 Task: Find connections with filter location Parīchhatgarh with filter topic #Travellingwith filter profile language English with filter current company MobiKwik with filter school Prestige Institute of Management & Research with filter industry Travel Arrangements with filter service category Financial Accounting with filter keywords title Media Buyer
Action: Mouse moved to (609, 89)
Screenshot: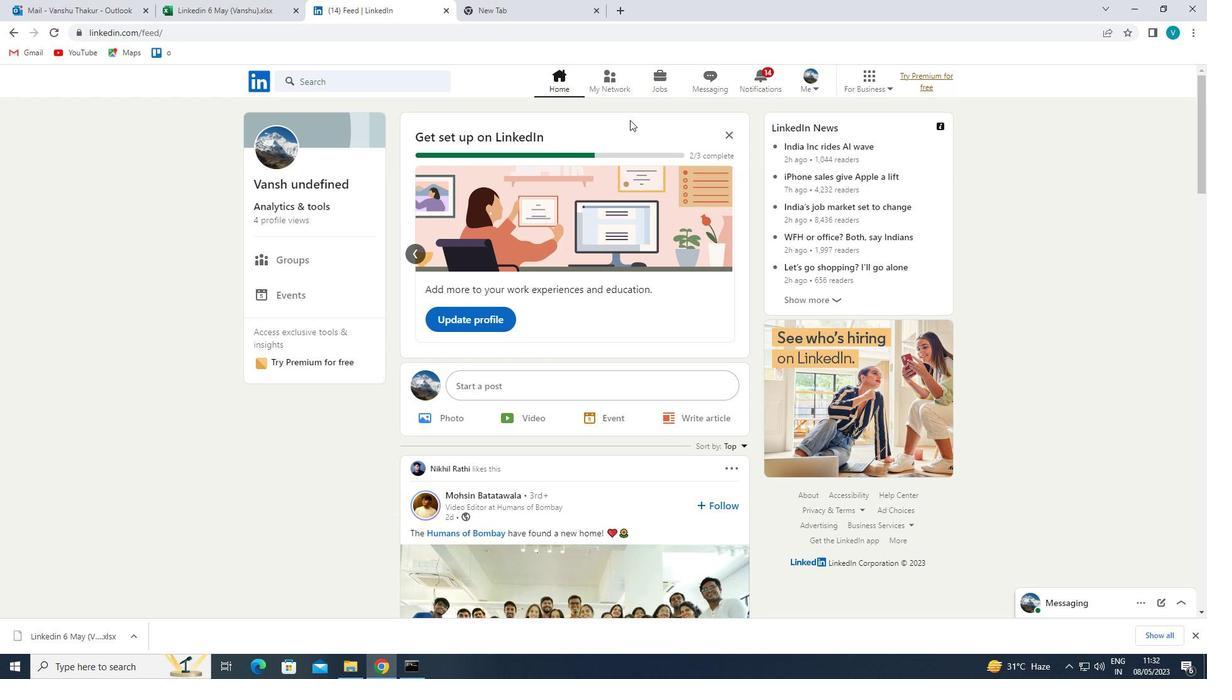 
Action: Mouse pressed left at (609, 89)
Screenshot: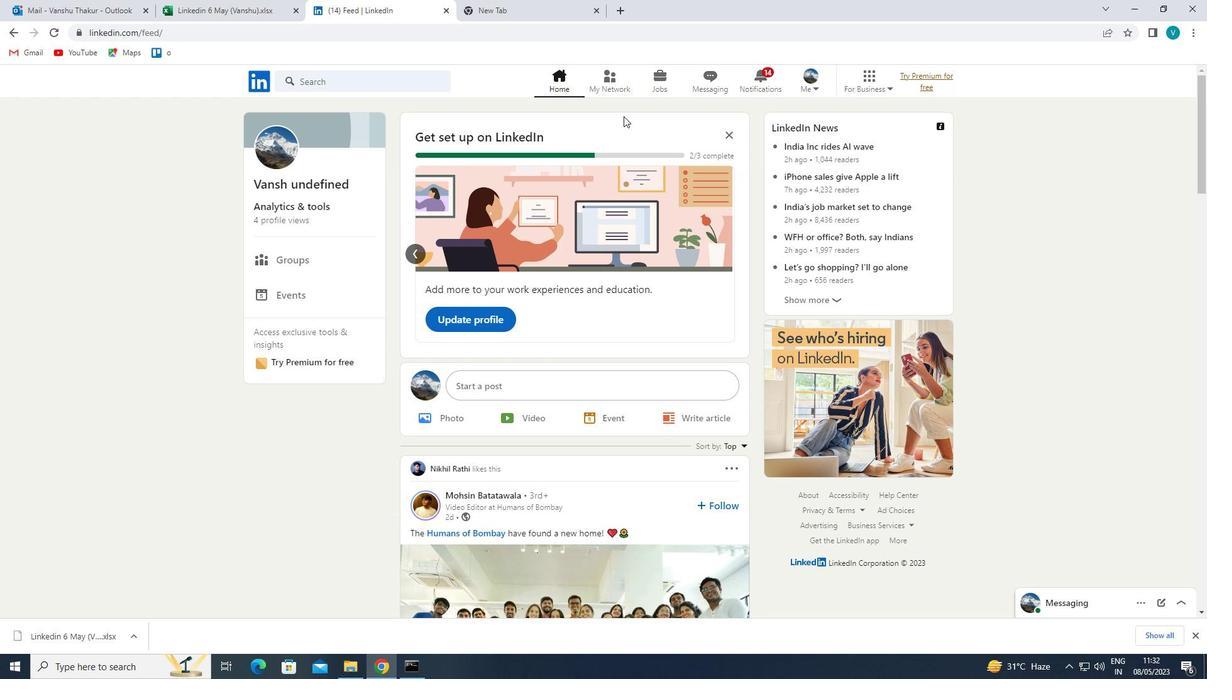 
Action: Mouse moved to (376, 142)
Screenshot: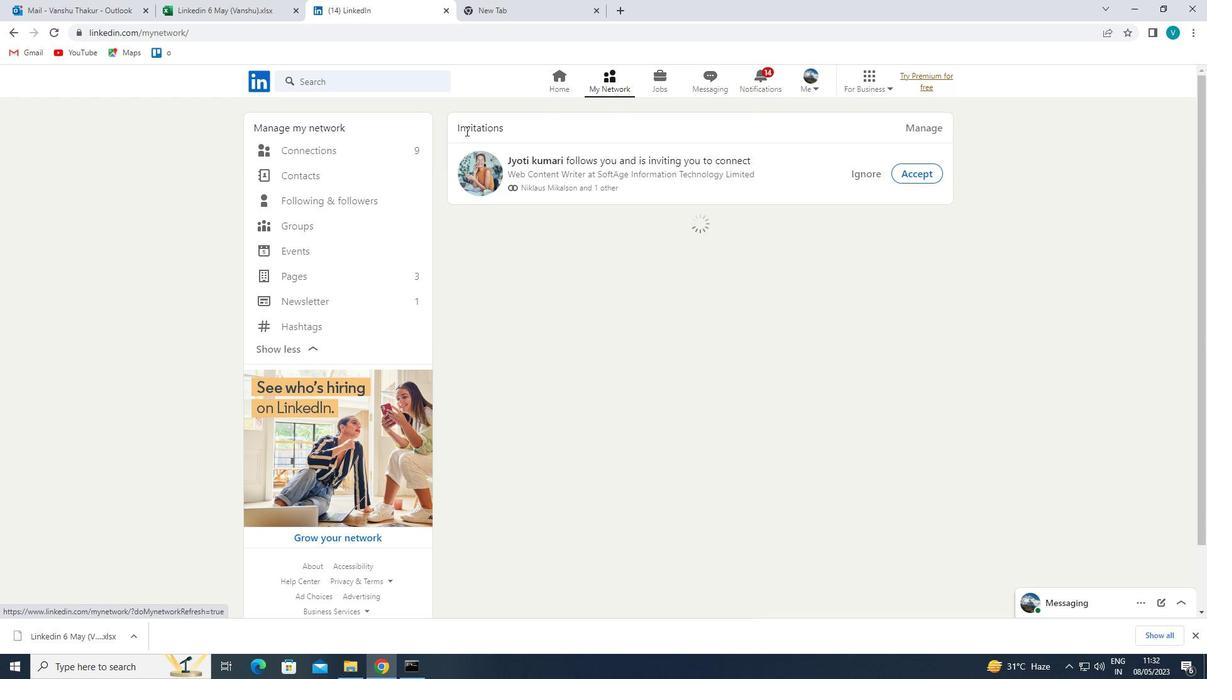 
Action: Mouse pressed left at (376, 142)
Screenshot: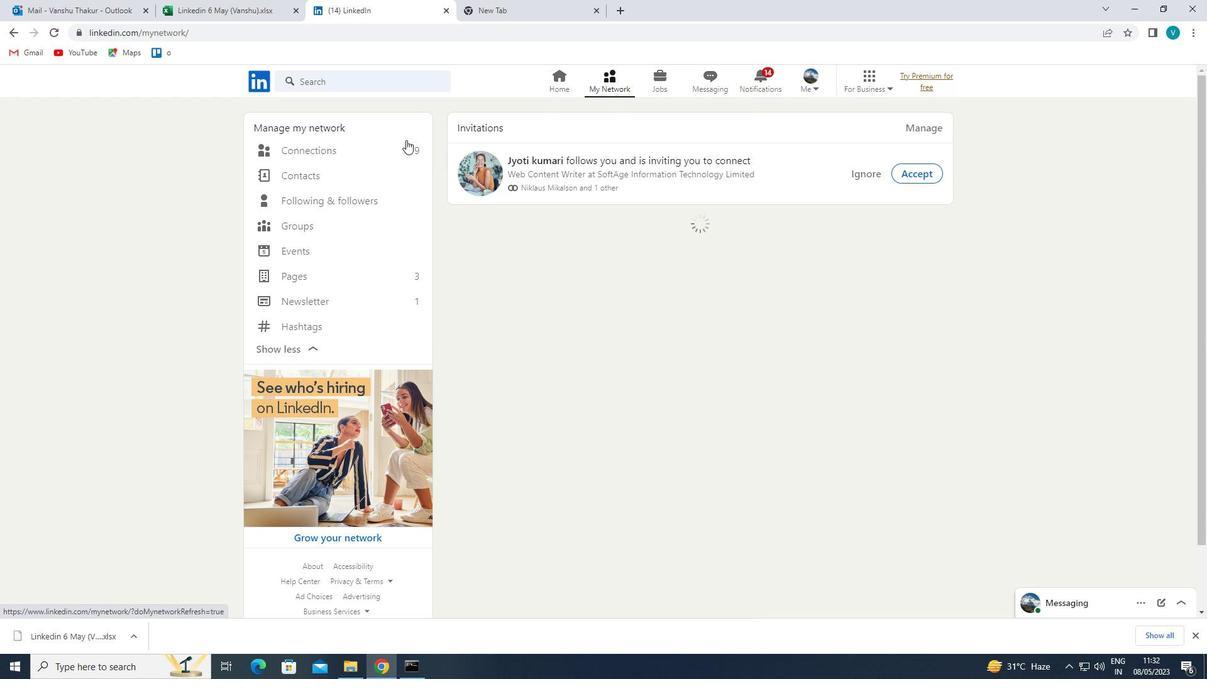 
Action: Mouse moved to (377, 150)
Screenshot: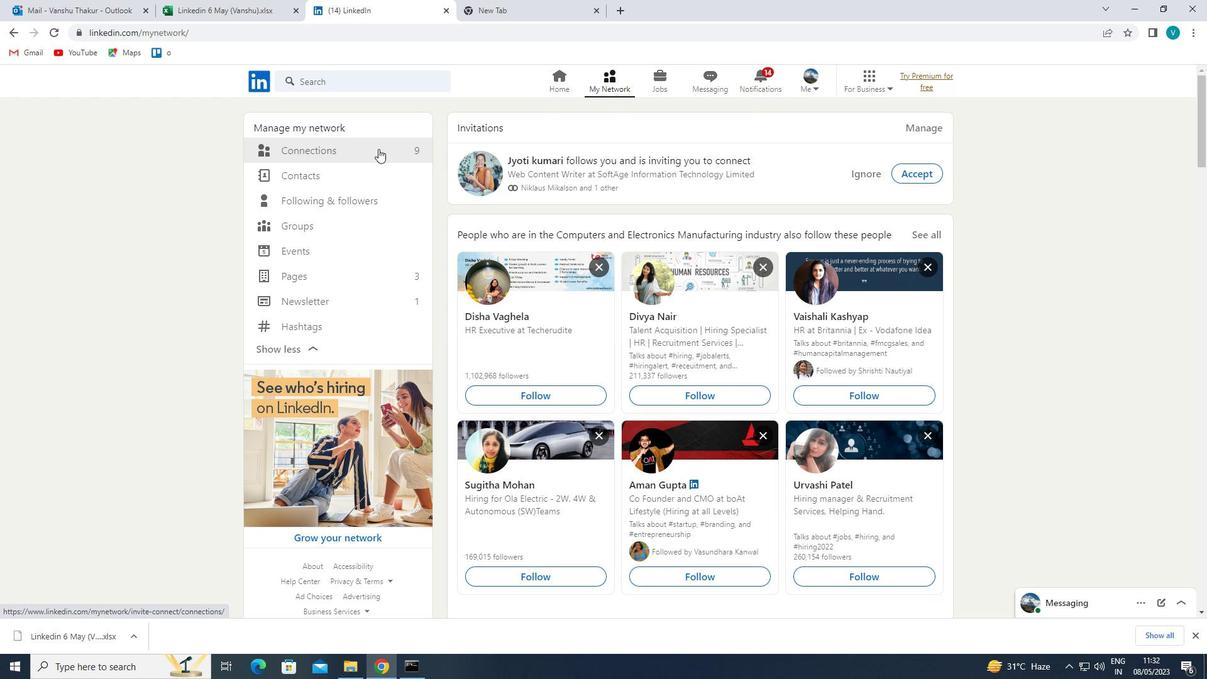 
Action: Mouse pressed left at (377, 150)
Screenshot: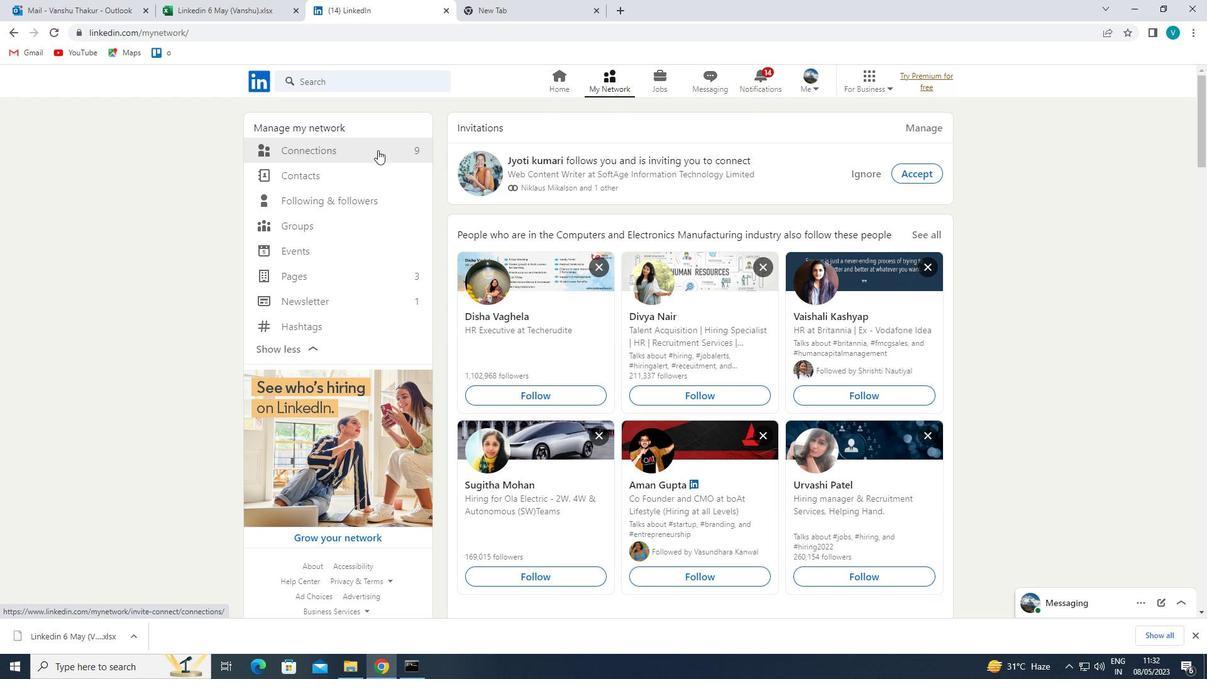 
Action: Mouse moved to (702, 148)
Screenshot: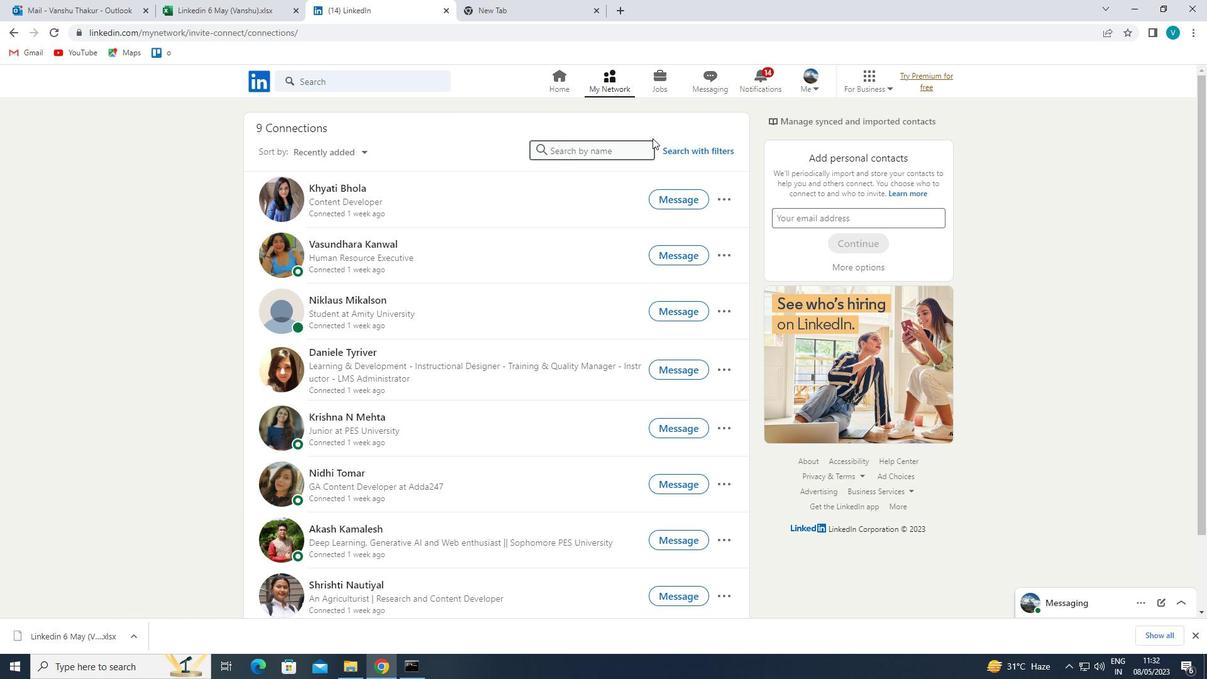 
Action: Mouse pressed left at (702, 148)
Screenshot: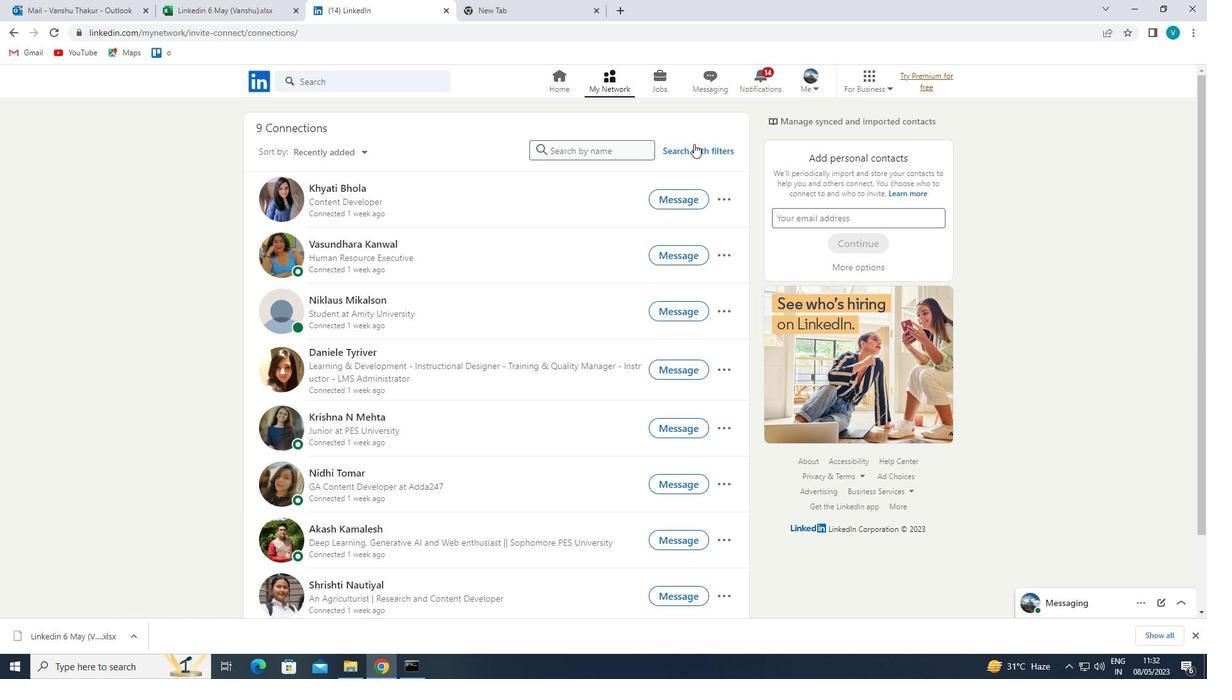 
Action: Mouse moved to (618, 114)
Screenshot: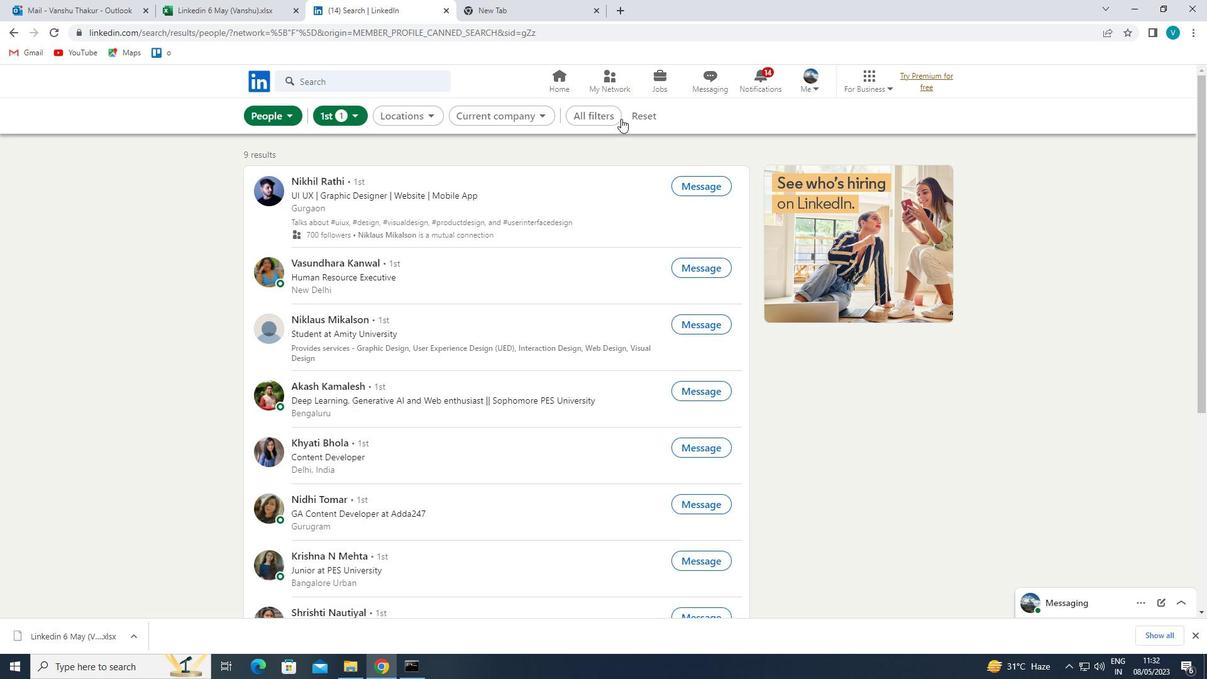
Action: Mouse pressed left at (618, 114)
Screenshot: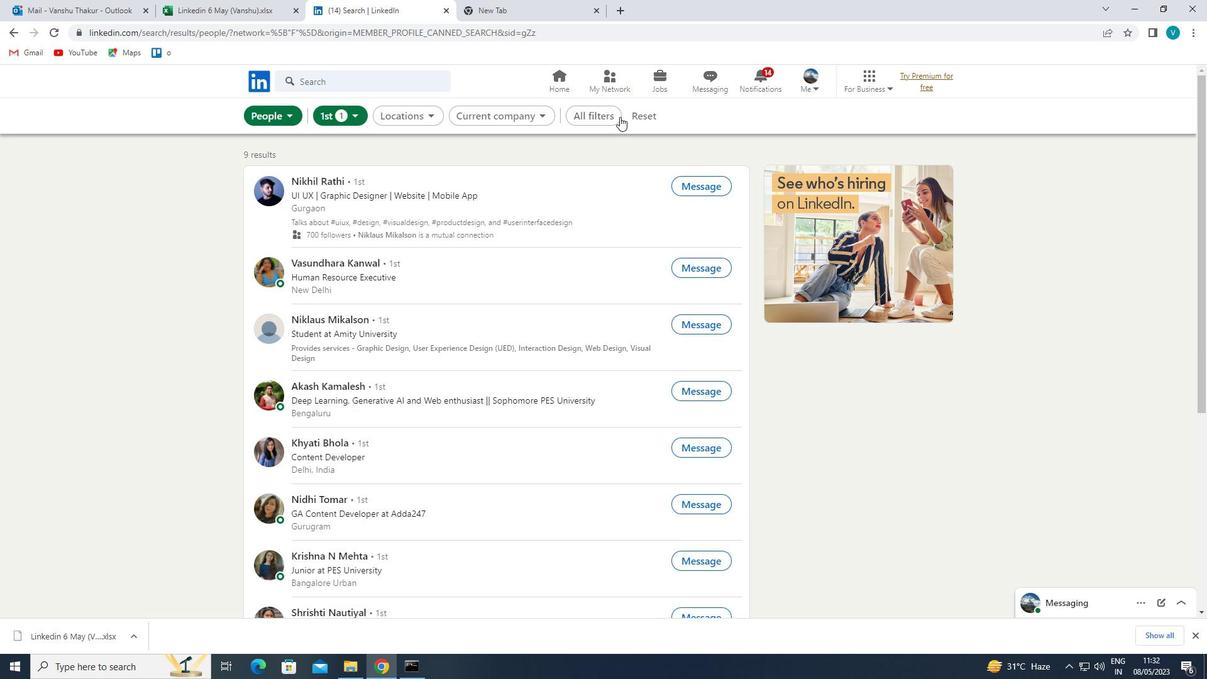 
Action: Mouse moved to (1041, 286)
Screenshot: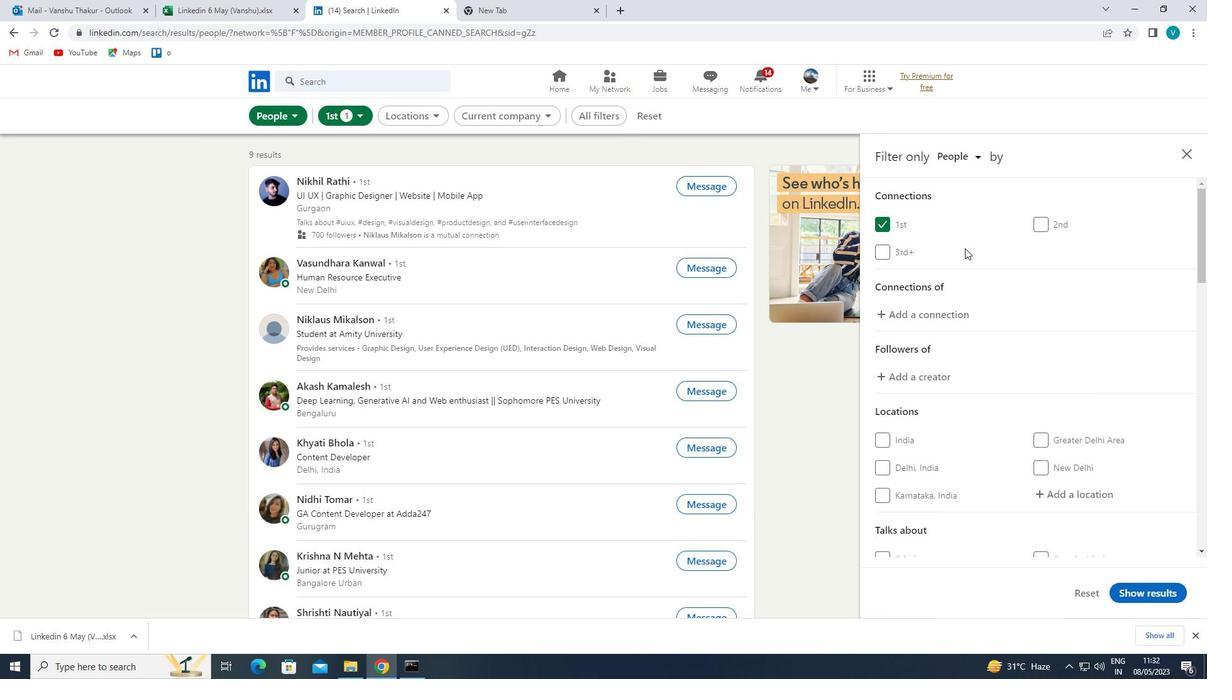 
Action: Mouse scrolled (1041, 285) with delta (0, 0)
Screenshot: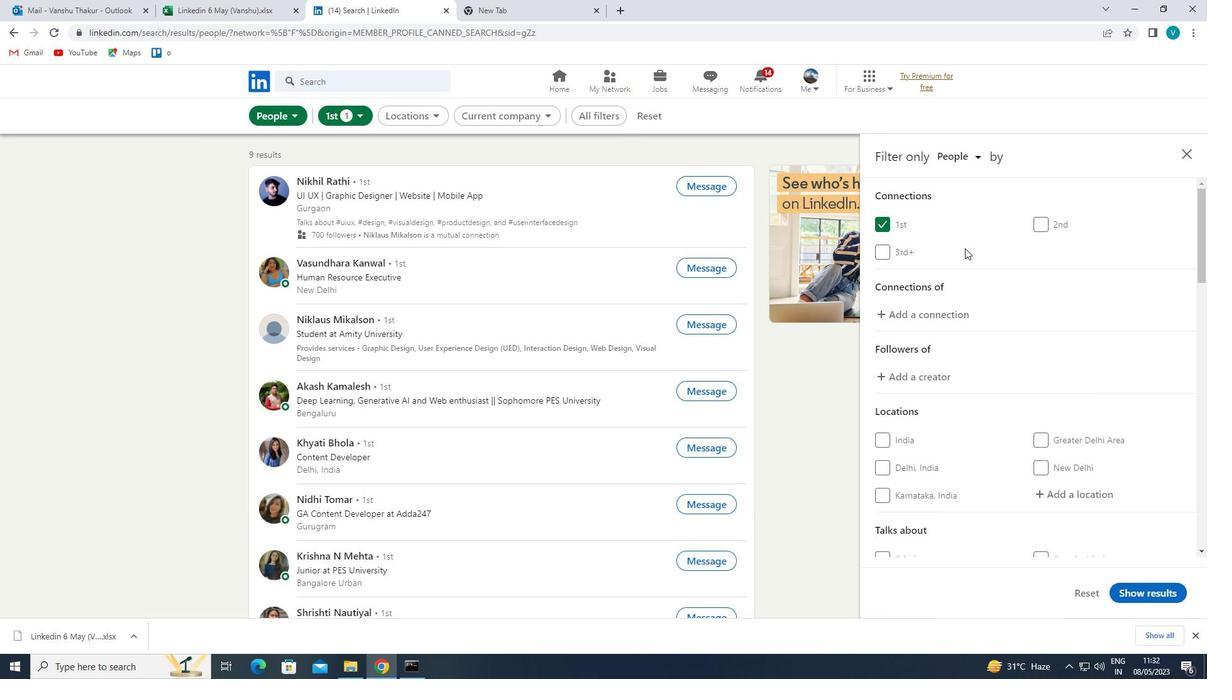 
Action: Mouse moved to (1045, 290)
Screenshot: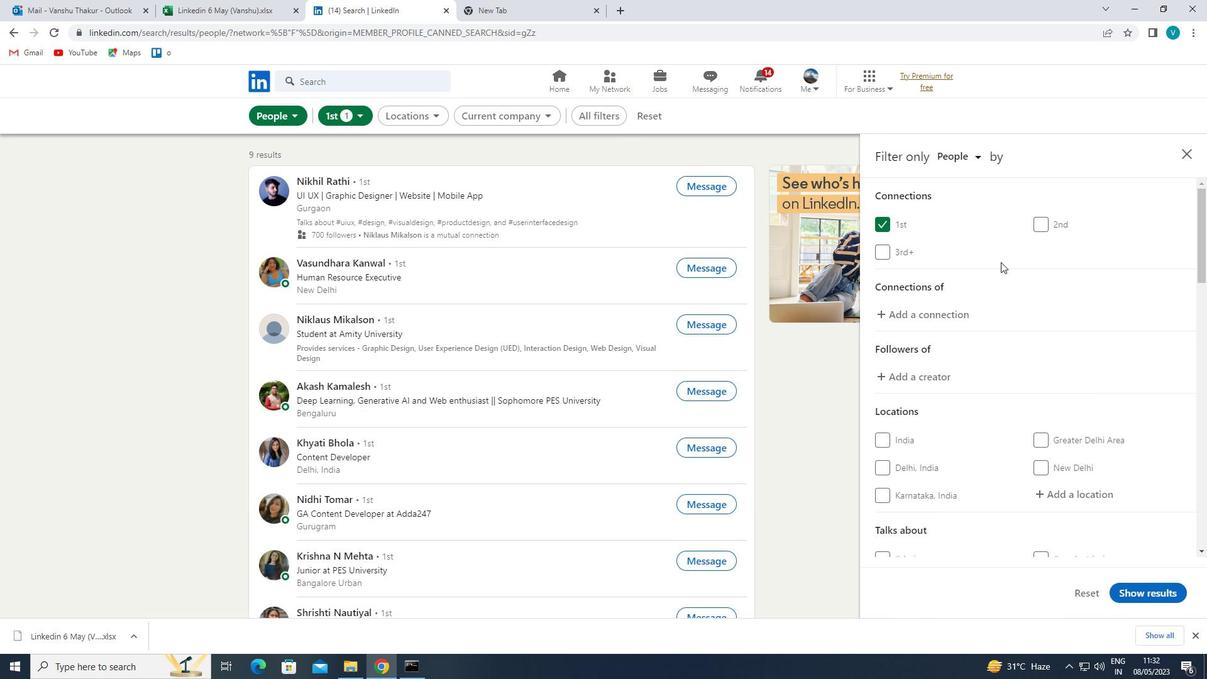 
Action: Mouse scrolled (1045, 289) with delta (0, 0)
Screenshot: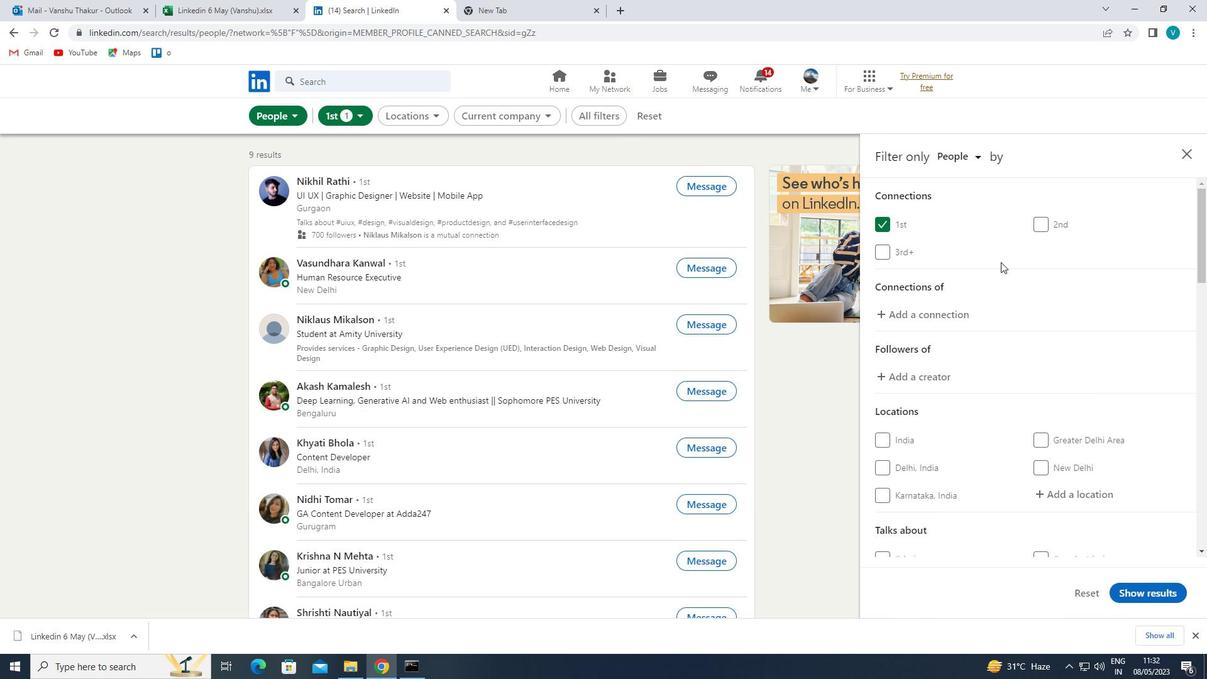 
Action: Mouse moved to (1090, 362)
Screenshot: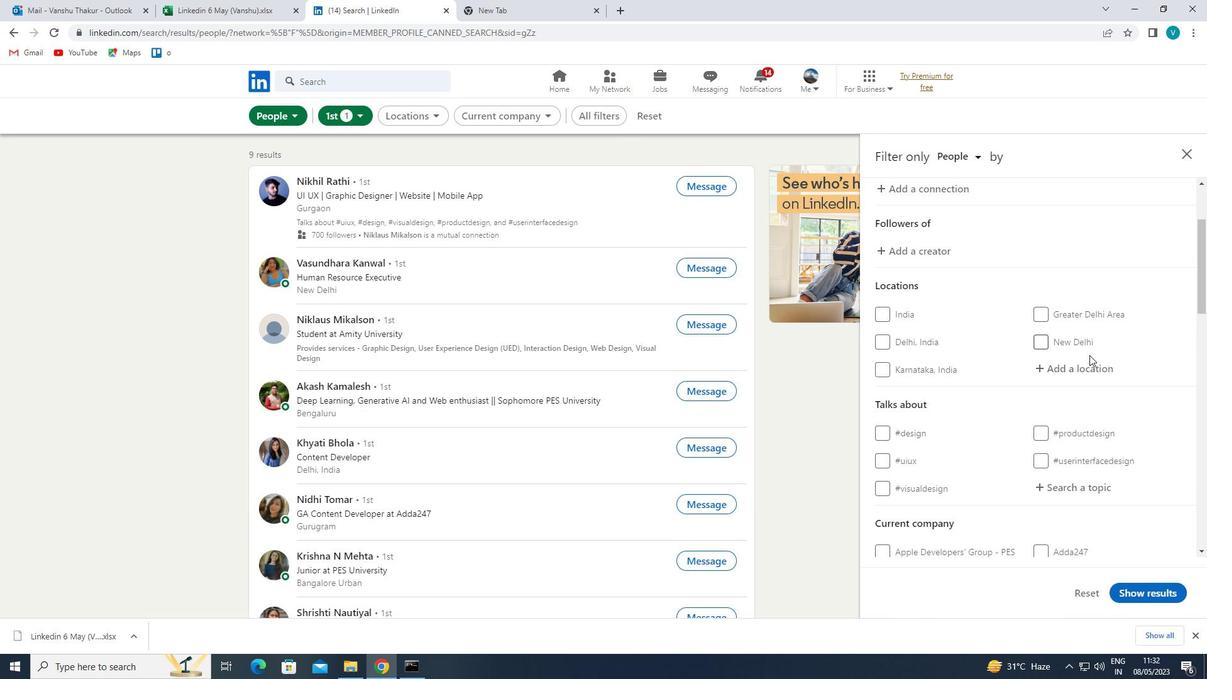 
Action: Mouse pressed left at (1090, 362)
Screenshot: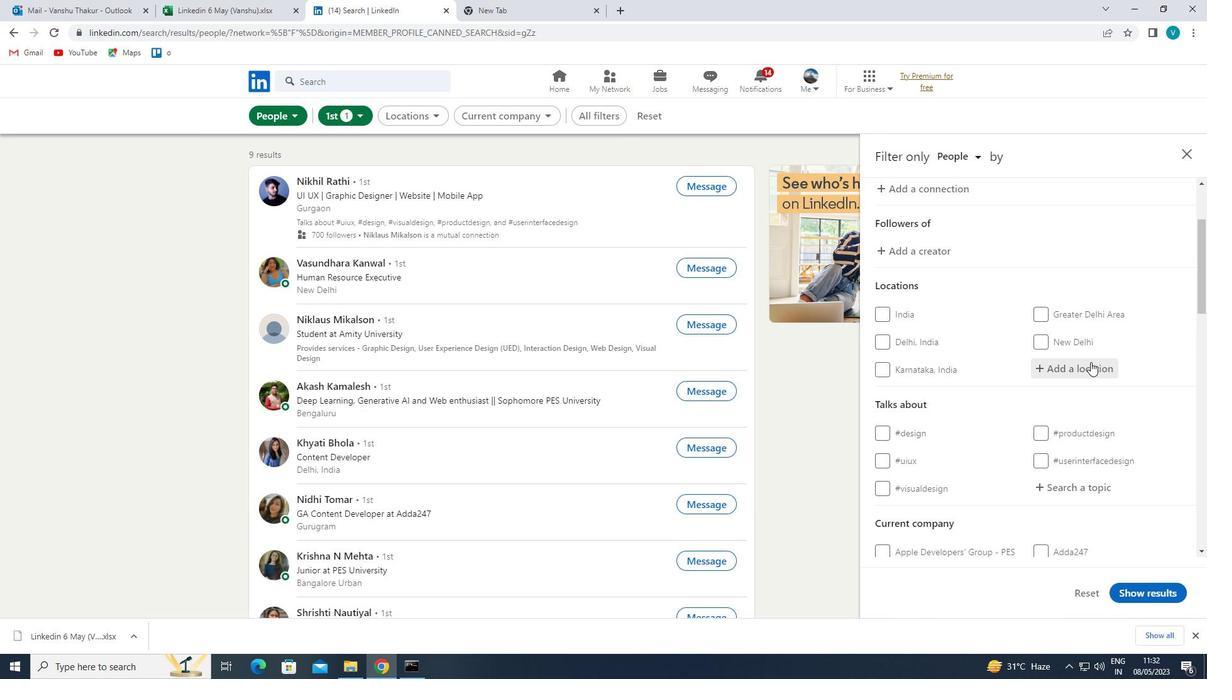
Action: Mouse moved to (1036, 372)
Screenshot: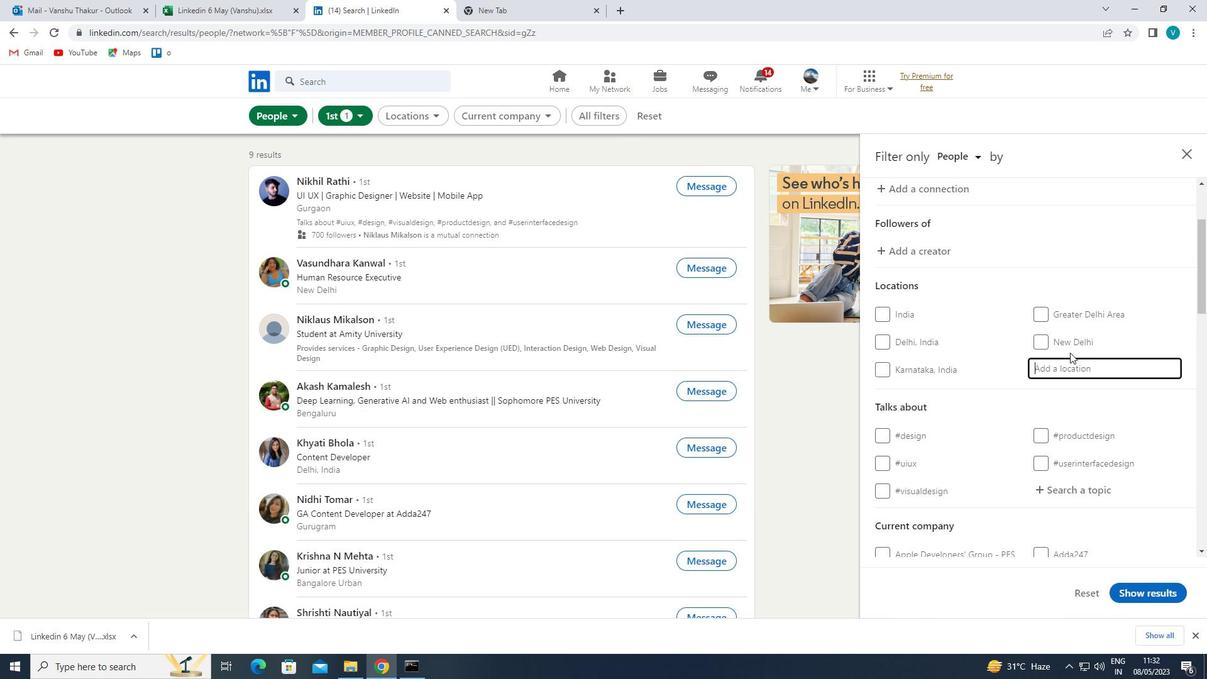 
Action: Key pressed <Key.shift>
Screenshot: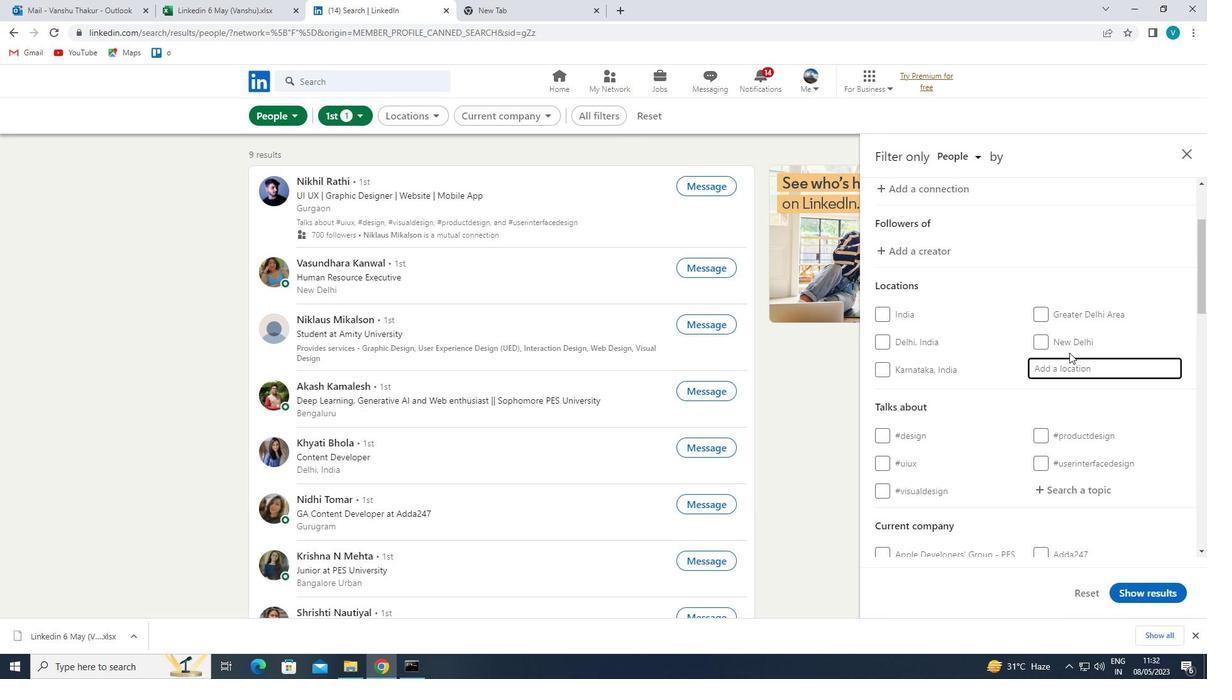 
Action: Mouse moved to (1009, 389)
Screenshot: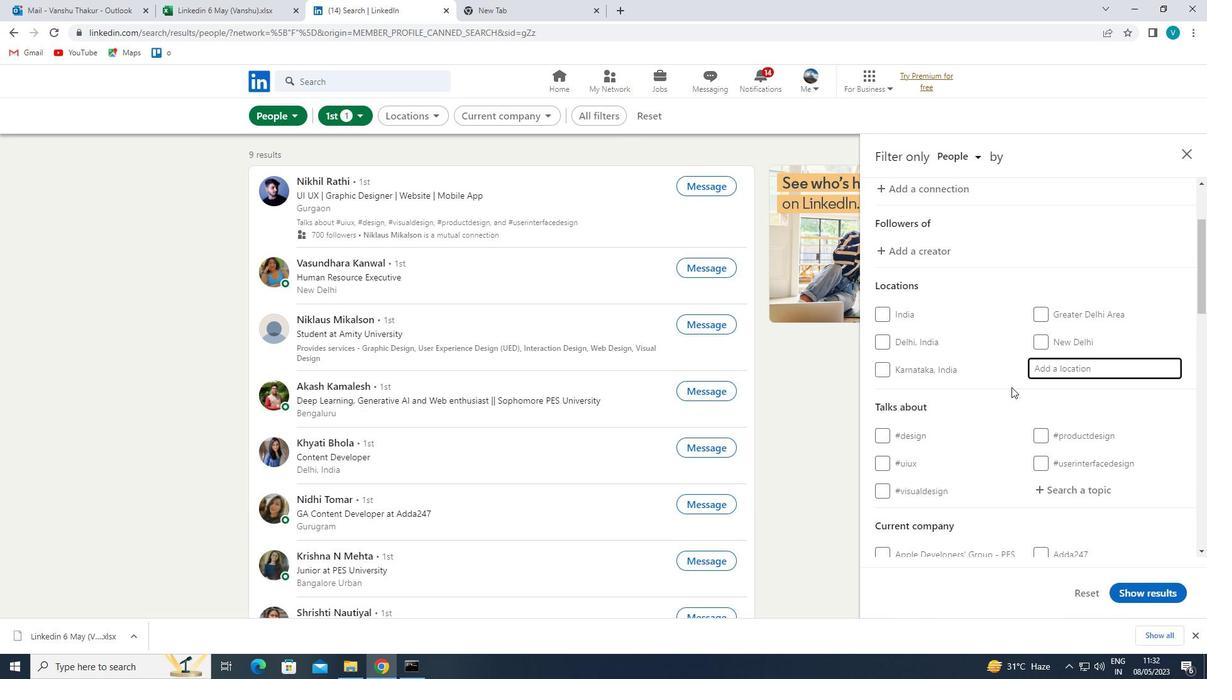 
Action: Key pressed P
Screenshot: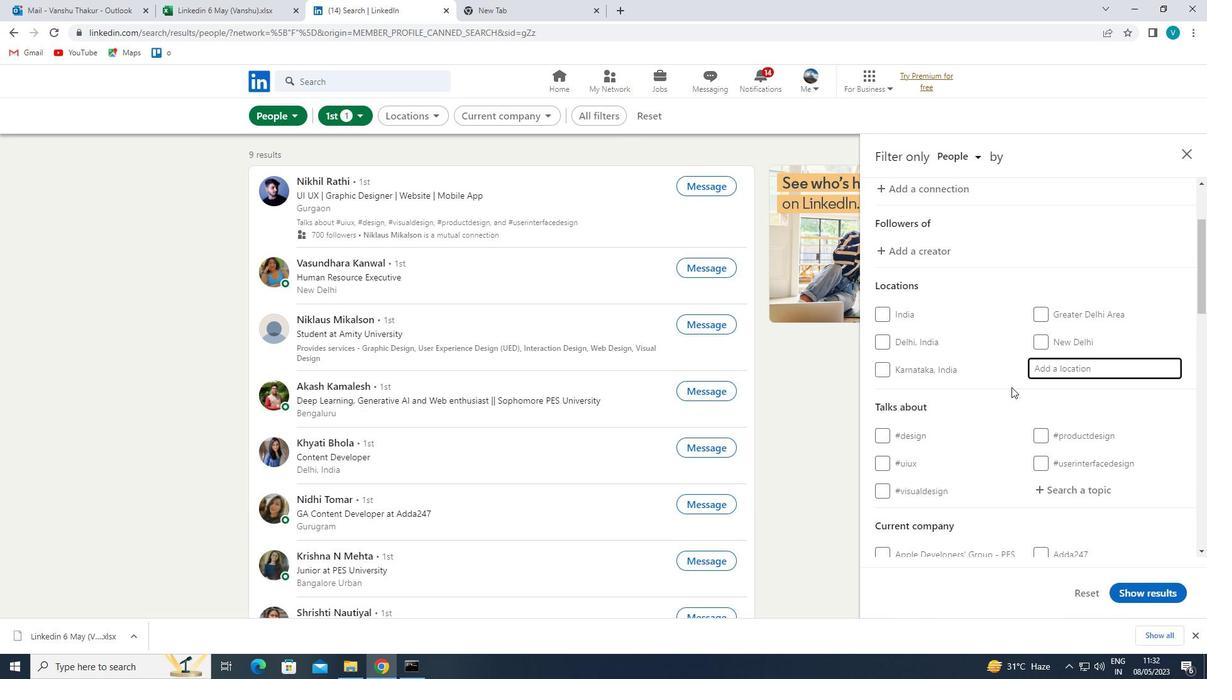 
Action: Mouse moved to (1006, 391)
Screenshot: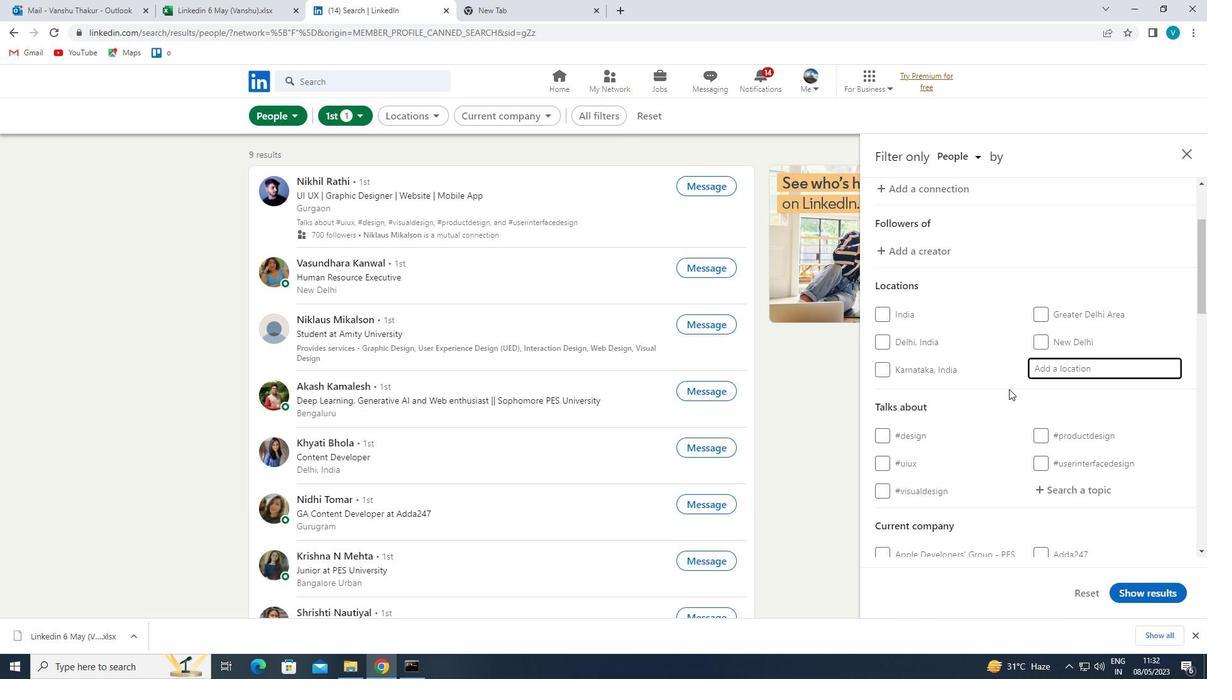 
Action: Key pressed A
Screenshot: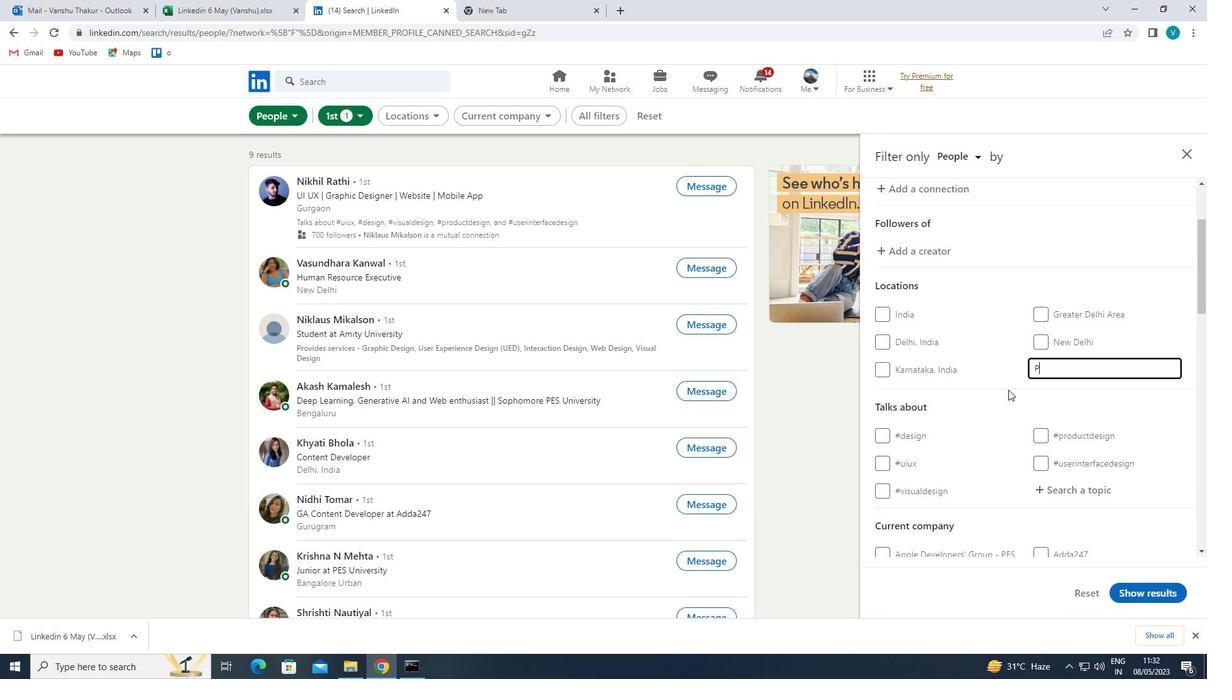 
Action: Mouse moved to (1005, 391)
Screenshot: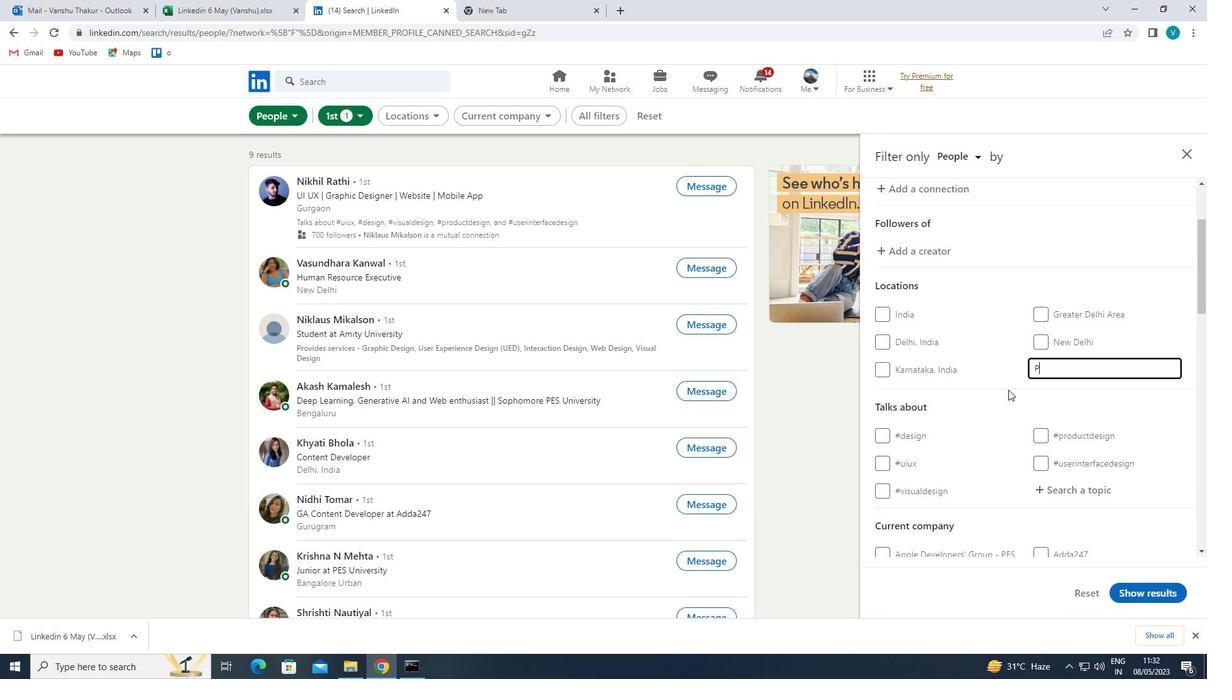 
Action: Key pressed R
Screenshot: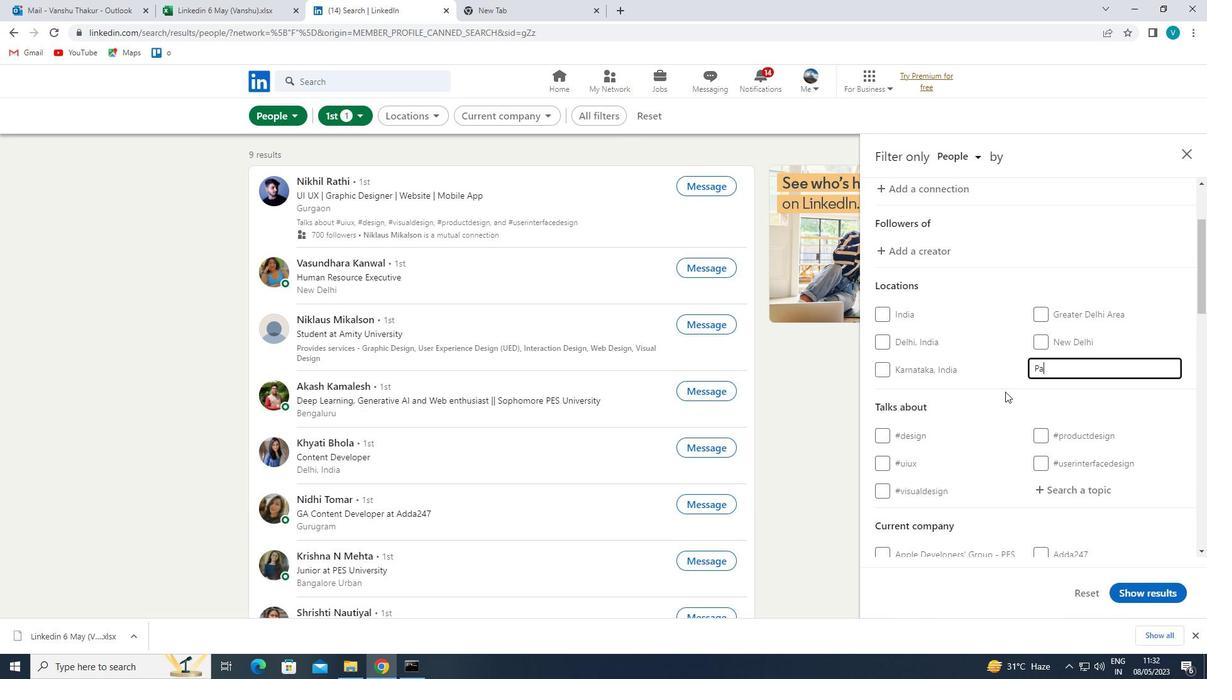 
Action: Mouse moved to (1004, 391)
Screenshot: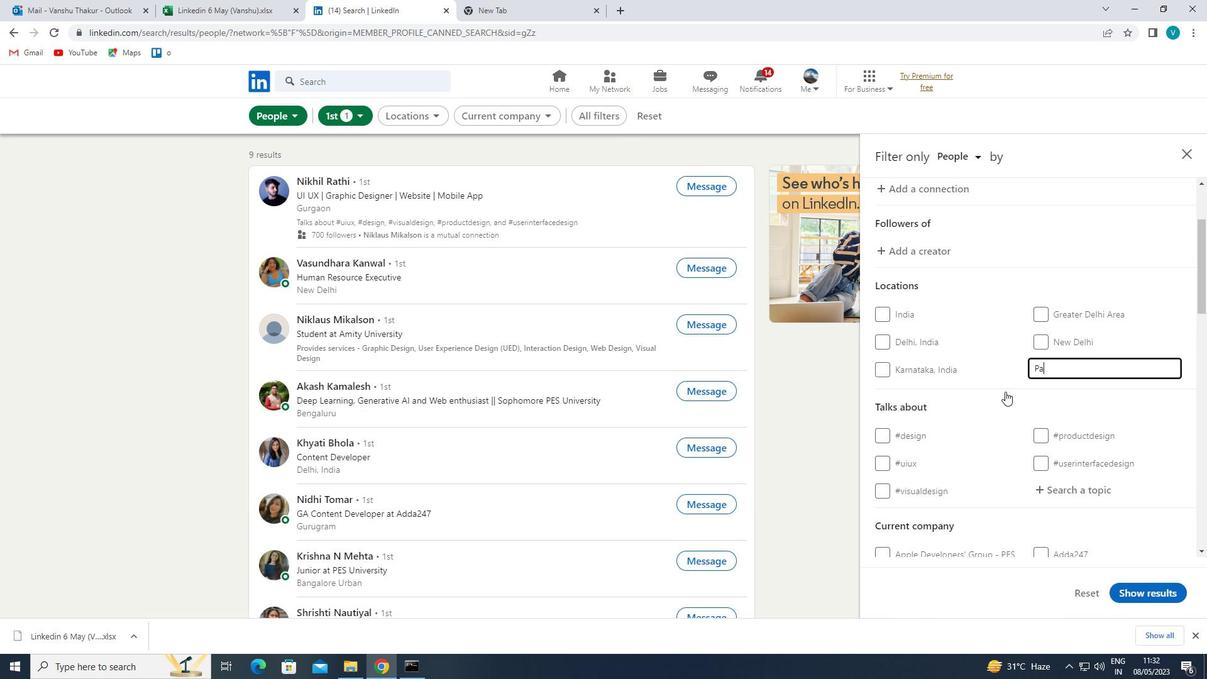 
Action: Key pressed ICHHAT
Screenshot: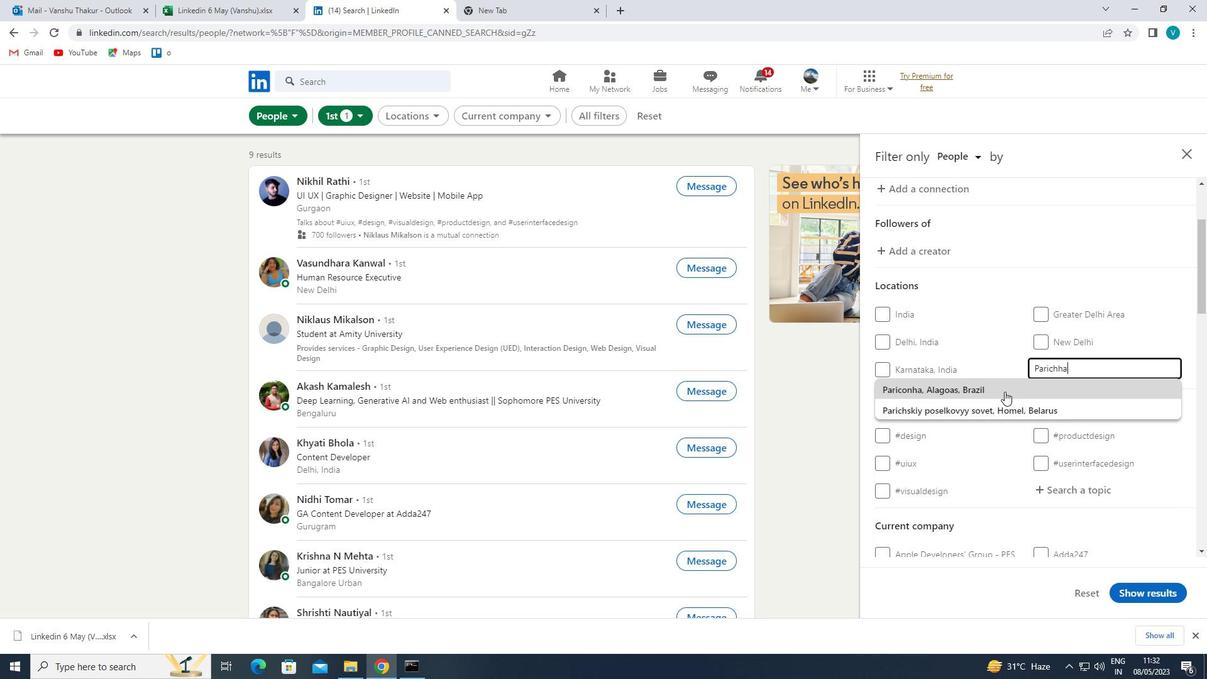 
Action: Mouse moved to (1002, 393)
Screenshot: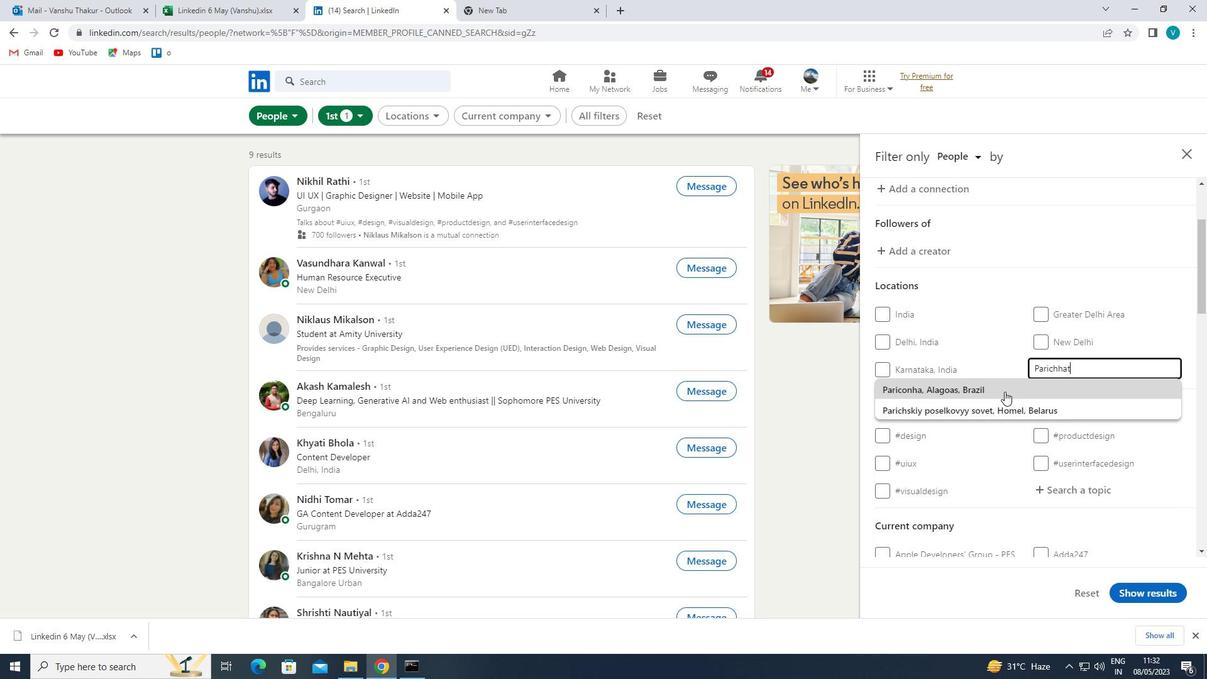 
Action: Key pressed G
Screenshot: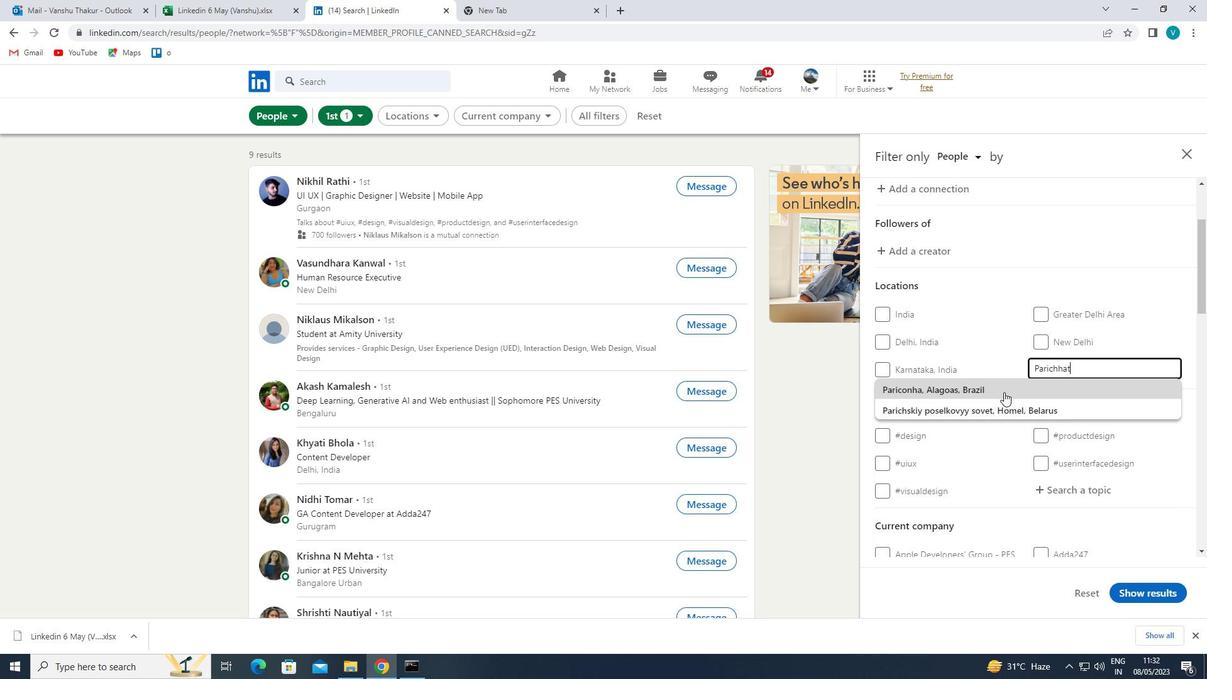 
Action: Mouse moved to (1002, 393)
Screenshot: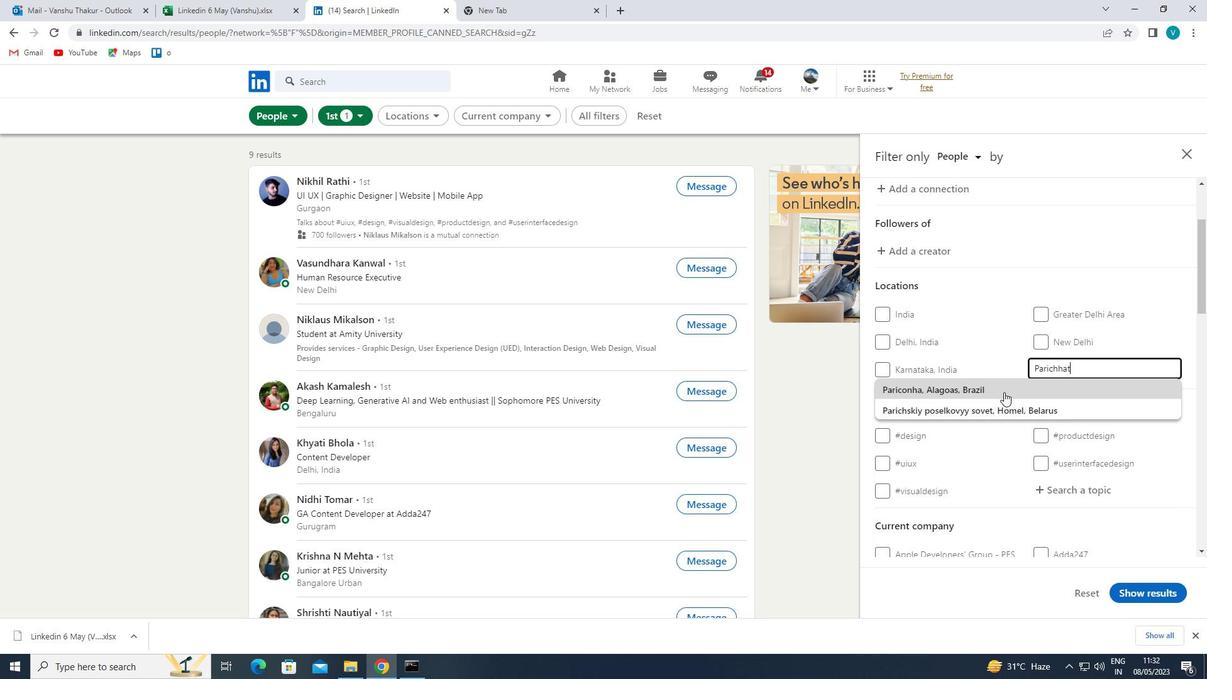 
Action: Key pressed ARH
Screenshot: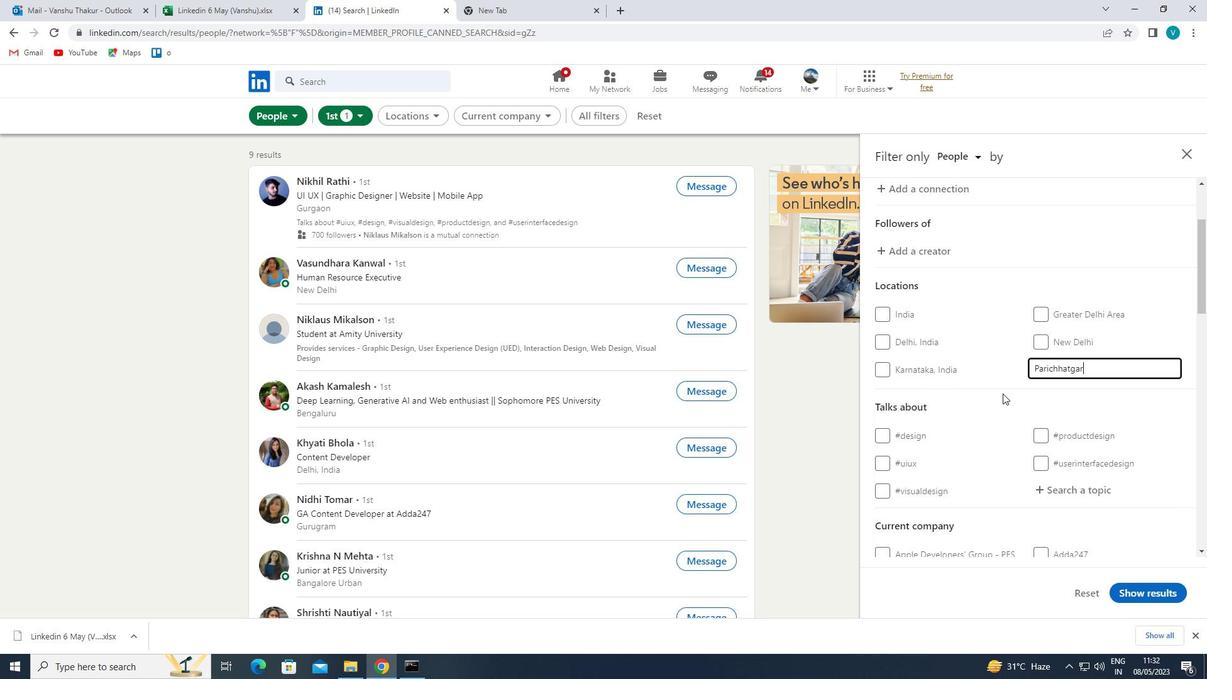 
Action: Mouse moved to (996, 399)
Screenshot: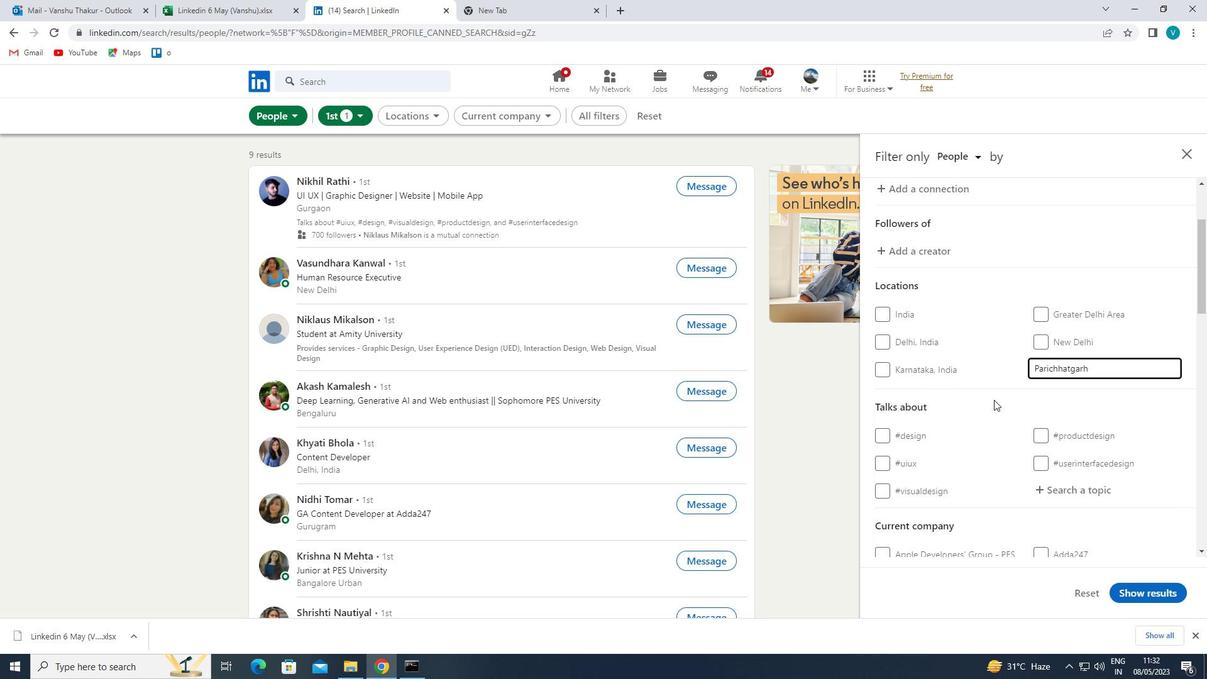 
Action: Mouse pressed left at (996, 399)
Screenshot: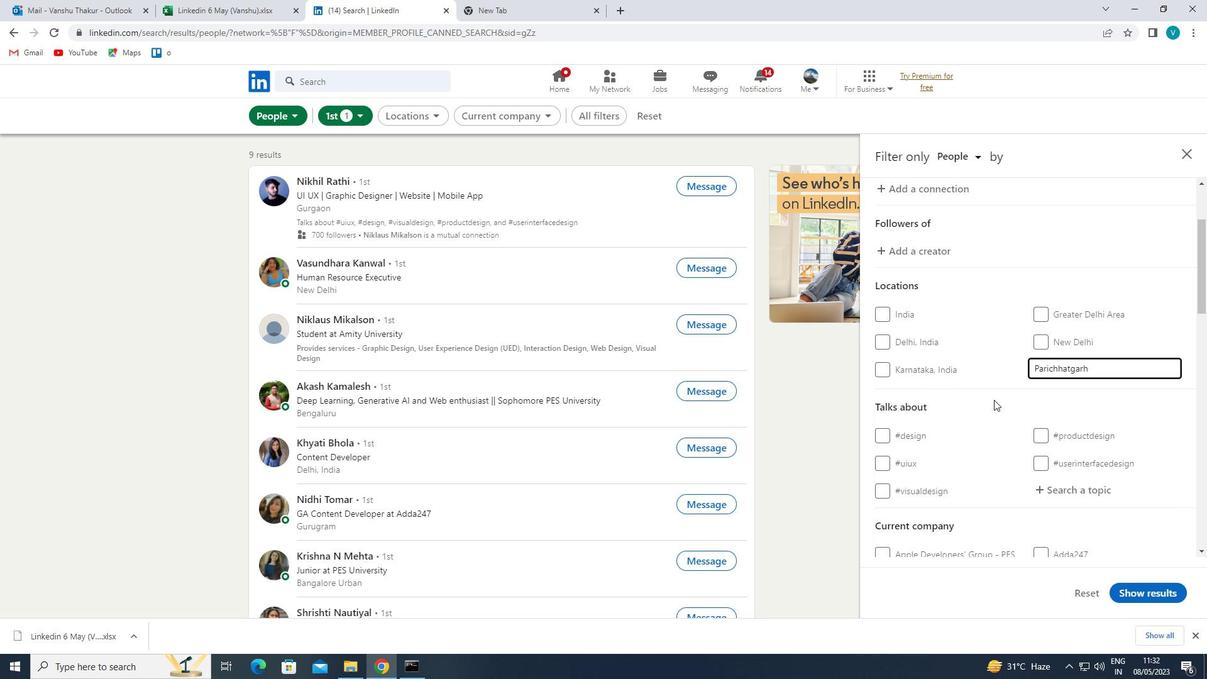 
Action: Mouse scrolled (996, 398) with delta (0, 0)
Screenshot: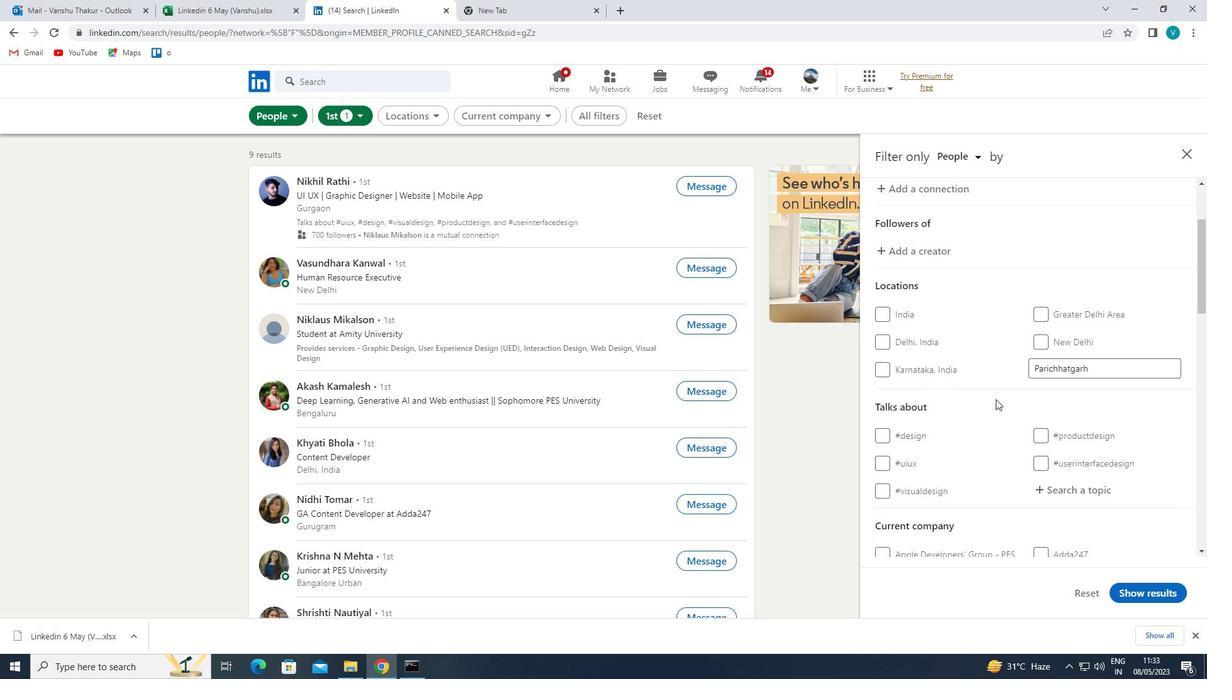 
Action: Mouse scrolled (996, 398) with delta (0, 0)
Screenshot: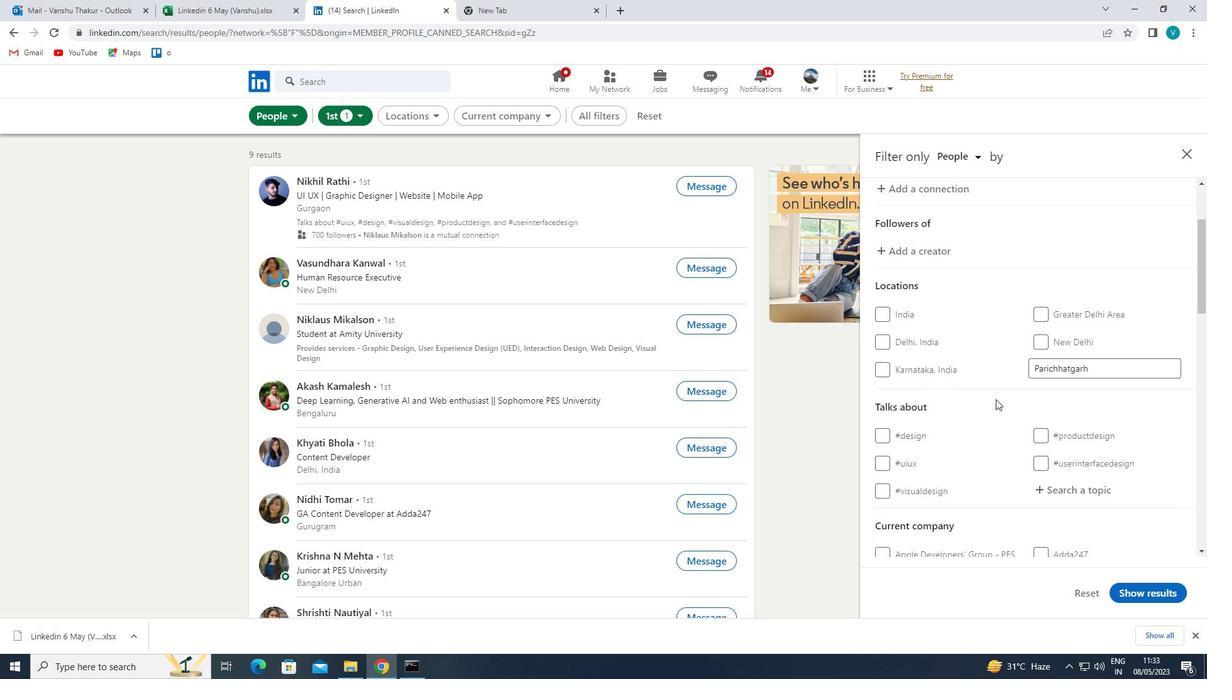 
Action: Mouse moved to (1079, 360)
Screenshot: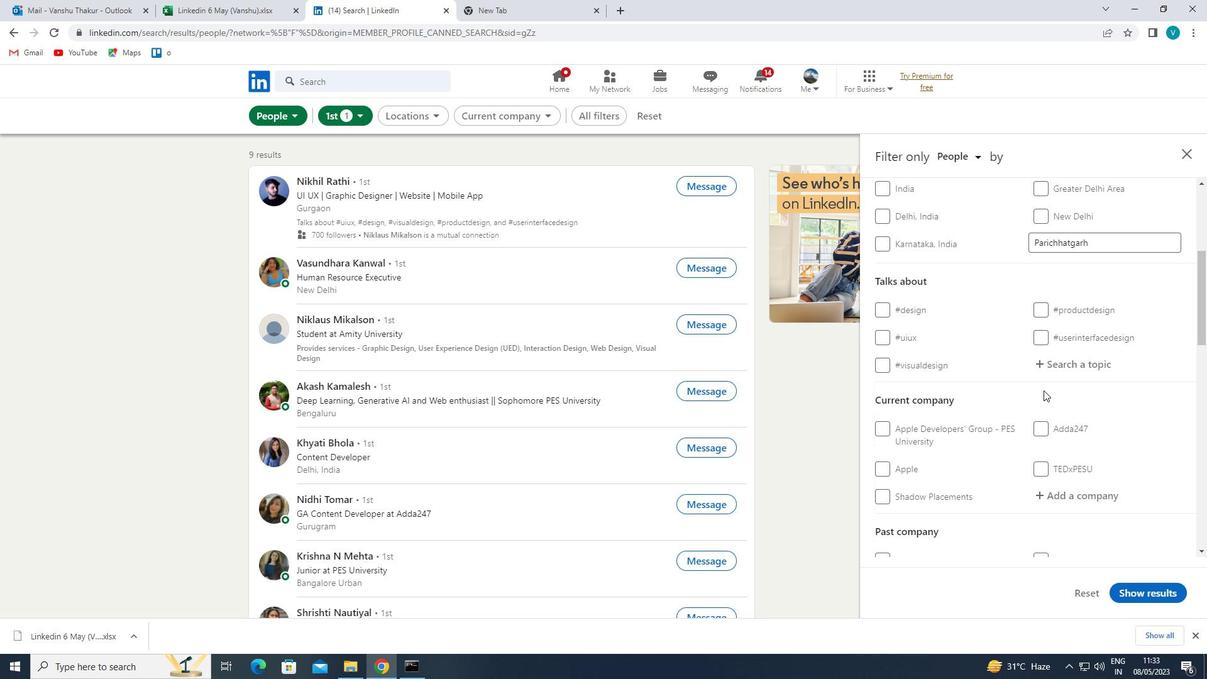 
Action: Mouse pressed left at (1079, 360)
Screenshot: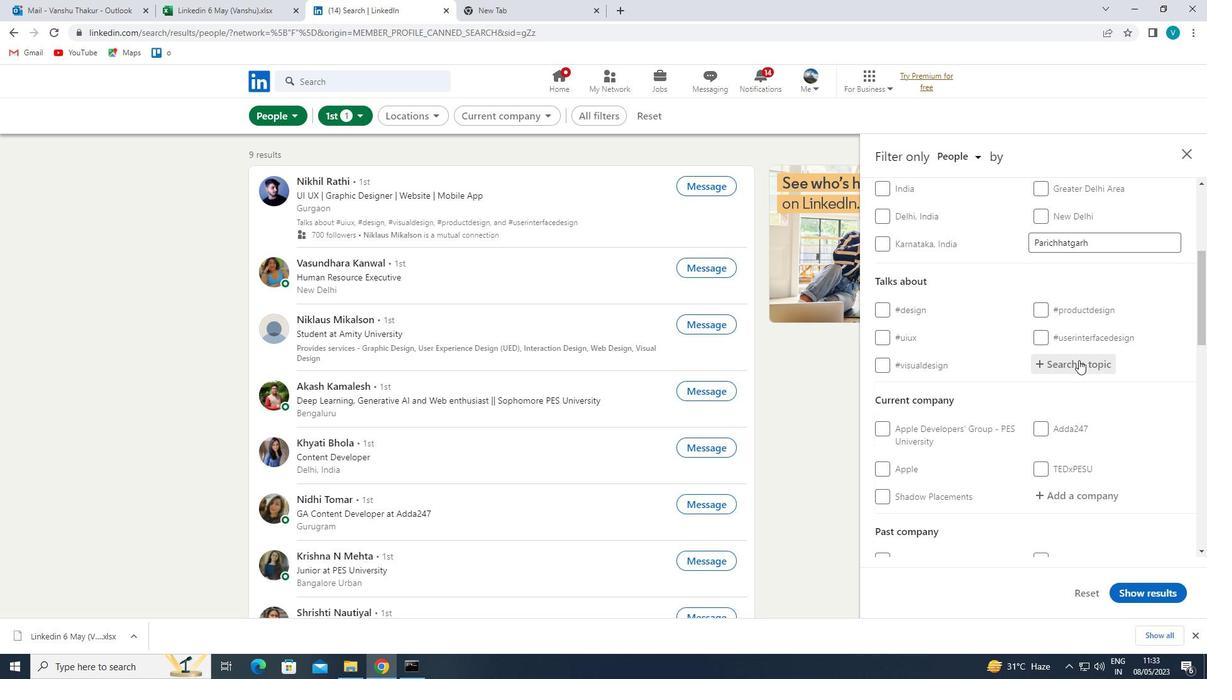 
Action: Key pressed TRAVELLING
Screenshot: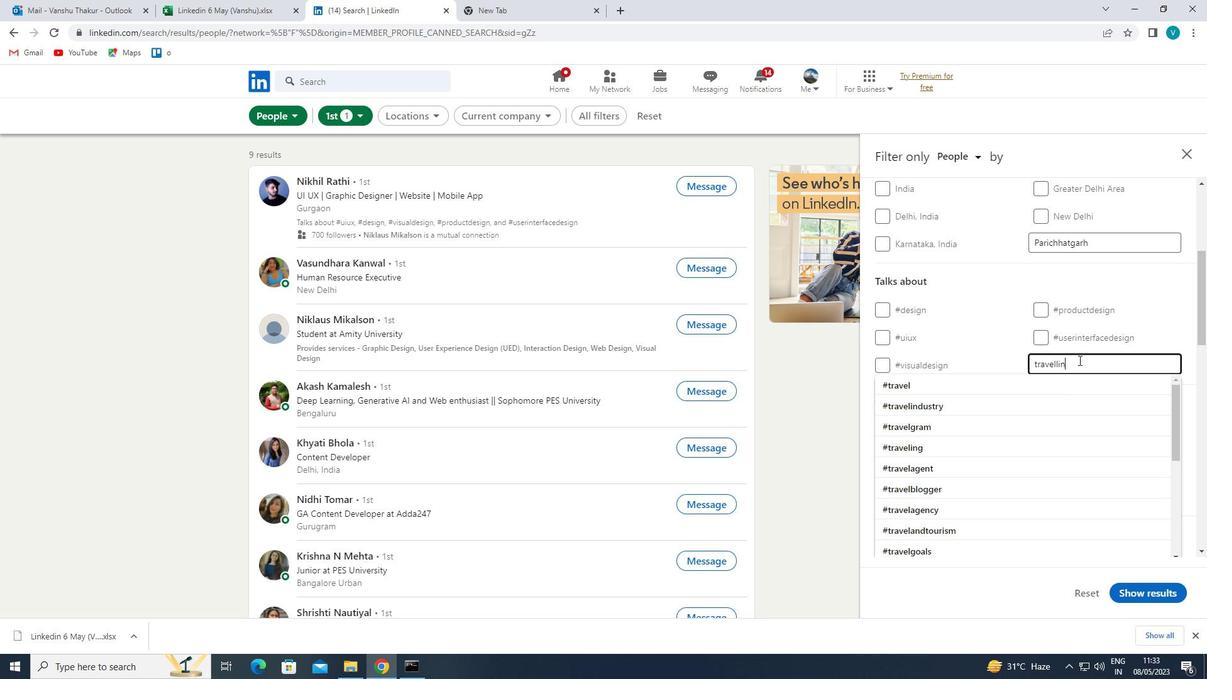 
Action: Mouse moved to (1045, 377)
Screenshot: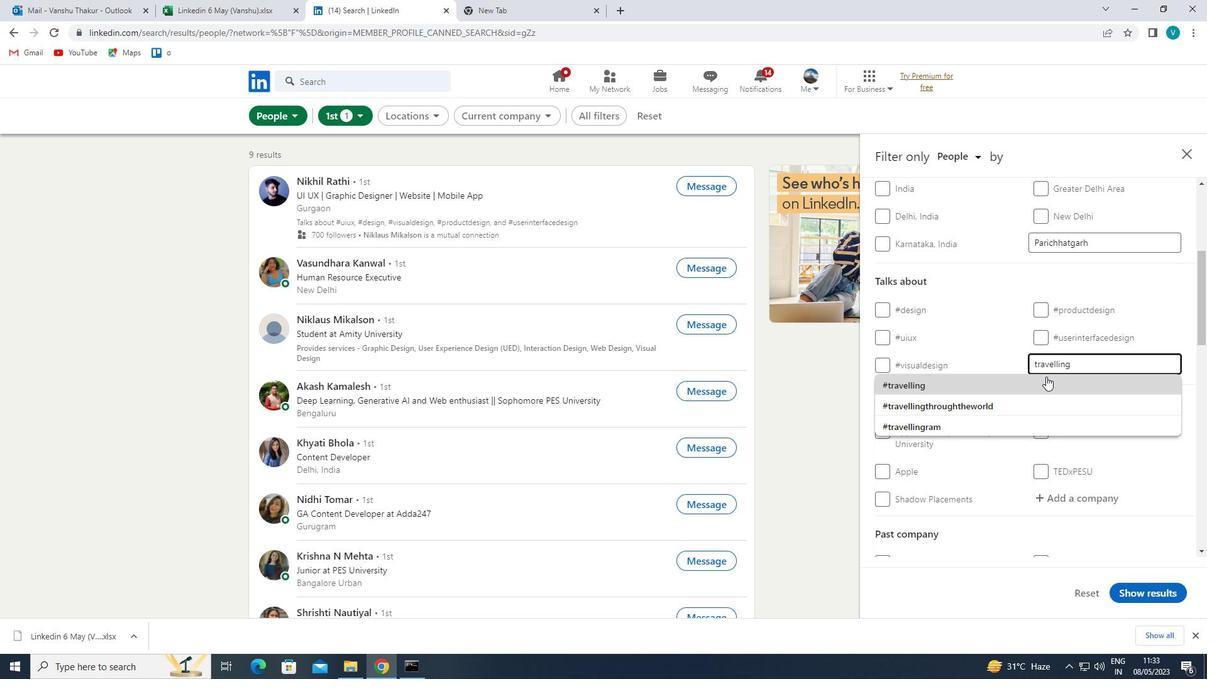 
Action: Mouse pressed left at (1045, 377)
Screenshot: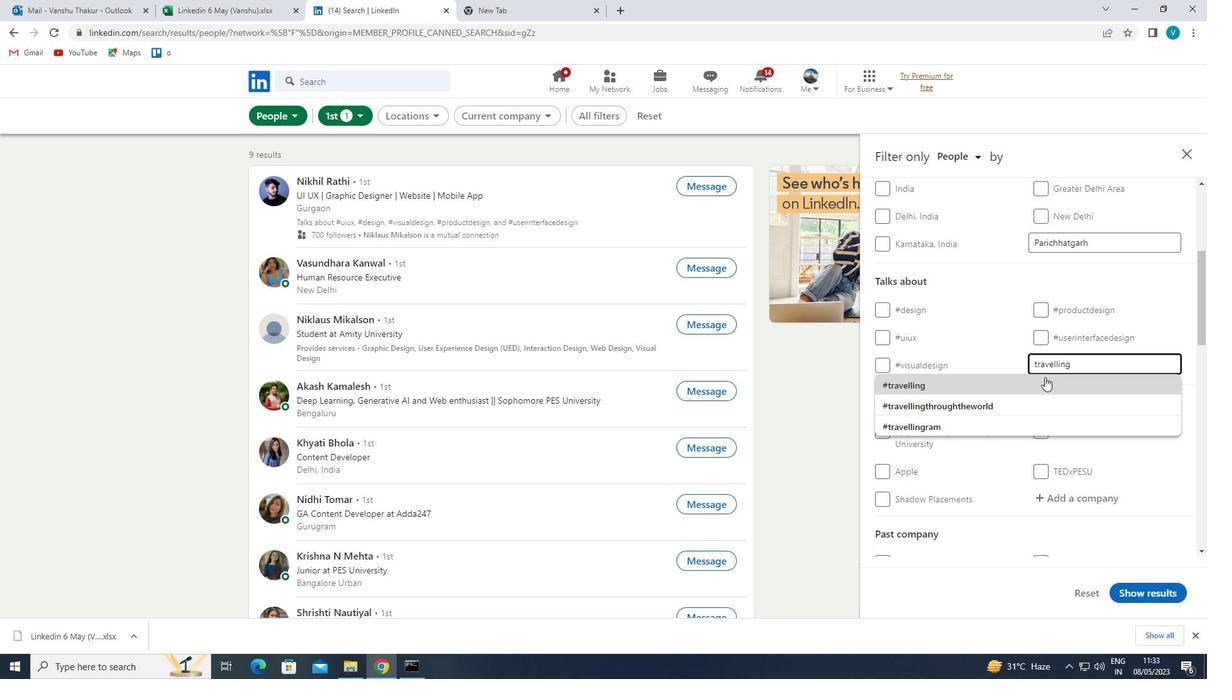 
Action: Mouse moved to (1043, 378)
Screenshot: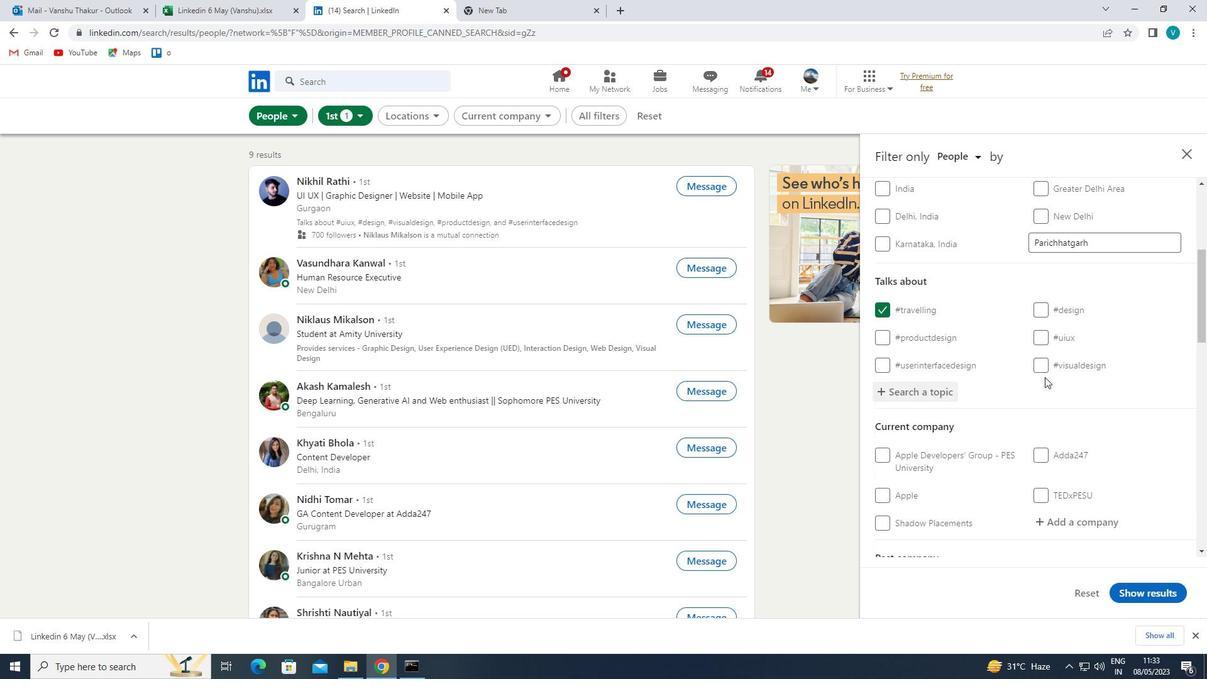 
Action: Mouse scrolled (1043, 377) with delta (0, 0)
Screenshot: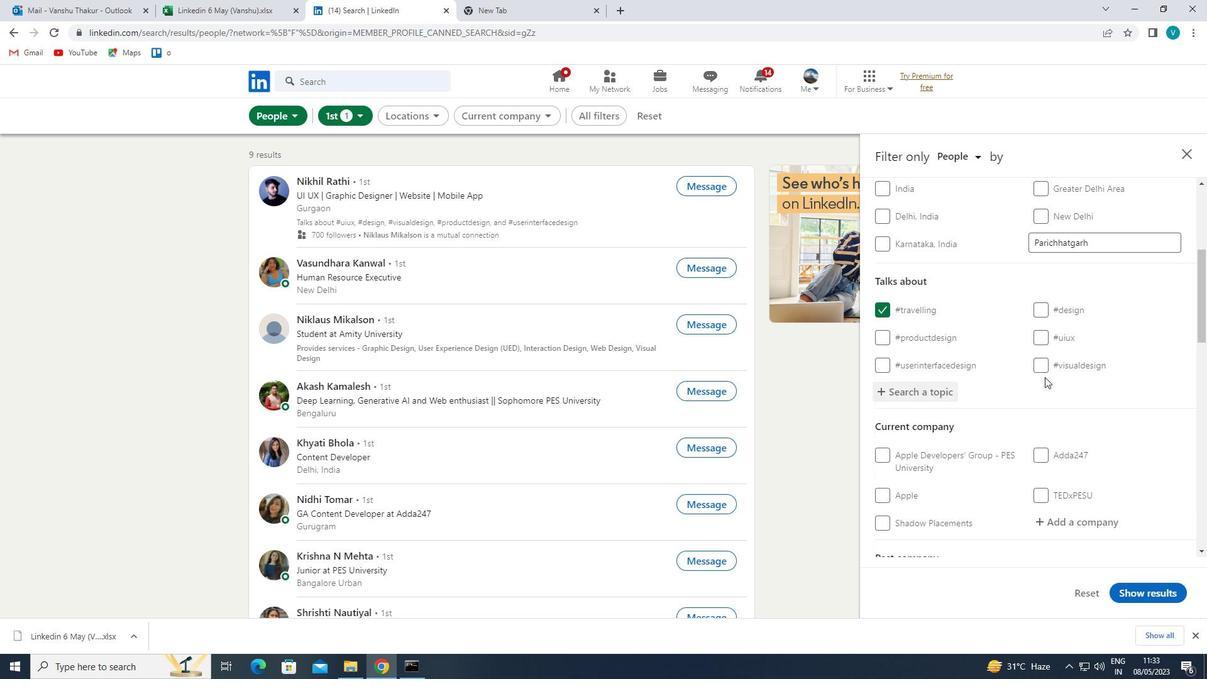 
Action: Mouse moved to (1038, 382)
Screenshot: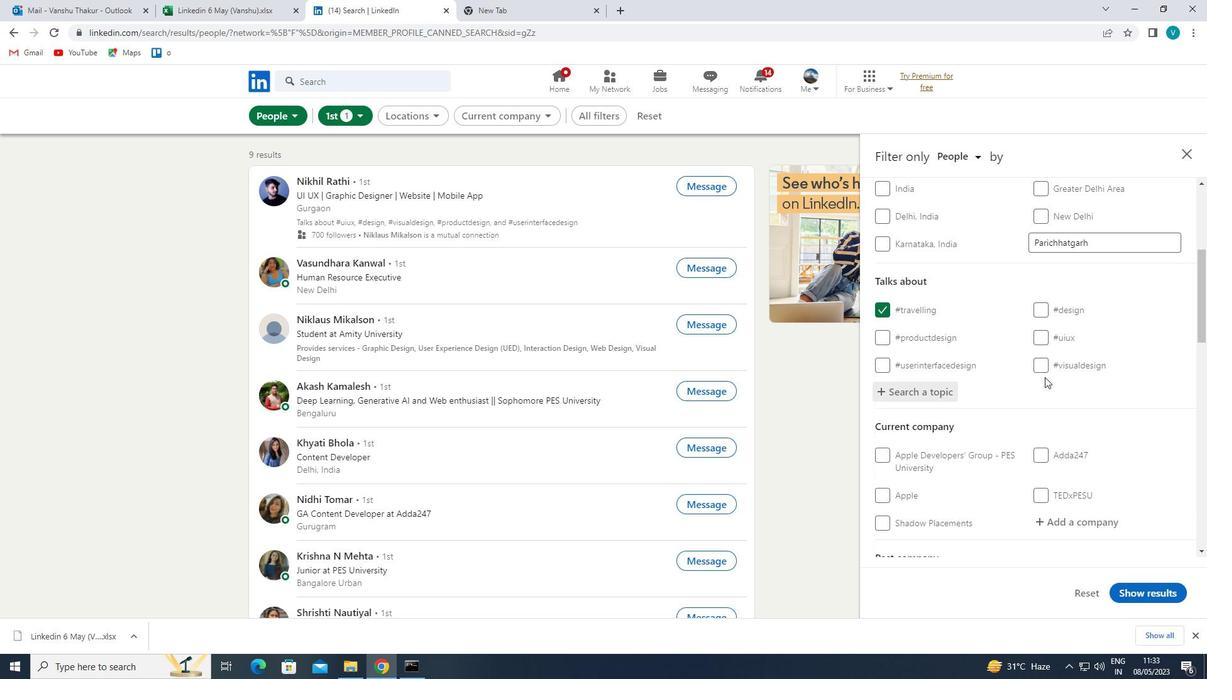 
Action: Mouse scrolled (1038, 382) with delta (0, 0)
Screenshot: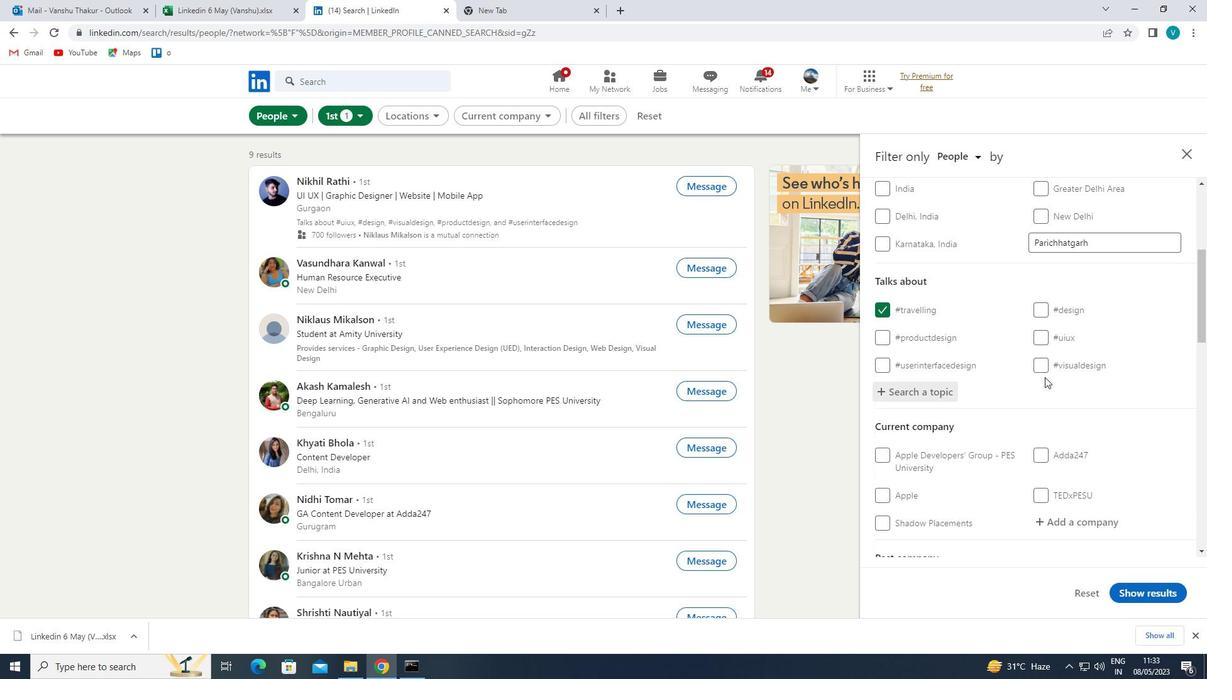 
Action: Mouse moved to (1021, 393)
Screenshot: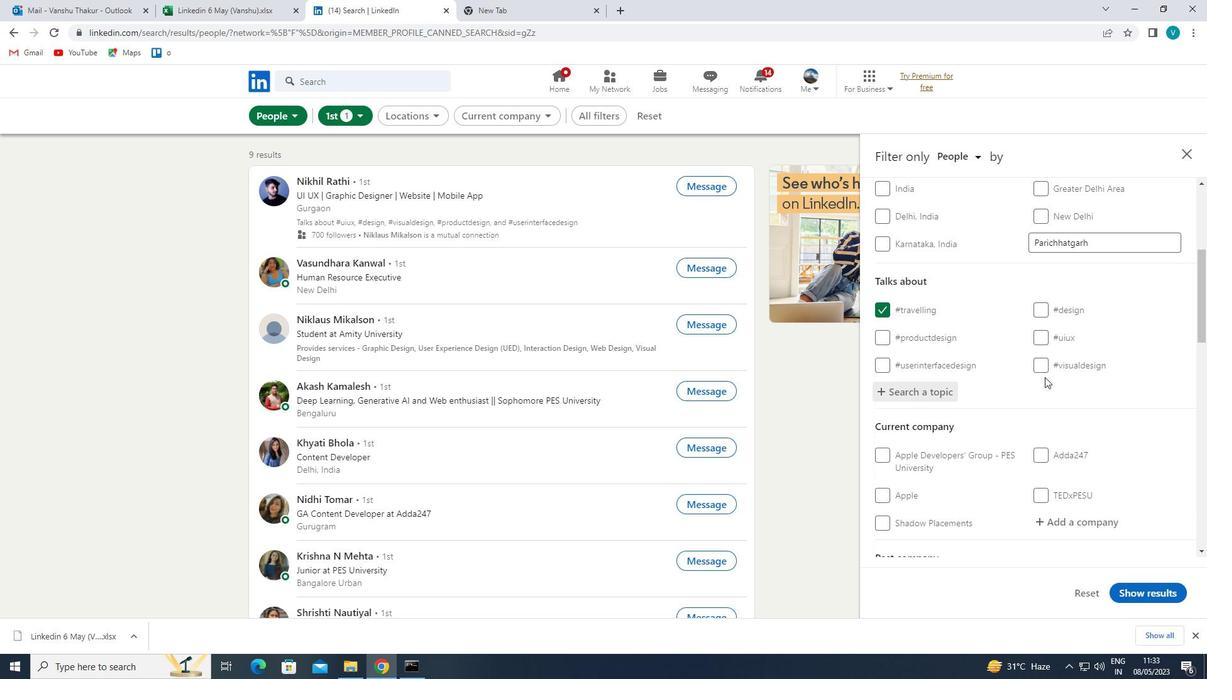 
Action: Mouse scrolled (1021, 393) with delta (0, 0)
Screenshot: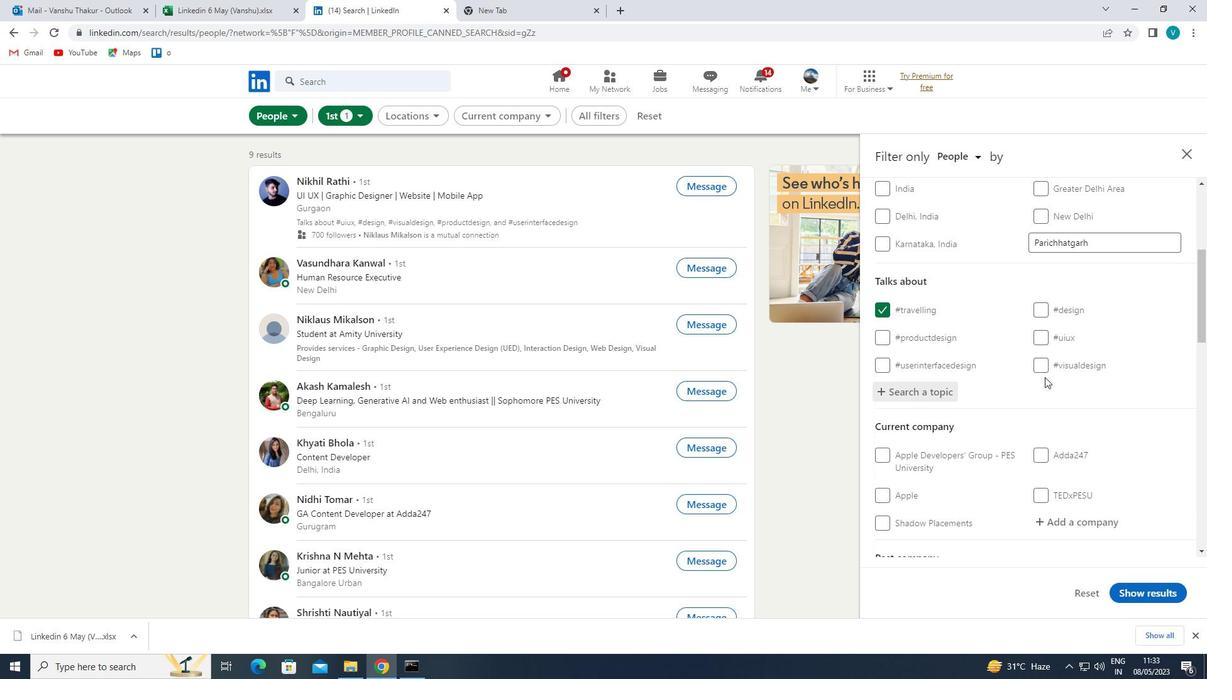 
Action: Mouse moved to (1013, 399)
Screenshot: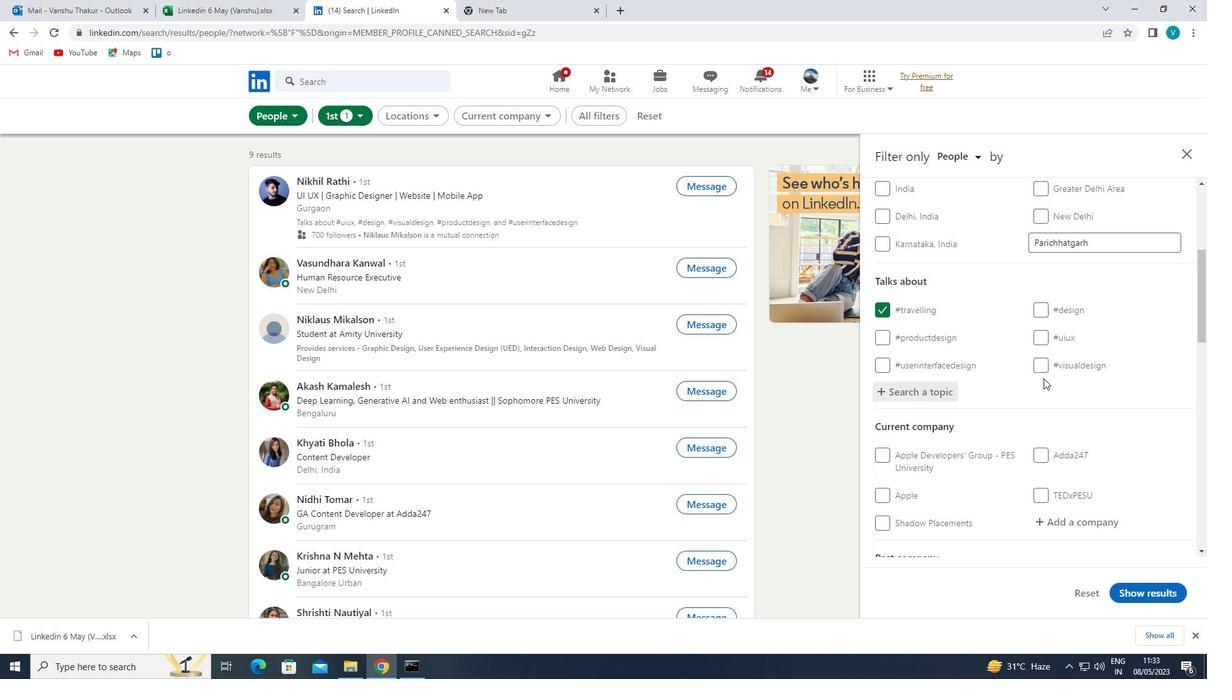 
Action: Mouse scrolled (1013, 399) with delta (0, 0)
Screenshot: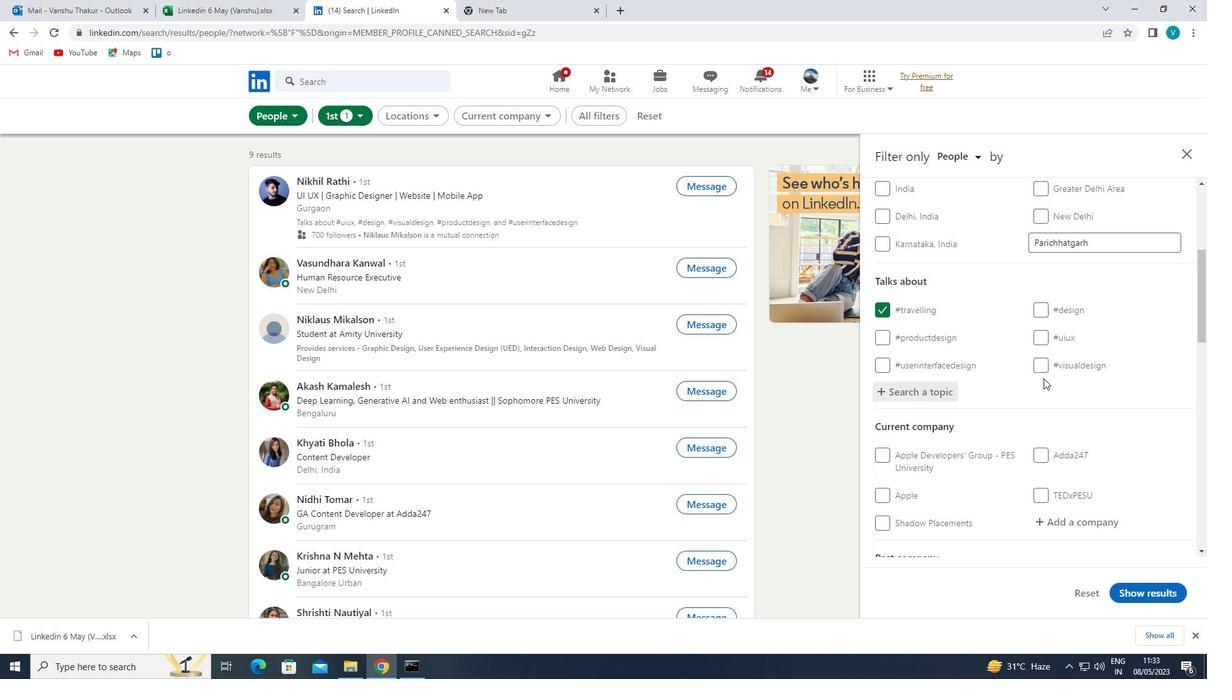 
Action: Mouse moved to (1007, 404)
Screenshot: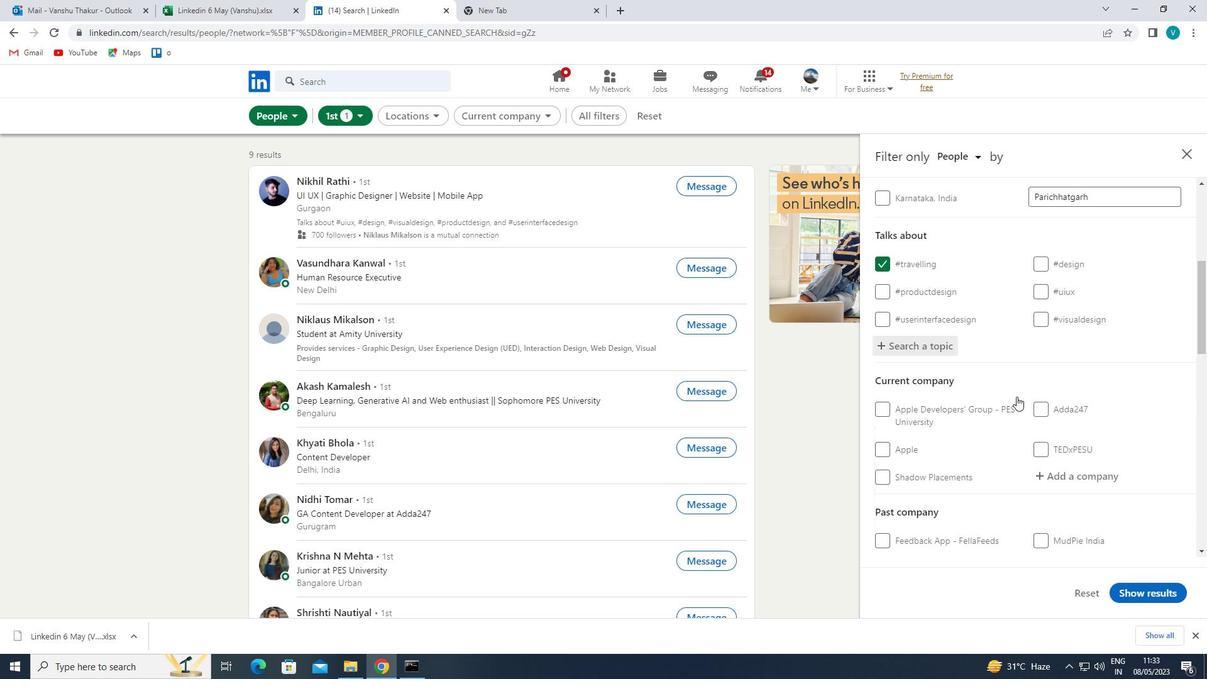 
Action: Mouse scrolled (1007, 404) with delta (0, 0)
Screenshot: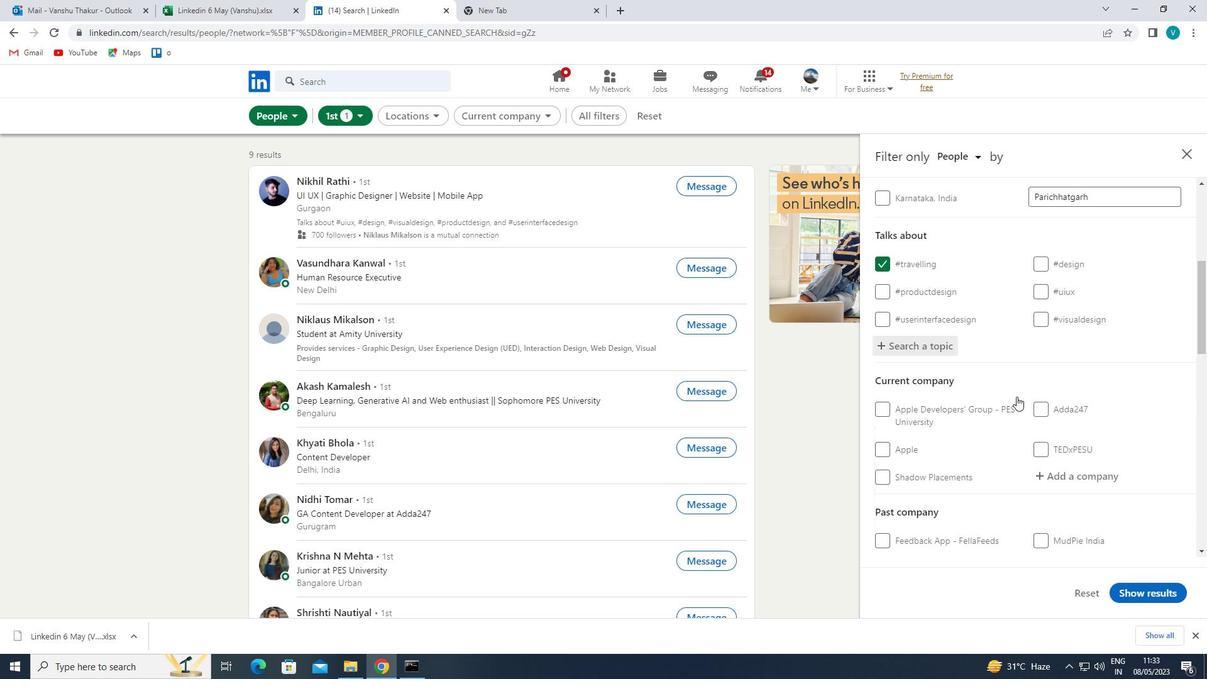 
Action: Mouse moved to (1002, 410)
Screenshot: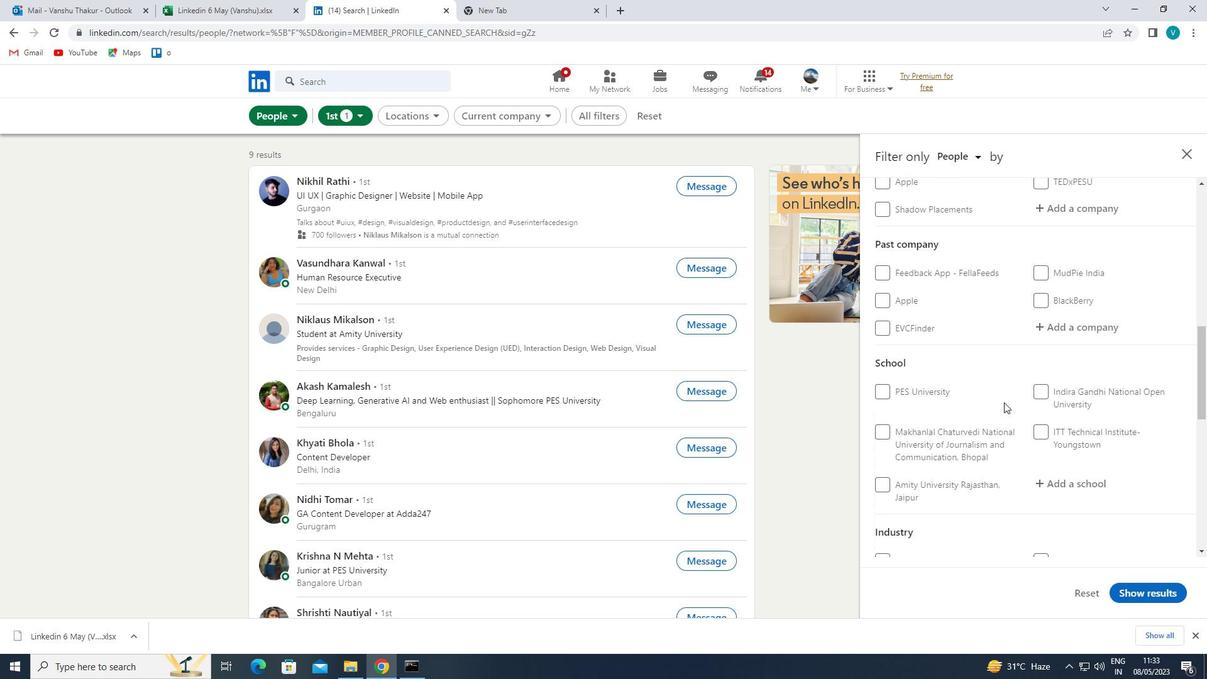 
Action: Mouse scrolled (1002, 409) with delta (0, 0)
Screenshot: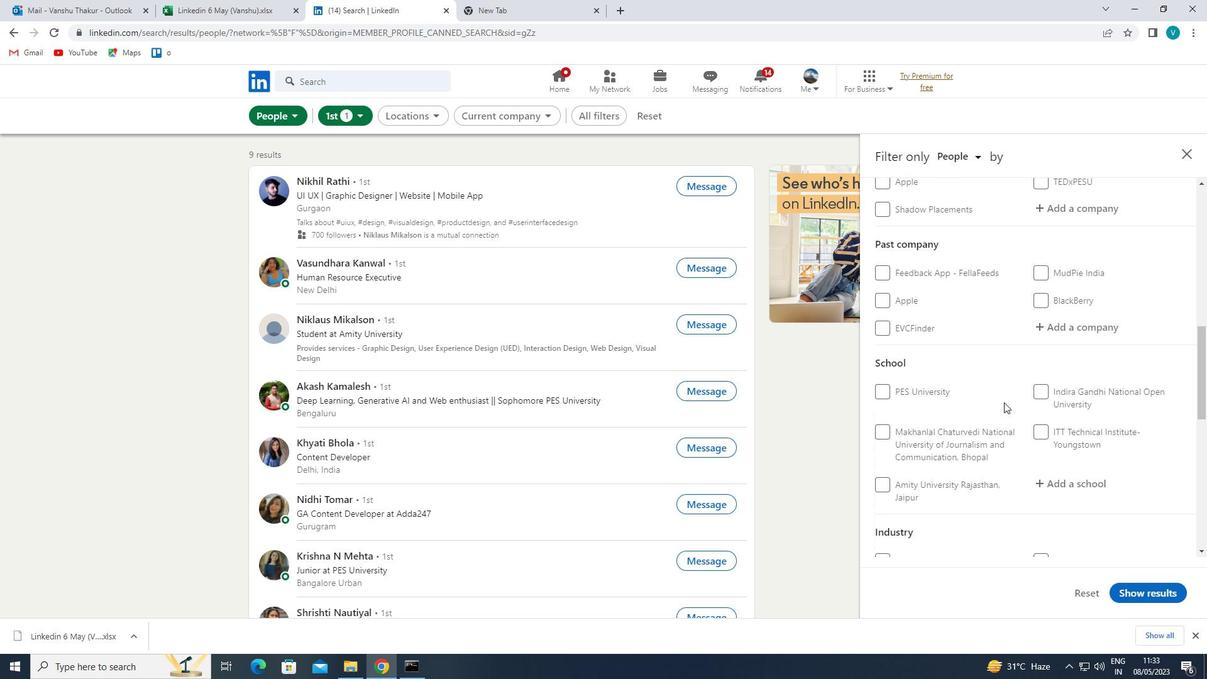 
Action: Mouse moved to (1002, 413)
Screenshot: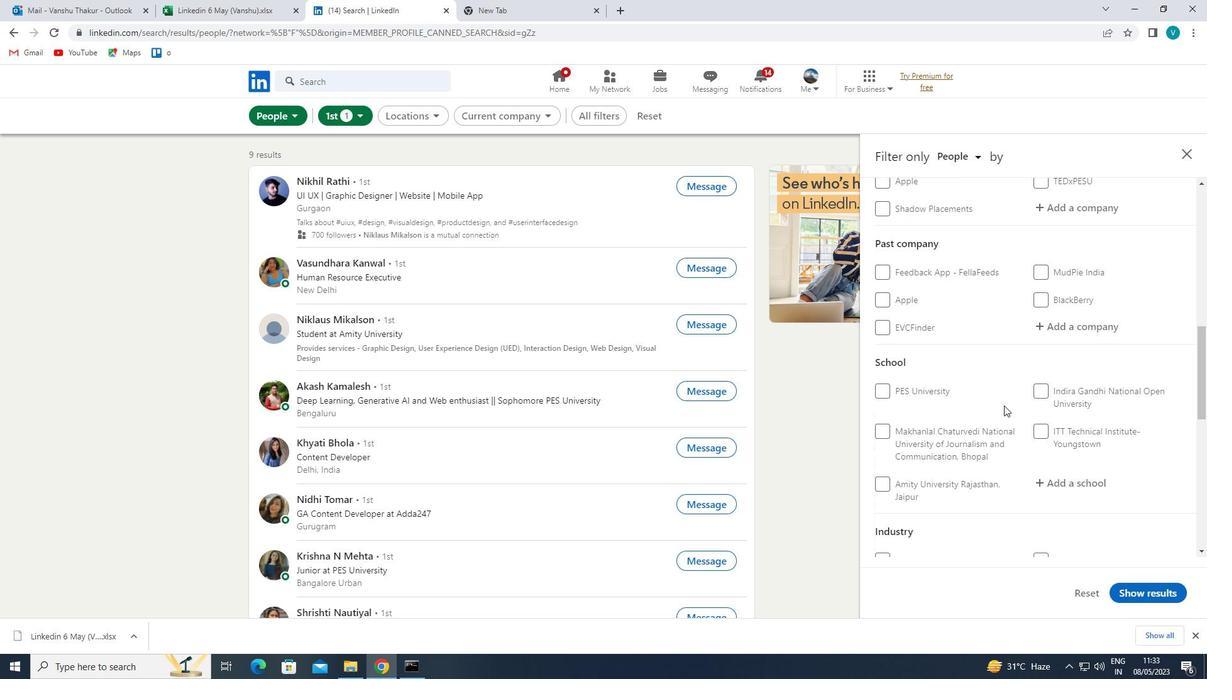 
Action: Mouse scrolled (1002, 412) with delta (0, 0)
Screenshot: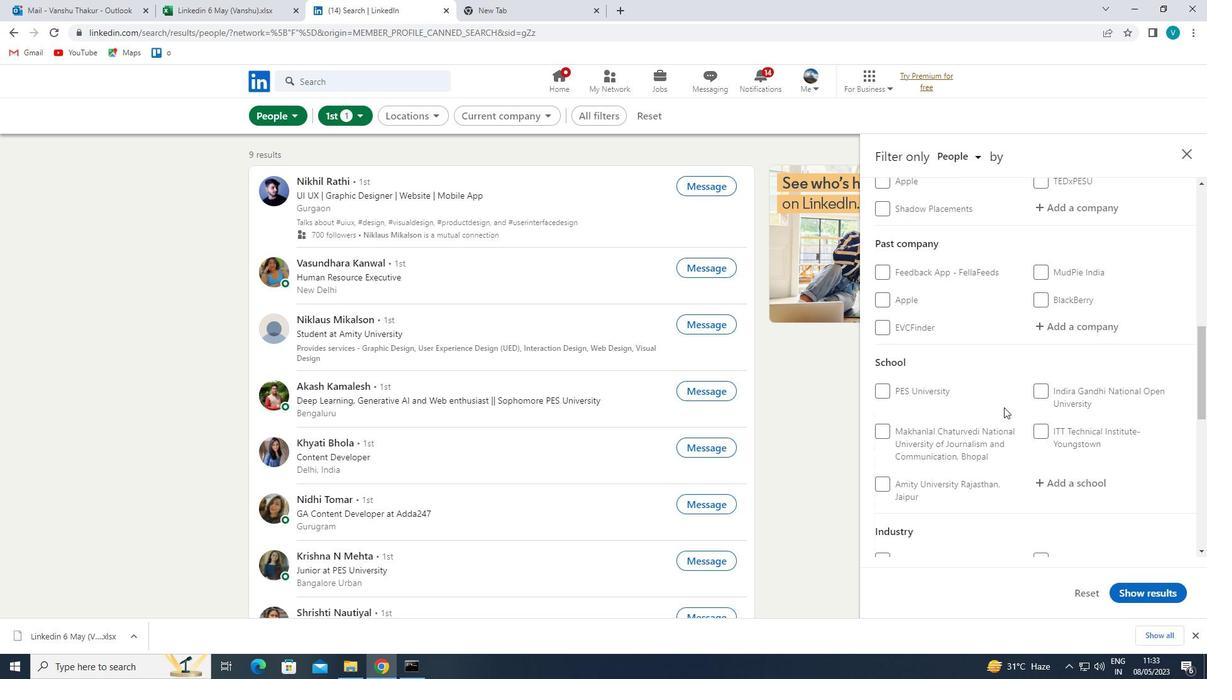 
Action: Mouse moved to (1001, 415)
Screenshot: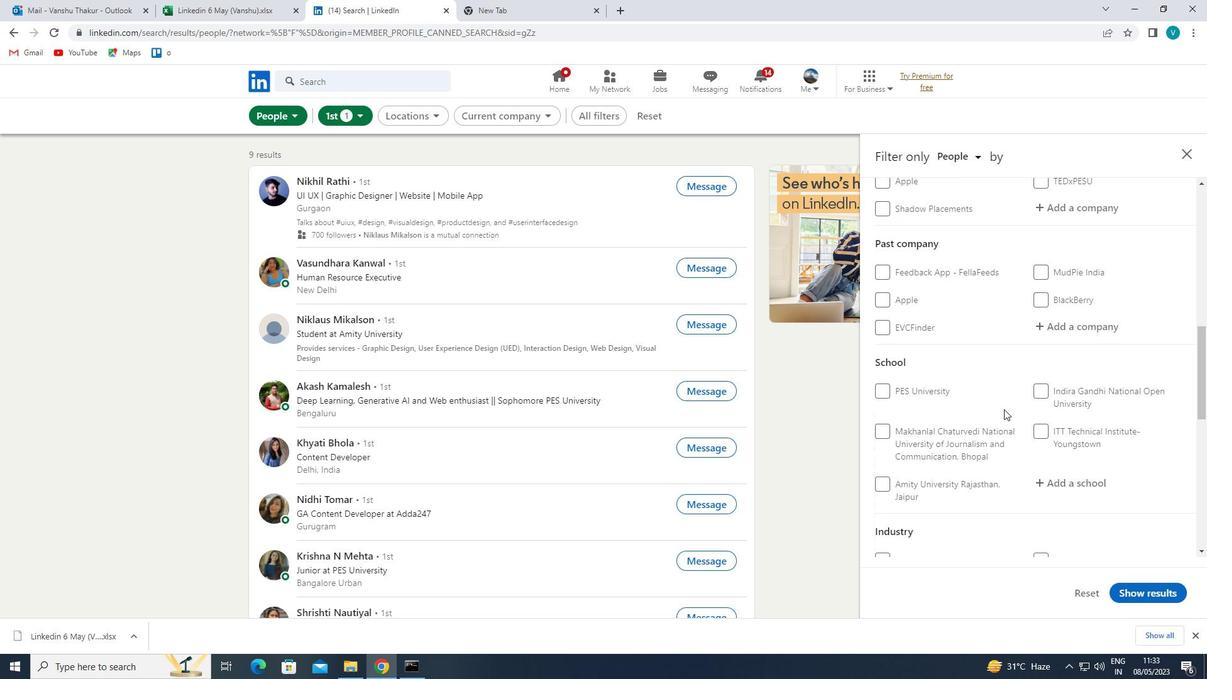 
Action: Mouse scrolled (1001, 415) with delta (0, 0)
Screenshot: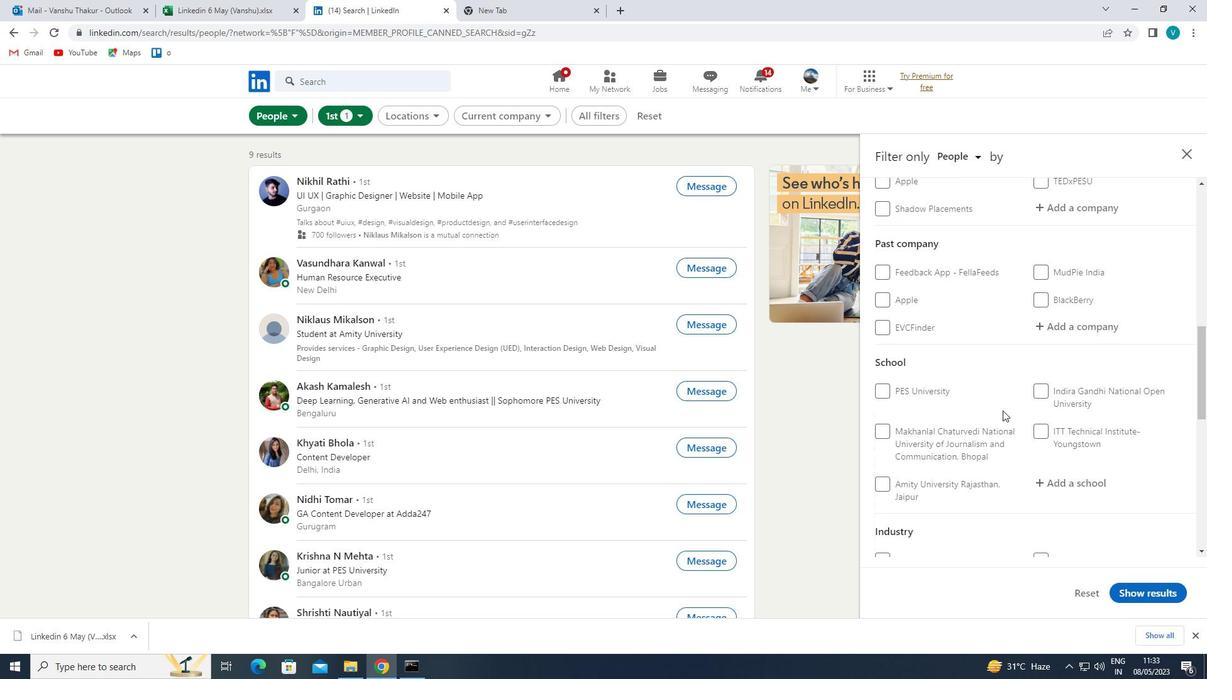 
Action: Mouse moved to (941, 461)
Screenshot: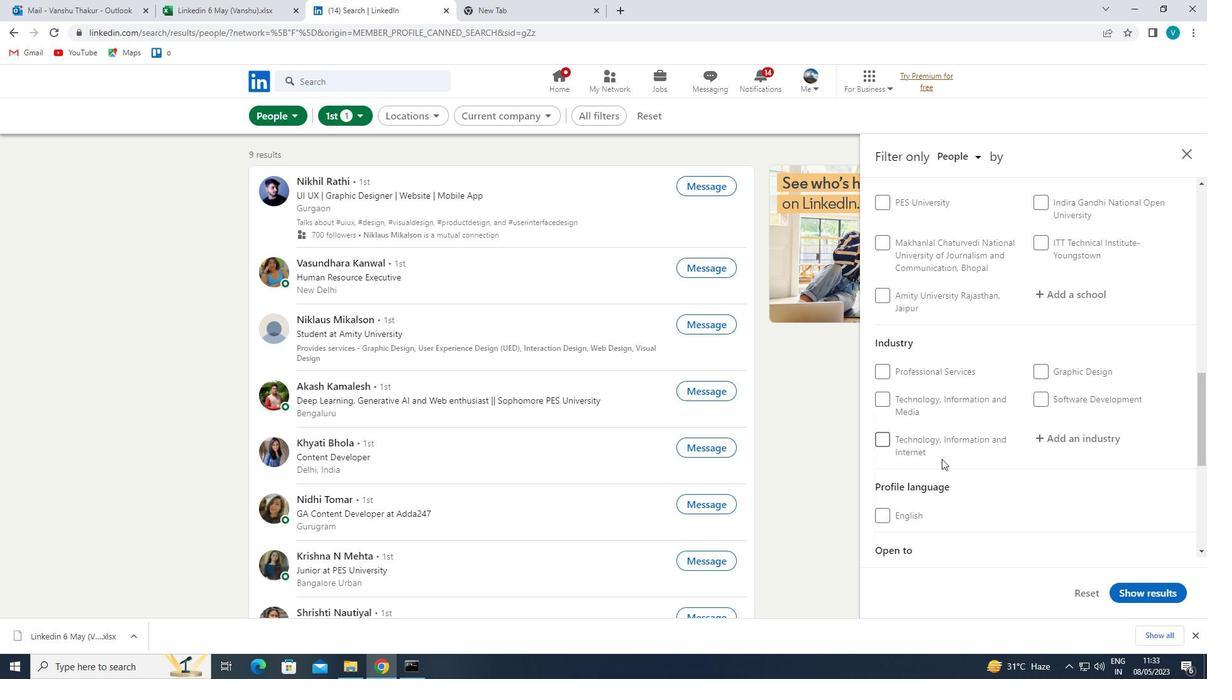 
Action: Mouse scrolled (941, 460) with delta (0, 0)
Screenshot: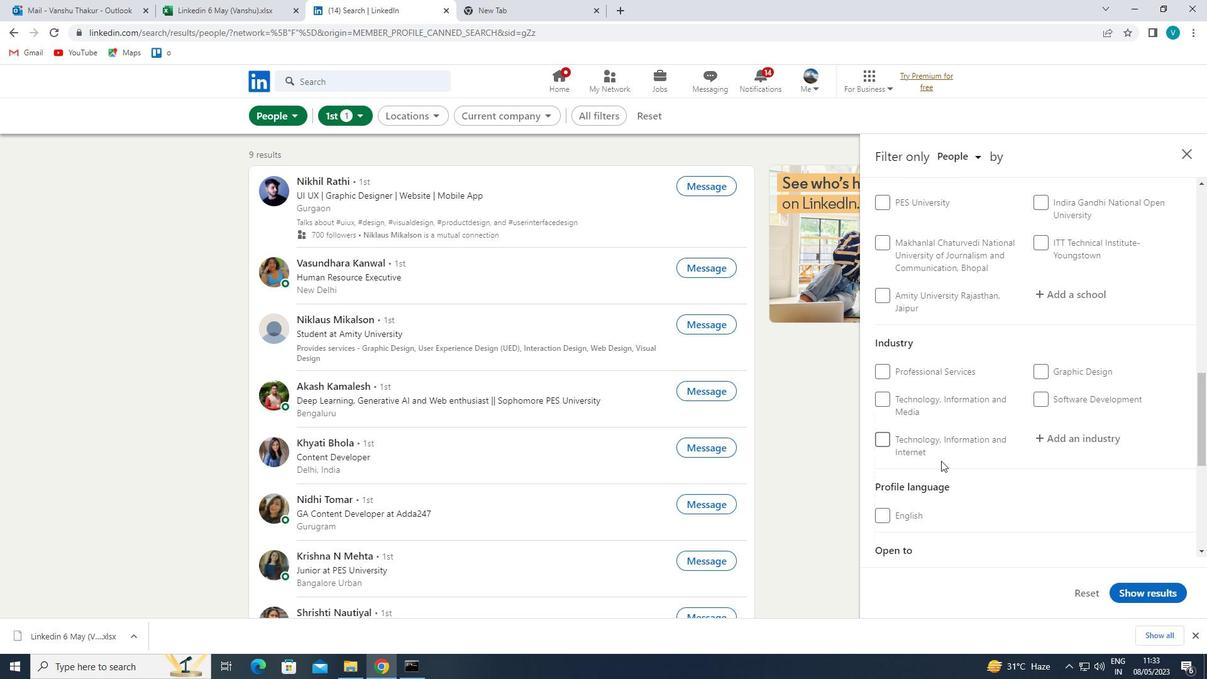 
Action: Mouse moved to (888, 455)
Screenshot: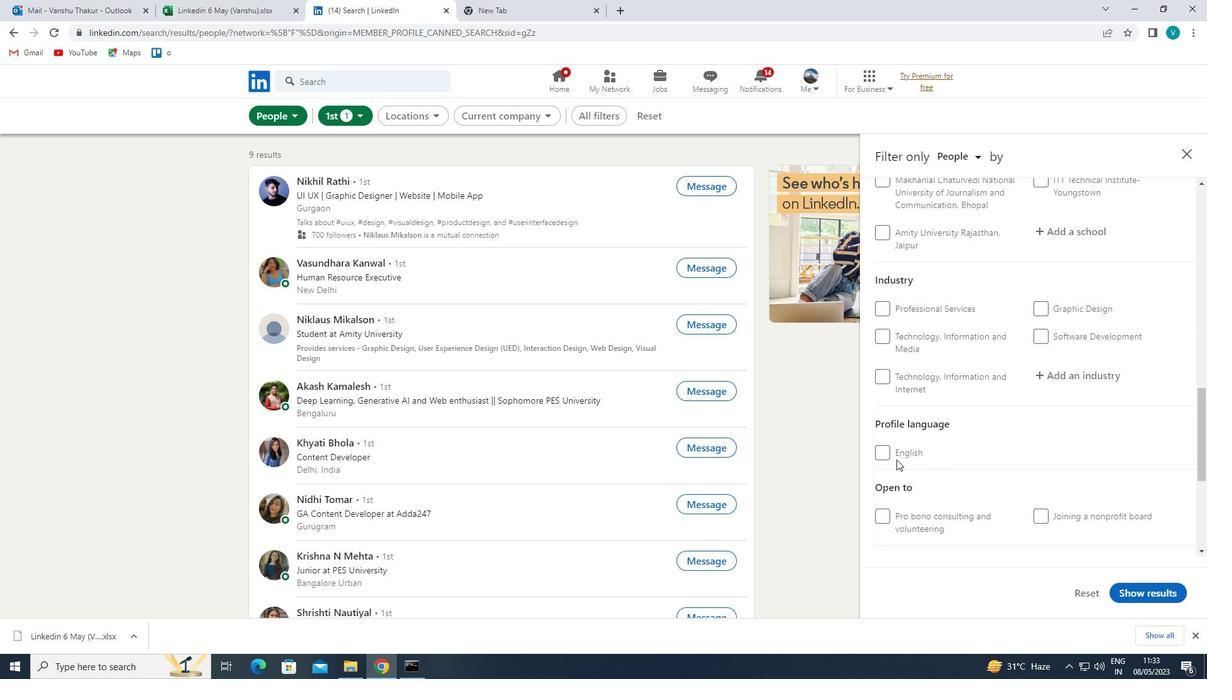 
Action: Mouse pressed left at (888, 455)
Screenshot: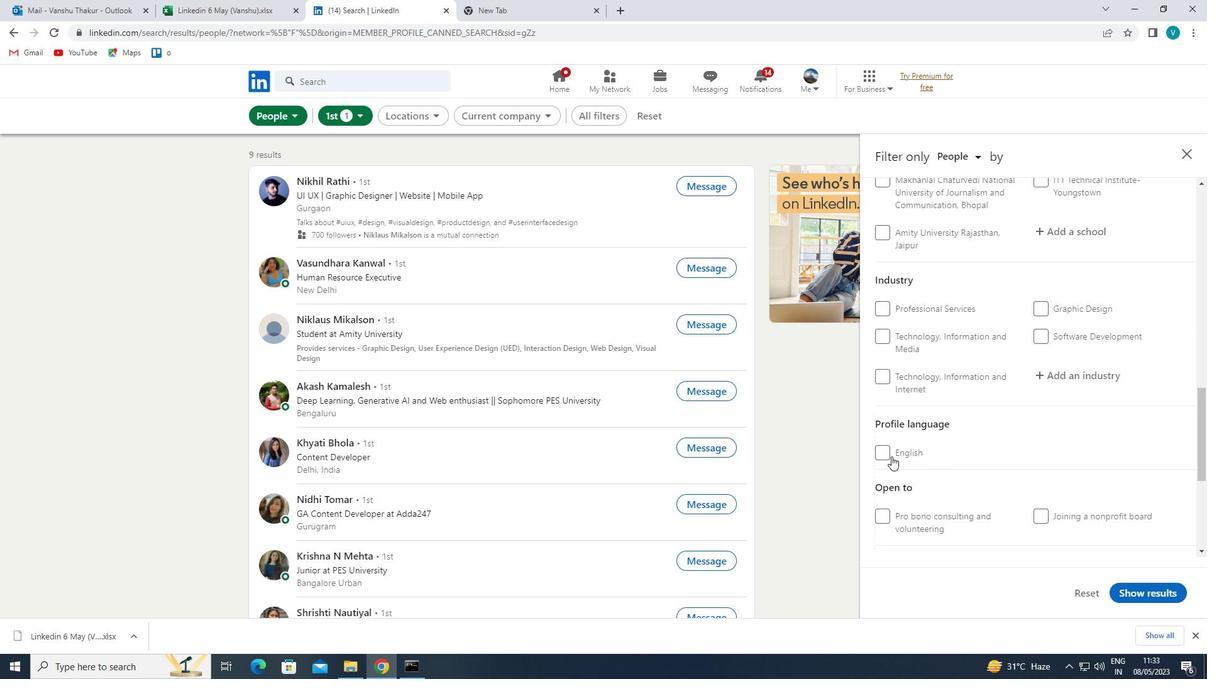
Action: Mouse moved to (1010, 460)
Screenshot: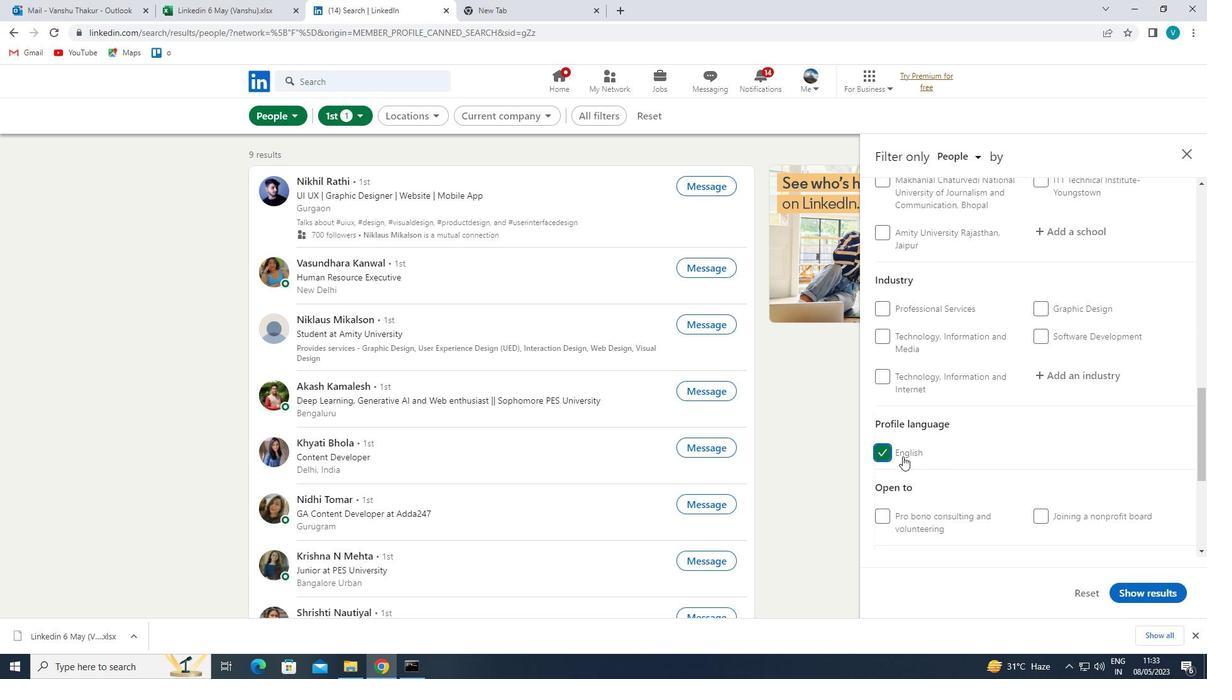 
Action: Mouse scrolled (1010, 461) with delta (0, 0)
Screenshot: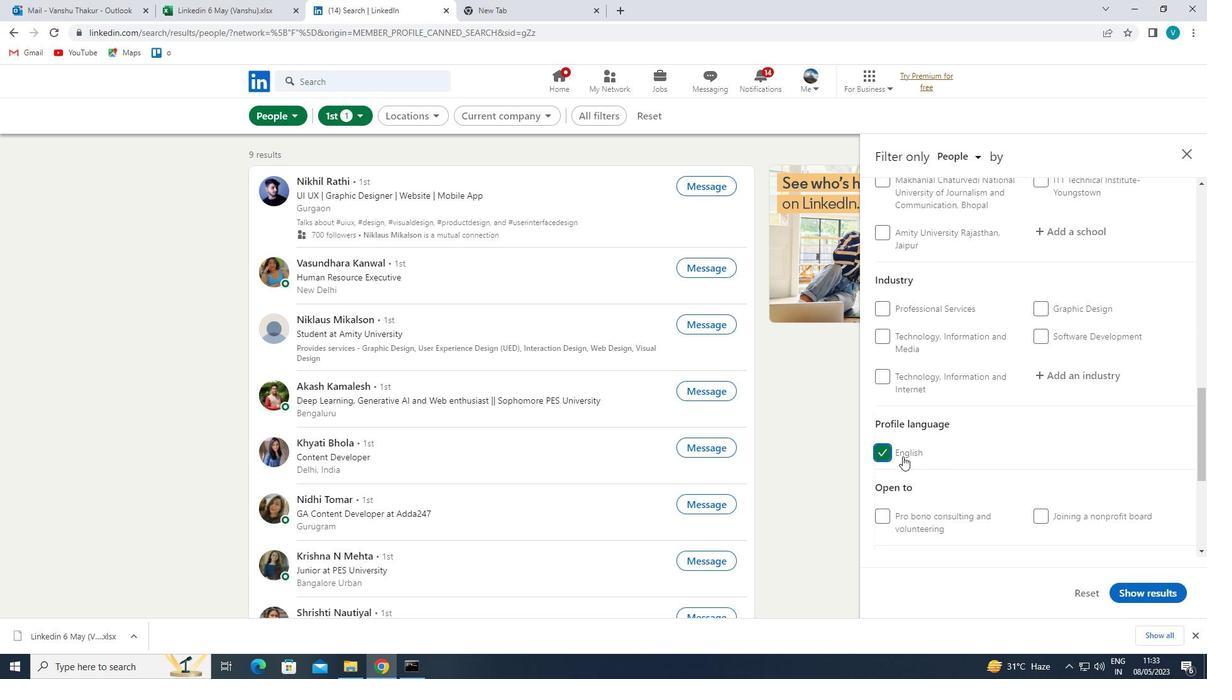 
Action: Mouse moved to (1016, 459)
Screenshot: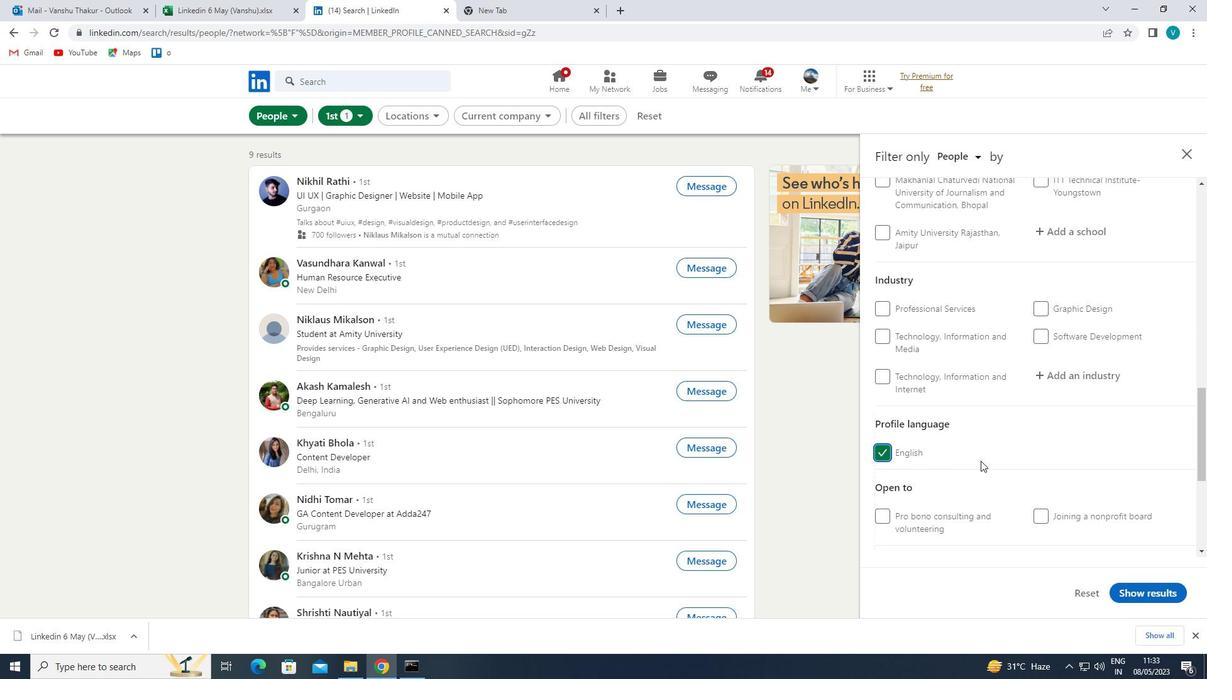 
Action: Mouse scrolled (1016, 460) with delta (0, 0)
Screenshot: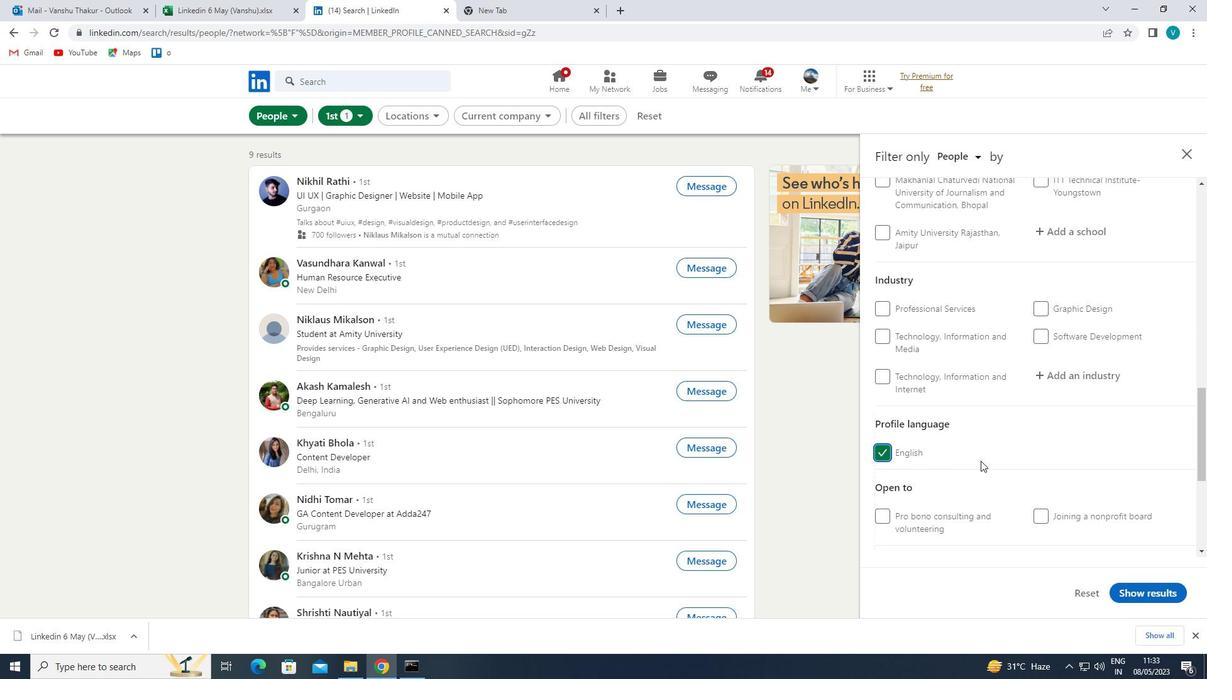 
Action: Mouse moved to (1017, 459)
Screenshot: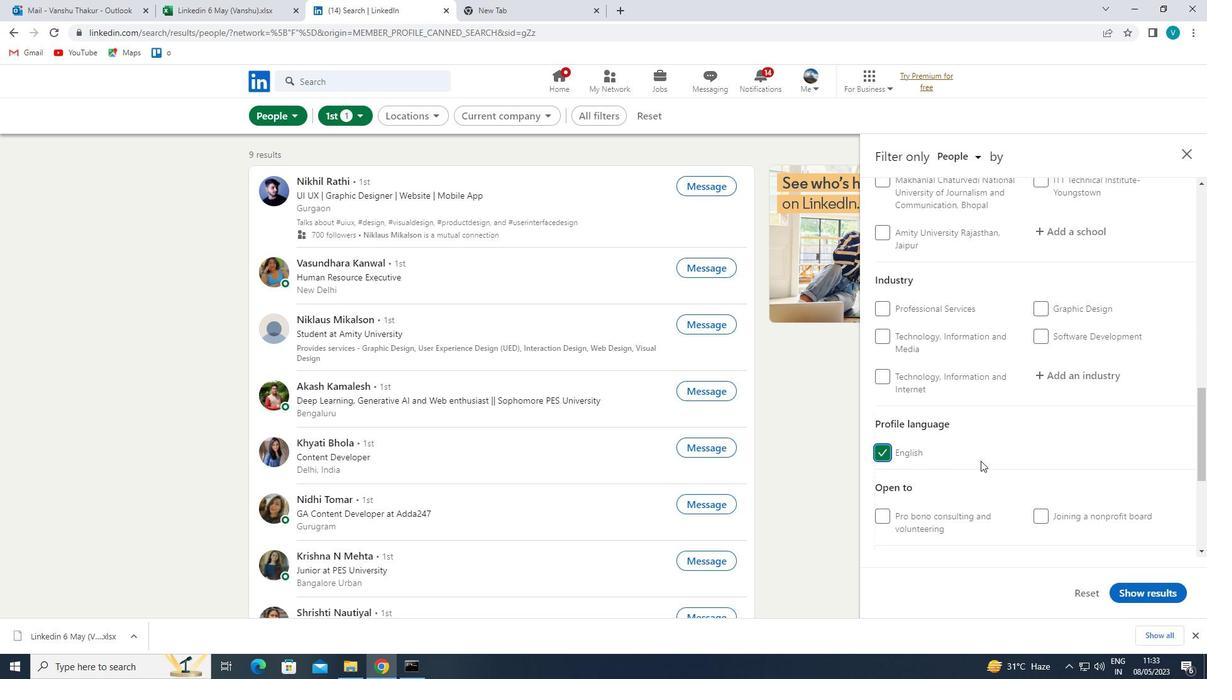 
Action: Mouse scrolled (1017, 460) with delta (0, 0)
Screenshot: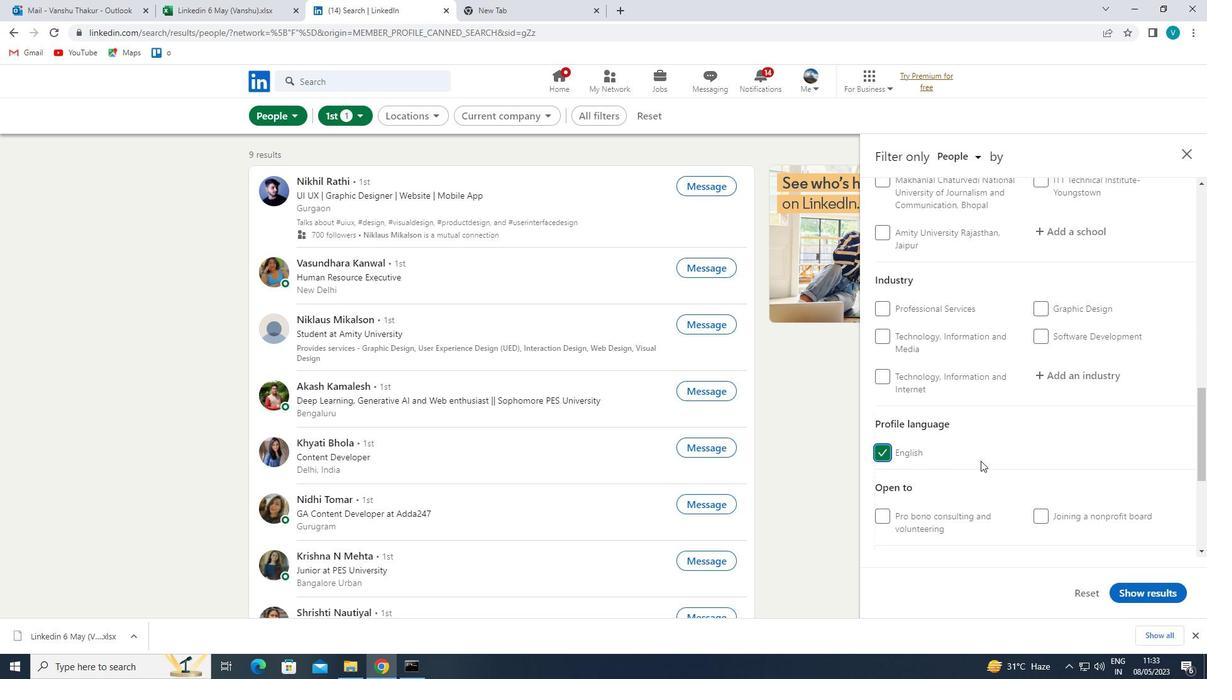 
Action: Mouse scrolled (1017, 460) with delta (0, 0)
Screenshot: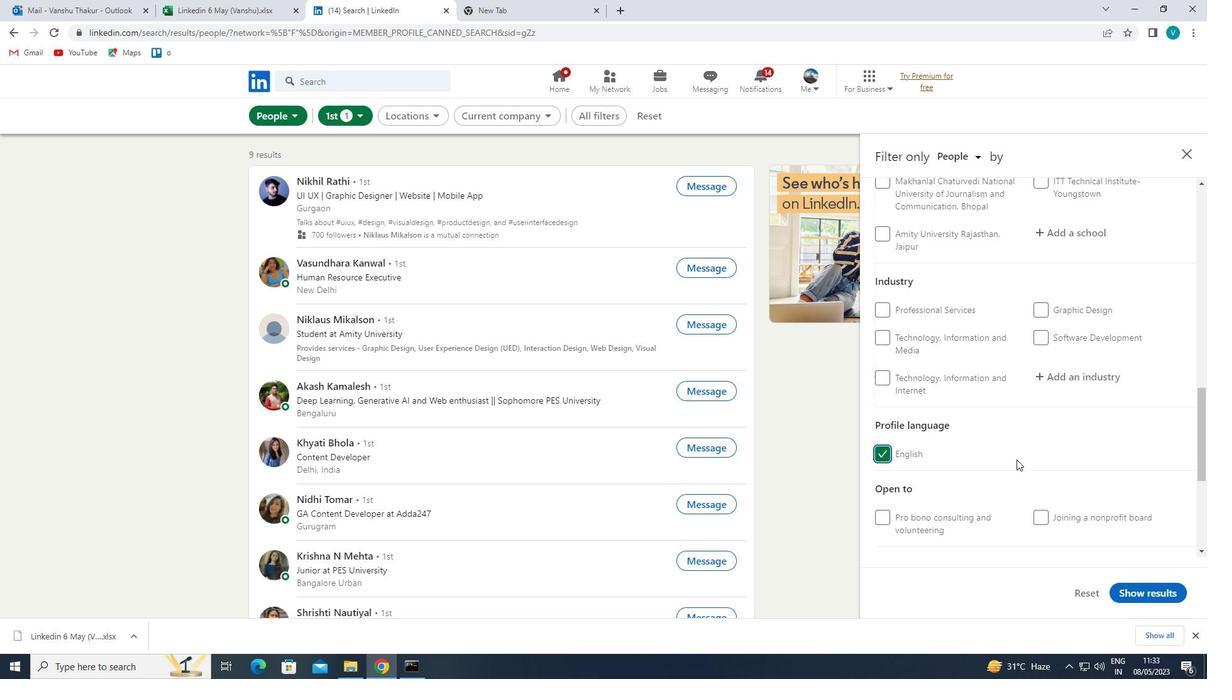 
Action: Mouse scrolled (1017, 460) with delta (0, 0)
Screenshot: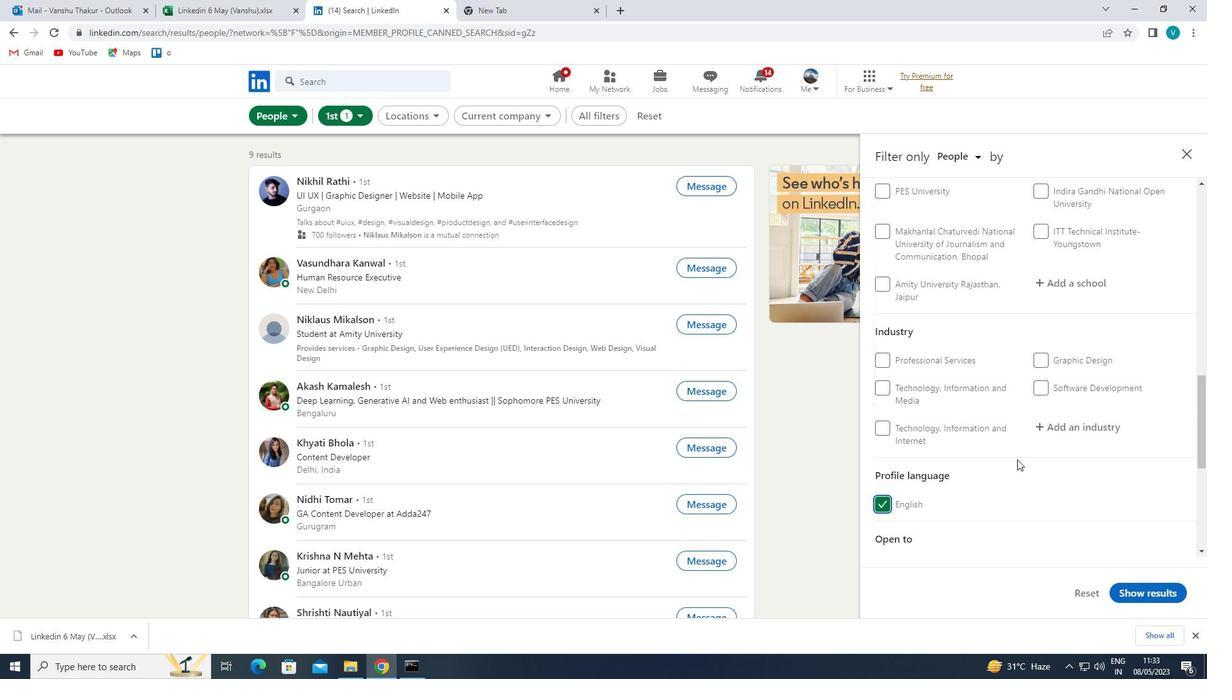 
Action: Mouse scrolled (1017, 460) with delta (0, 0)
Screenshot: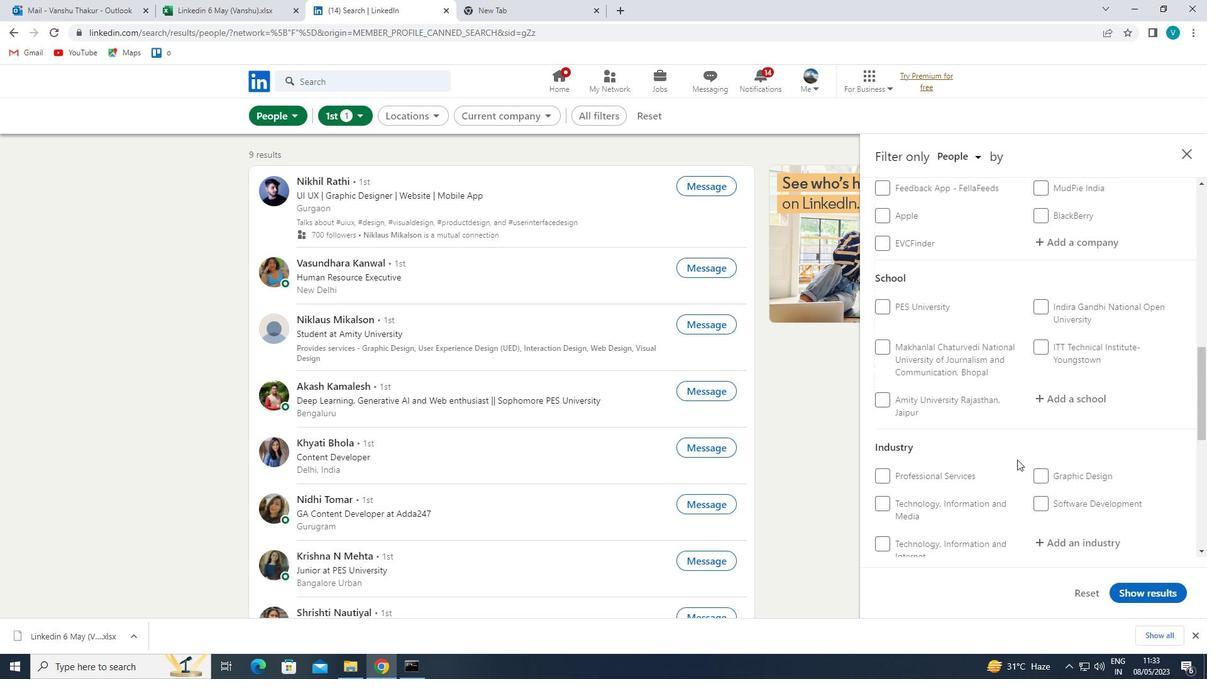 
Action: Mouse moved to (1018, 459)
Screenshot: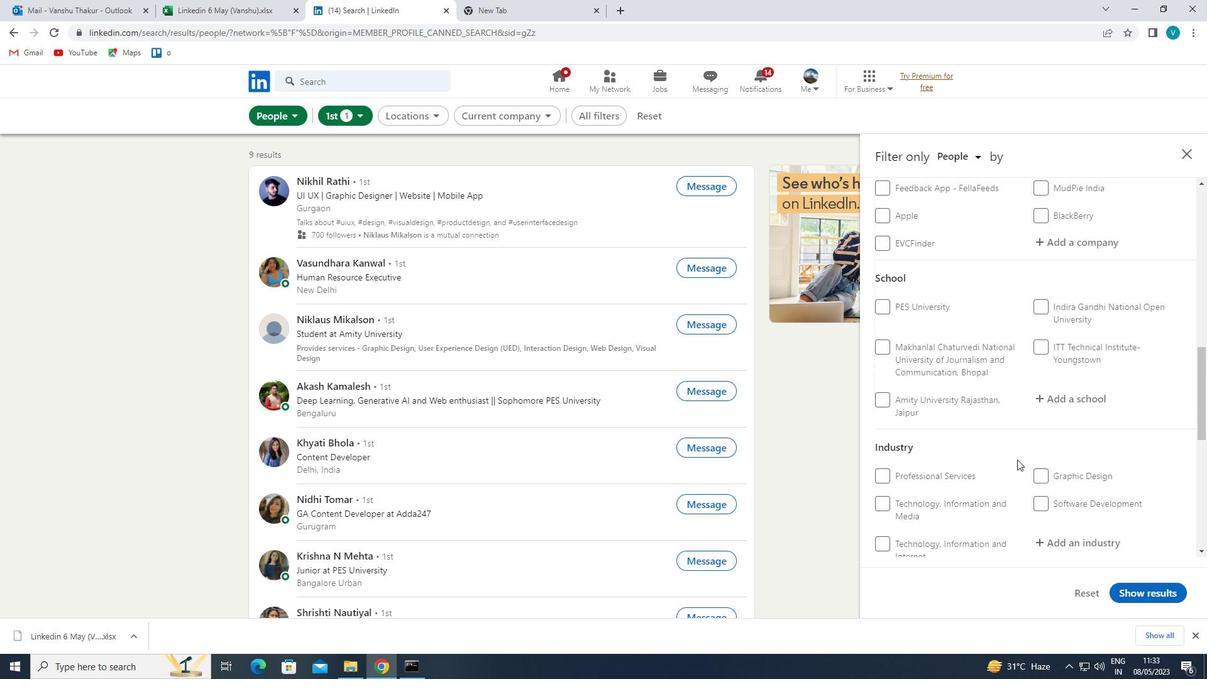 
Action: Mouse scrolled (1018, 460) with delta (0, 0)
Screenshot: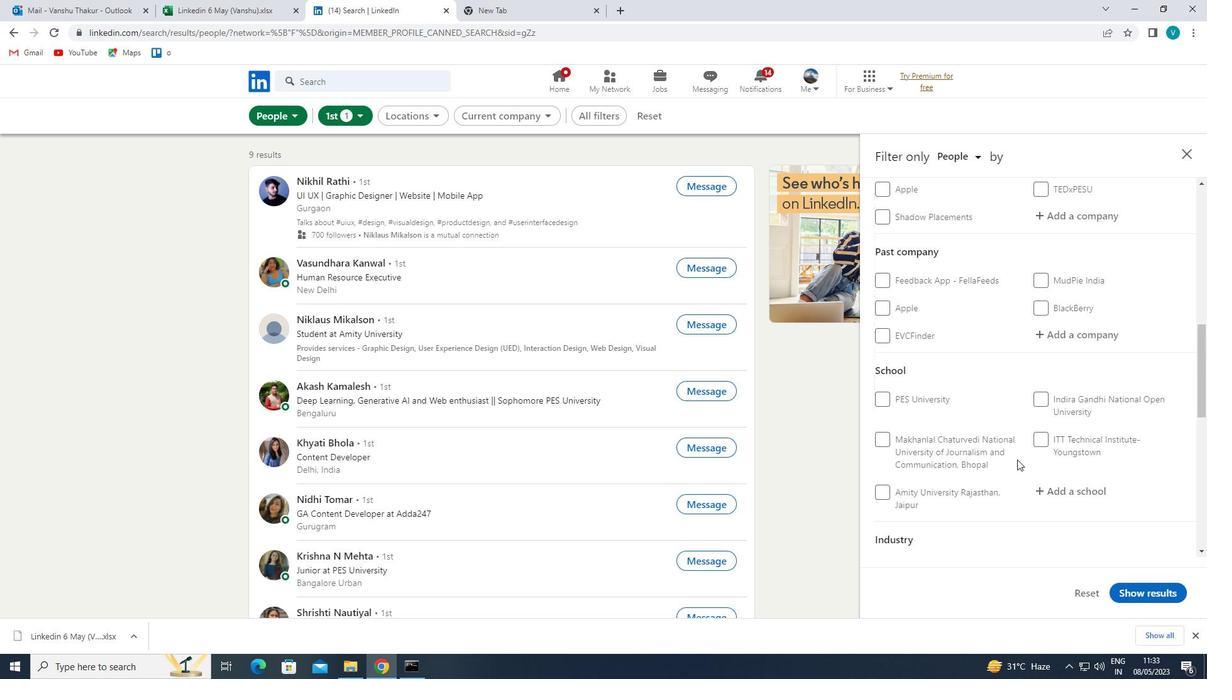 
Action: Mouse moved to (1091, 393)
Screenshot: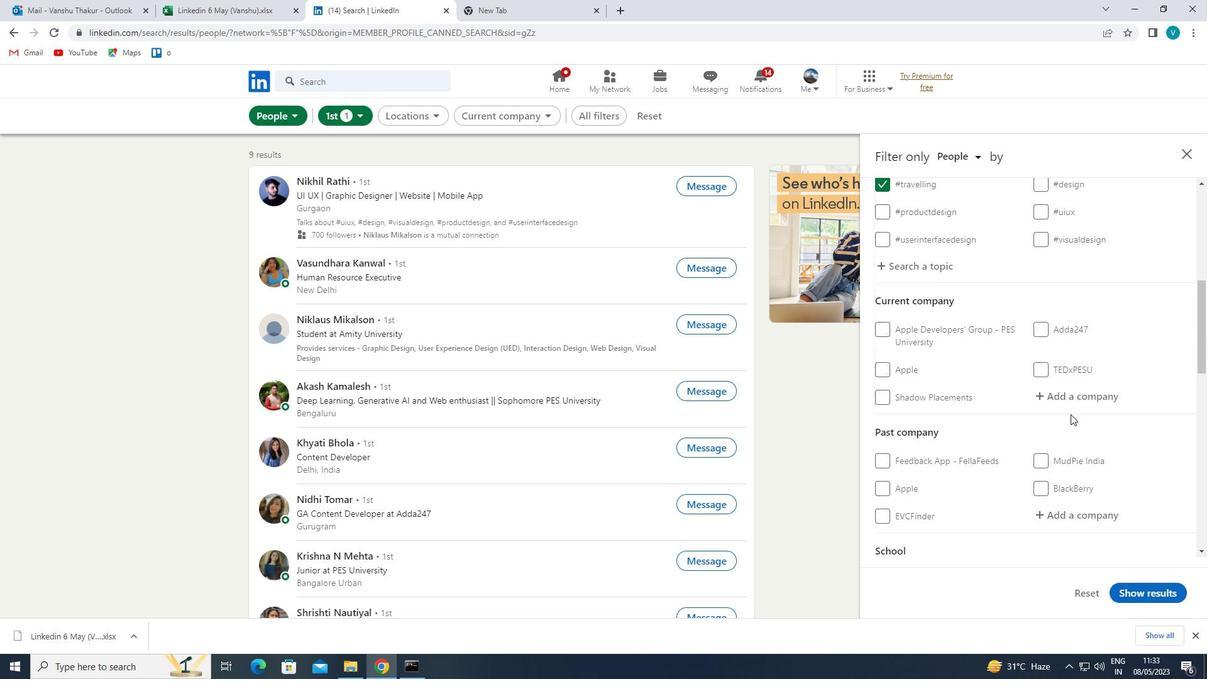 
Action: Mouse pressed left at (1091, 393)
Screenshot: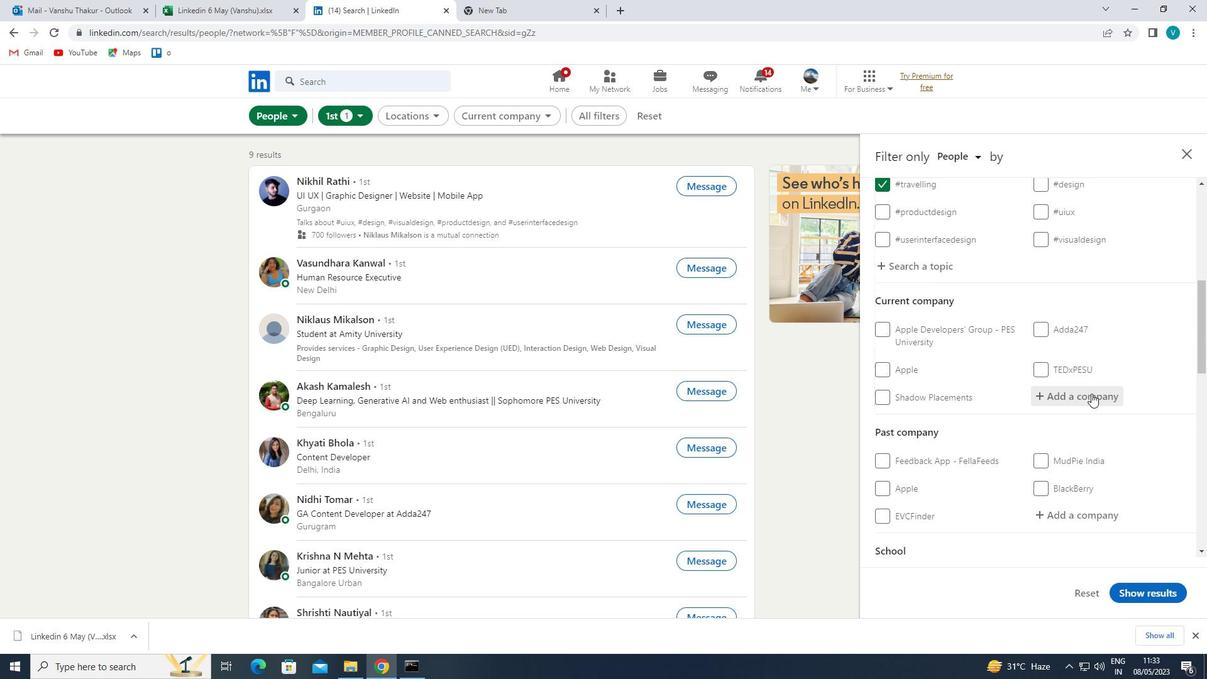 
Action: Key pressed <Key.shift>MON<Key.backspace>BIKW
Screenshot: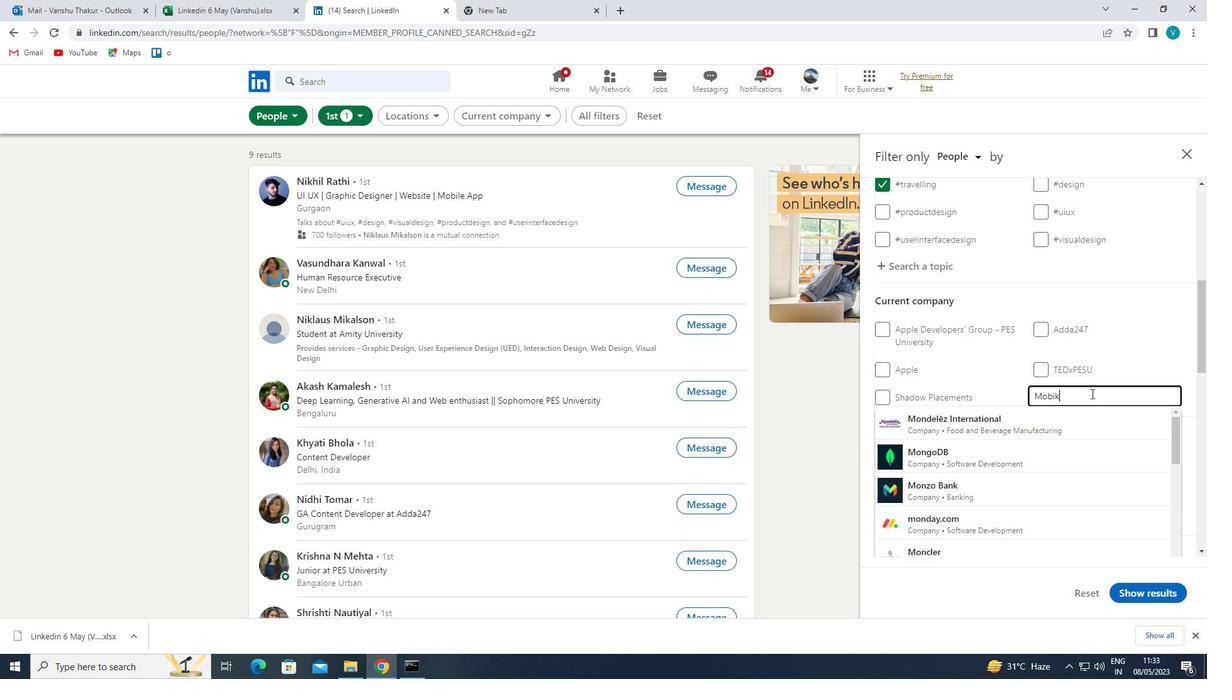 
Action: Mouse moved to (1054, 422)
Screenshot: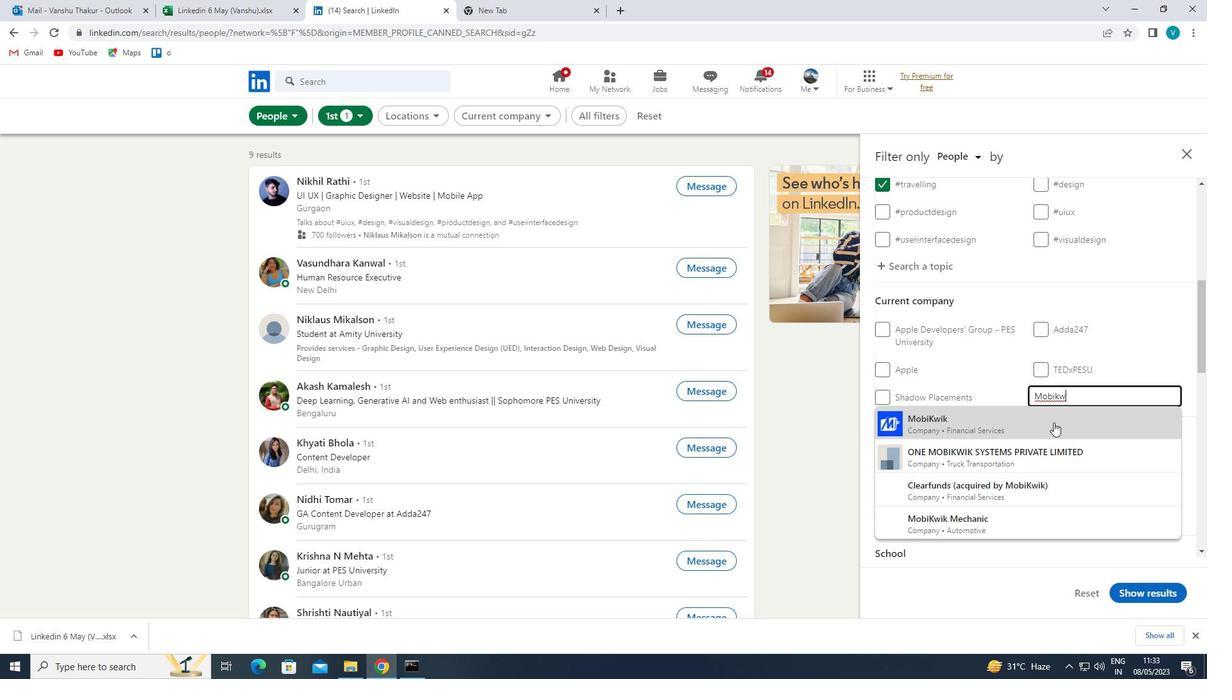 
Action: Mouse pressed left at (1054, 422)
Screenshot: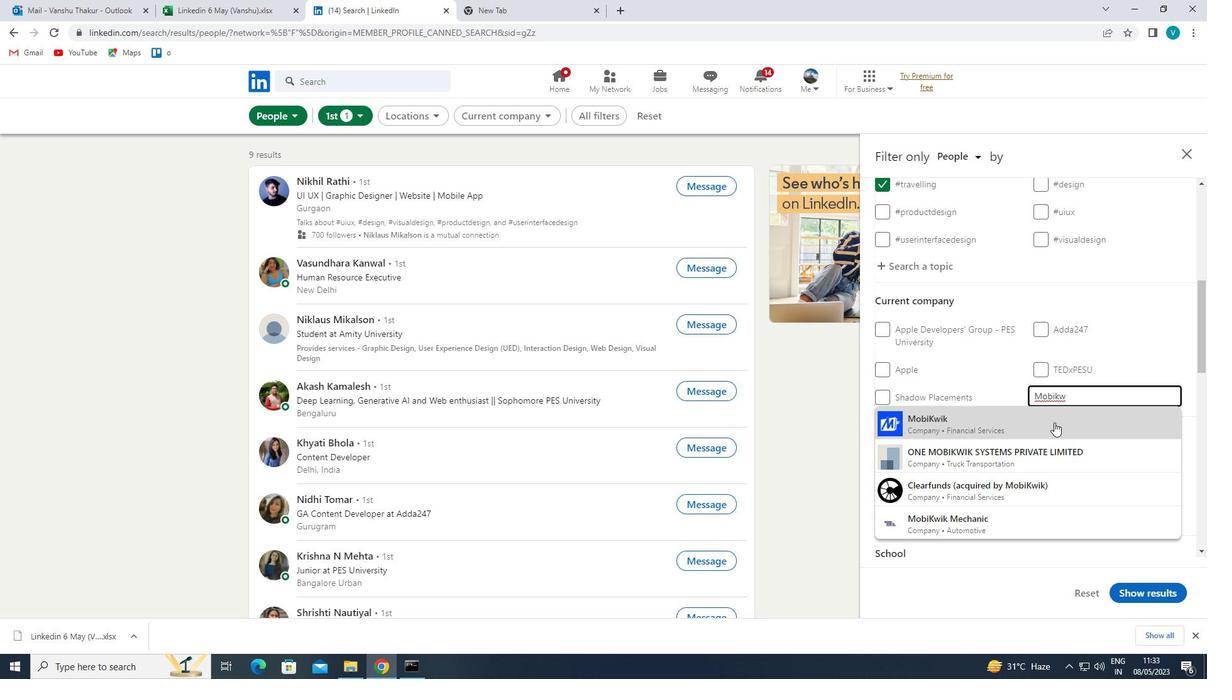 
Action: Mouse moved to (1054, 422)
Screenshot: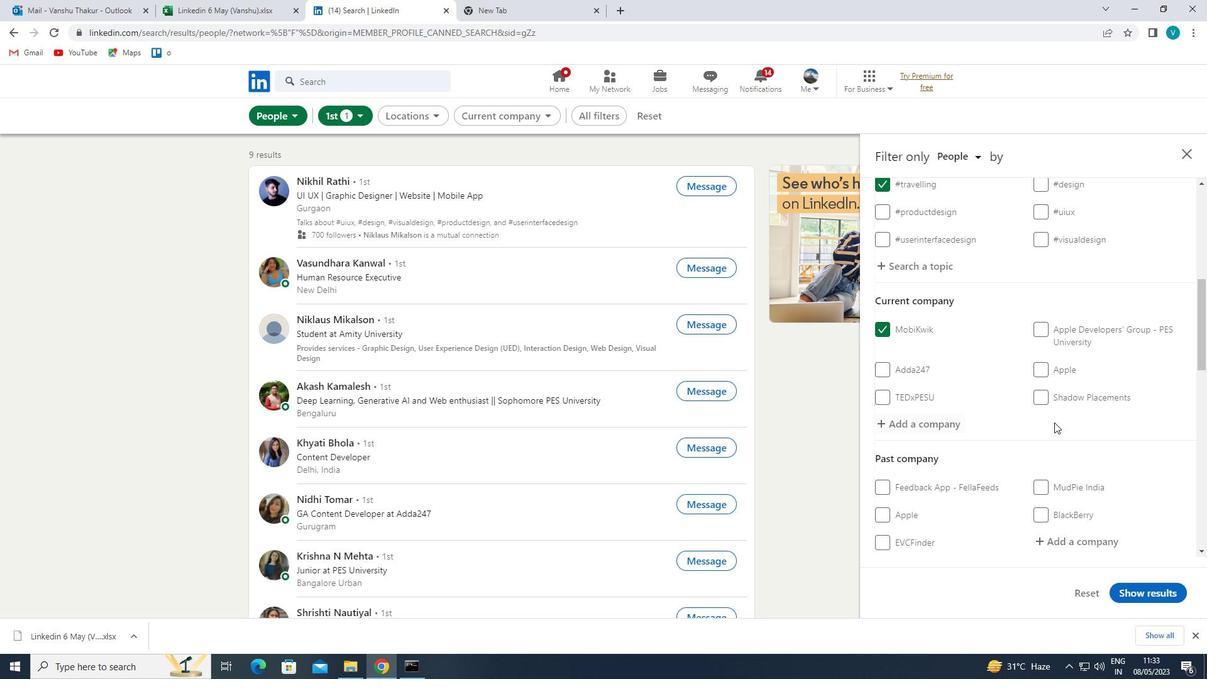 
Action: Mouse scrolled (1054, 421) with delta (0, 0)
Screenshot: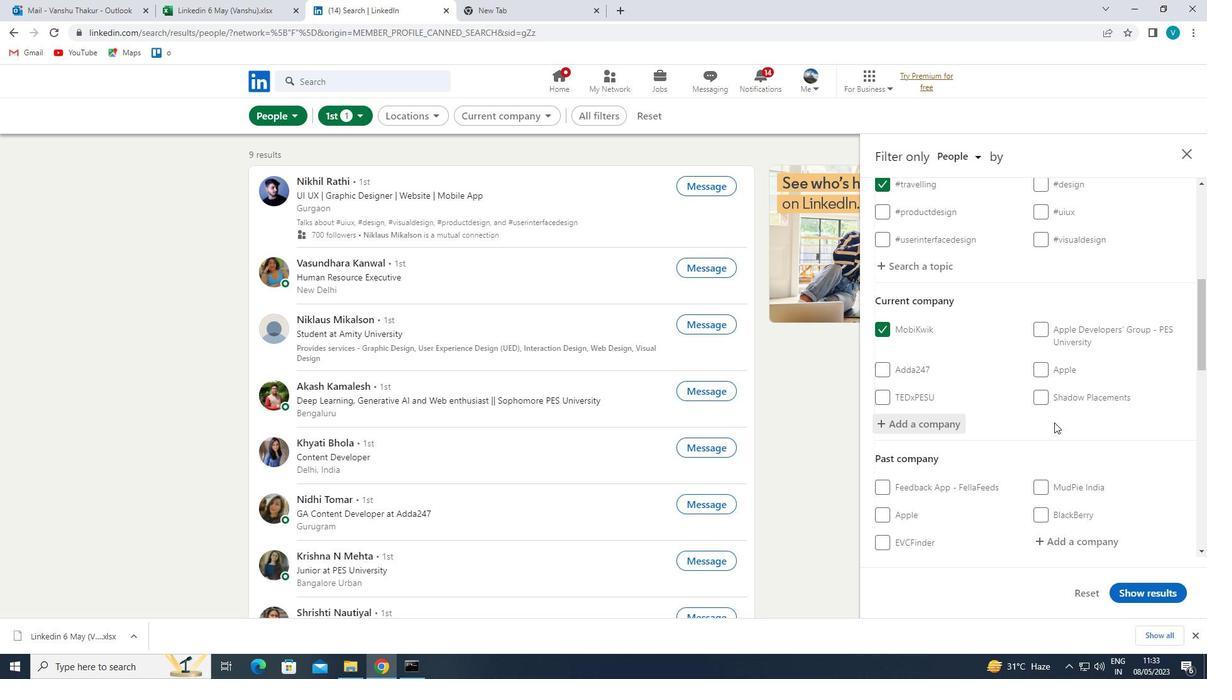 
Action: Mouse scrolled (1054, 421) with delta (0, 0)
Screenshot: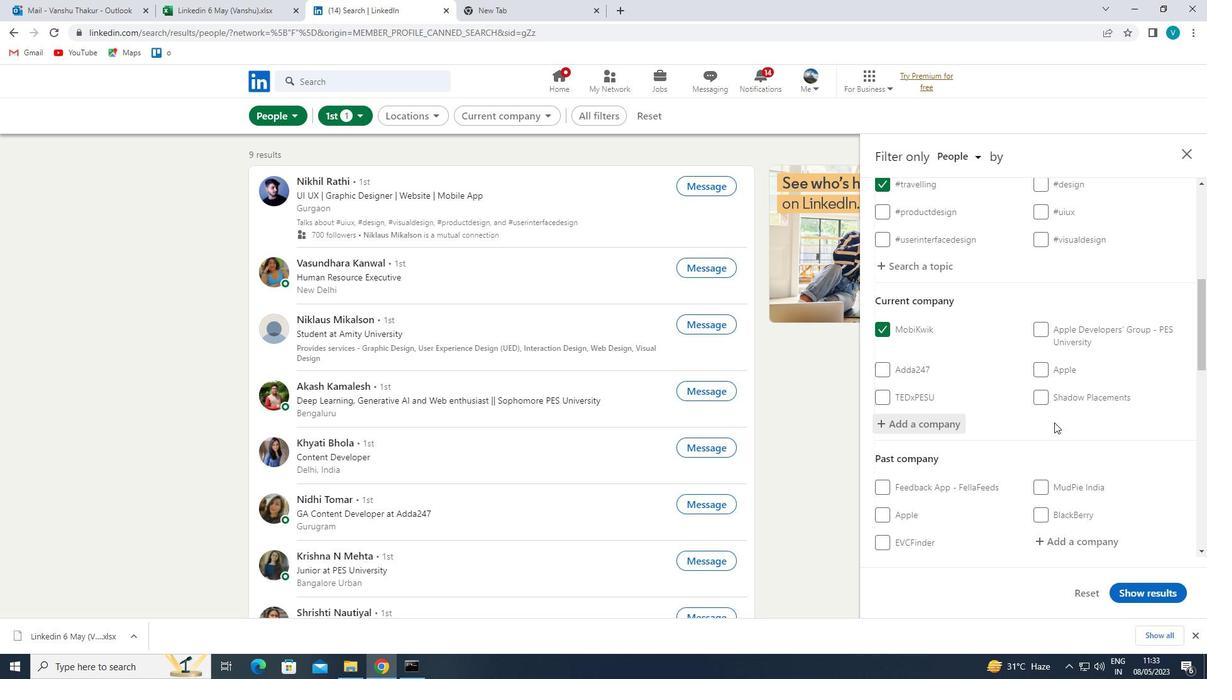 
Action: Mouse scrolled (1054, 421) with delta (0, 0)
Screenshot: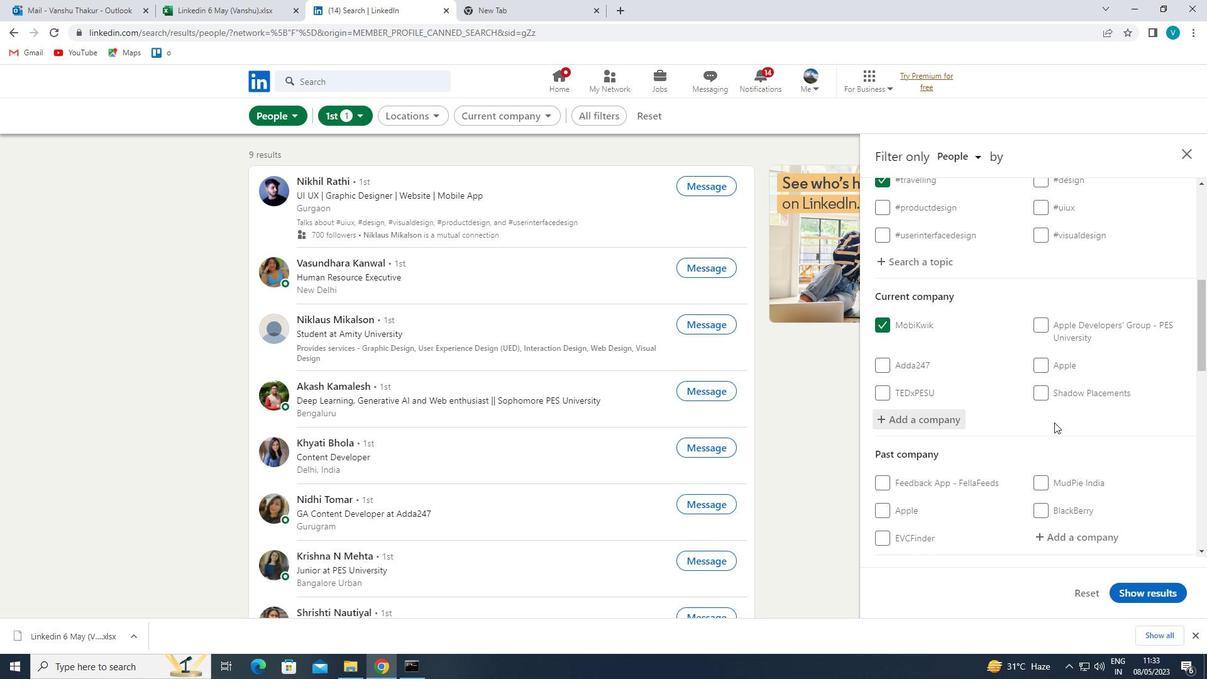 
Action: Mouse scrolled (1054, 421) with delta (0, 0)
Screenshot: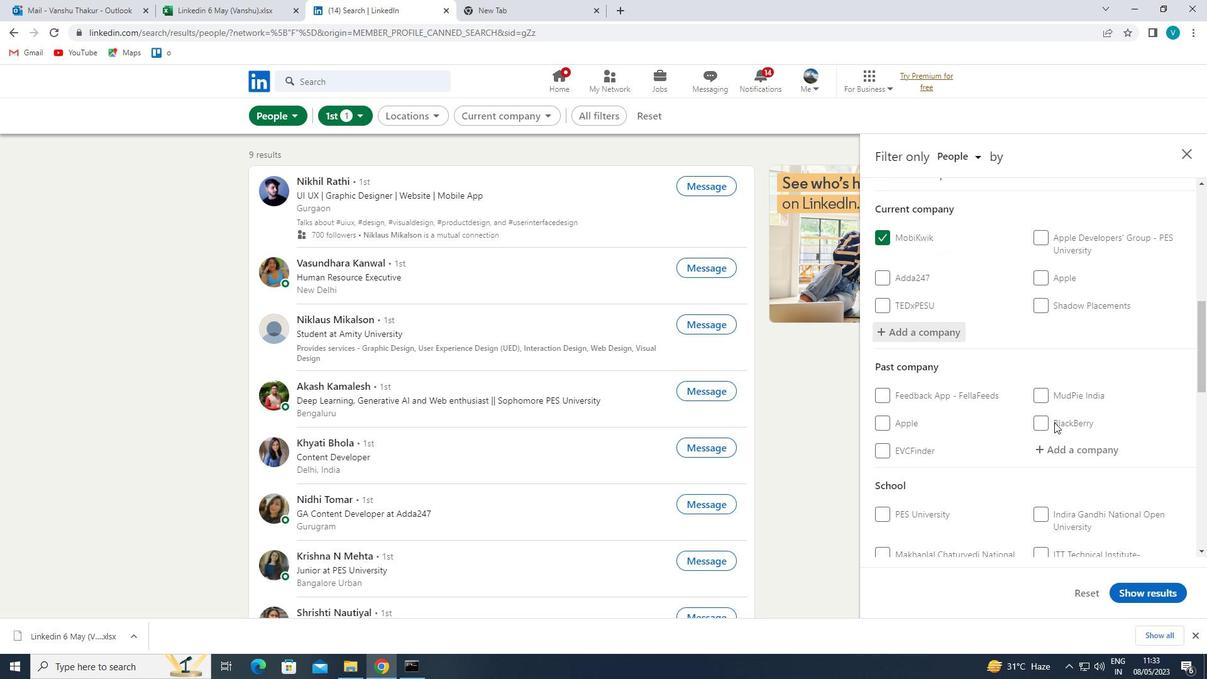 
Action: Mouse moved to (1070, 452)
Screenshot: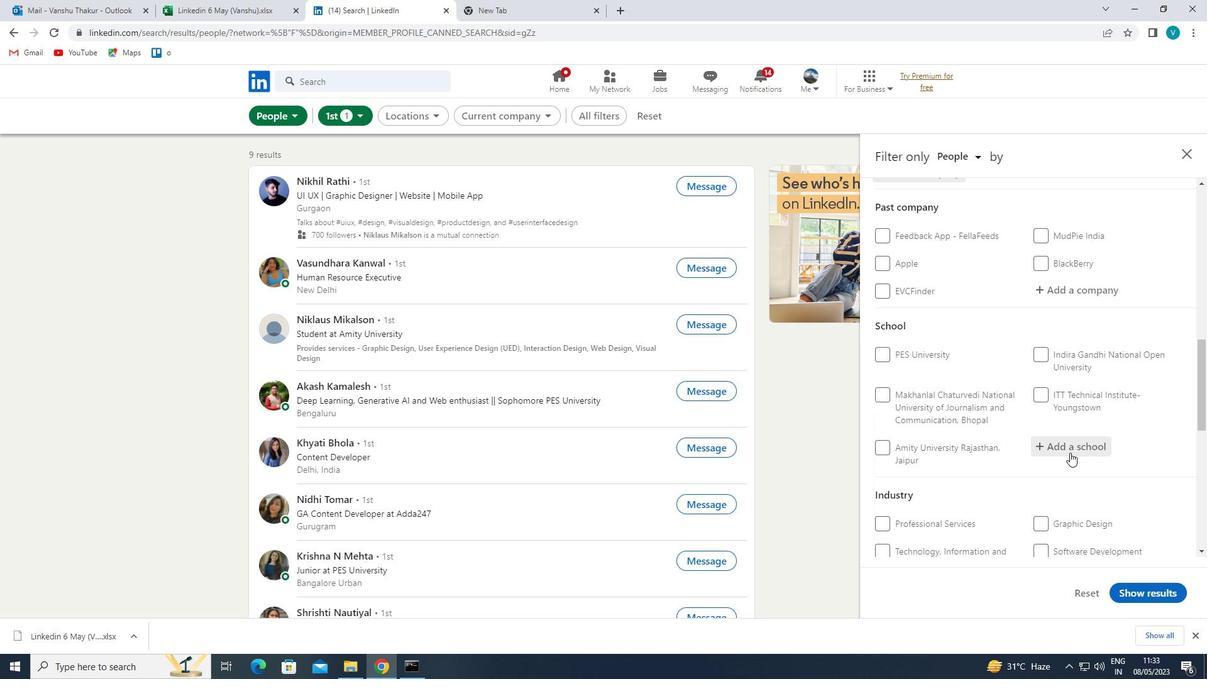 
Action: Mouse pressed left at (1070, 452)
Screenshot: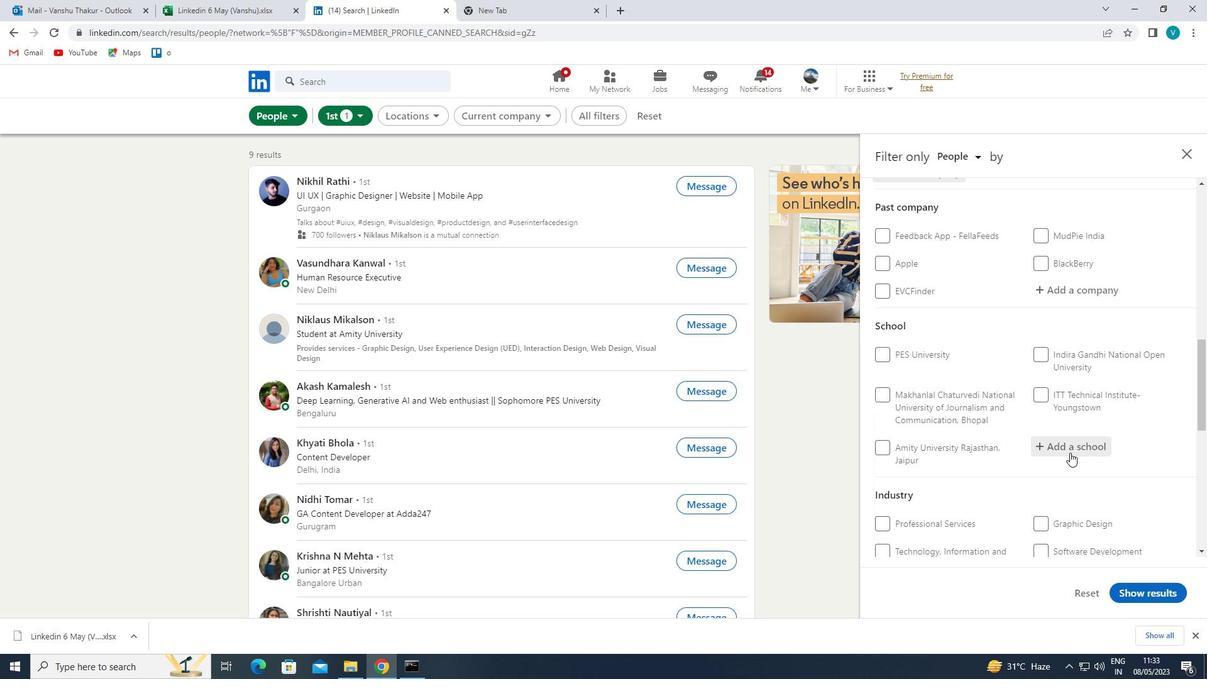 
Action: Key pressed <Key.shift>
Screenshot: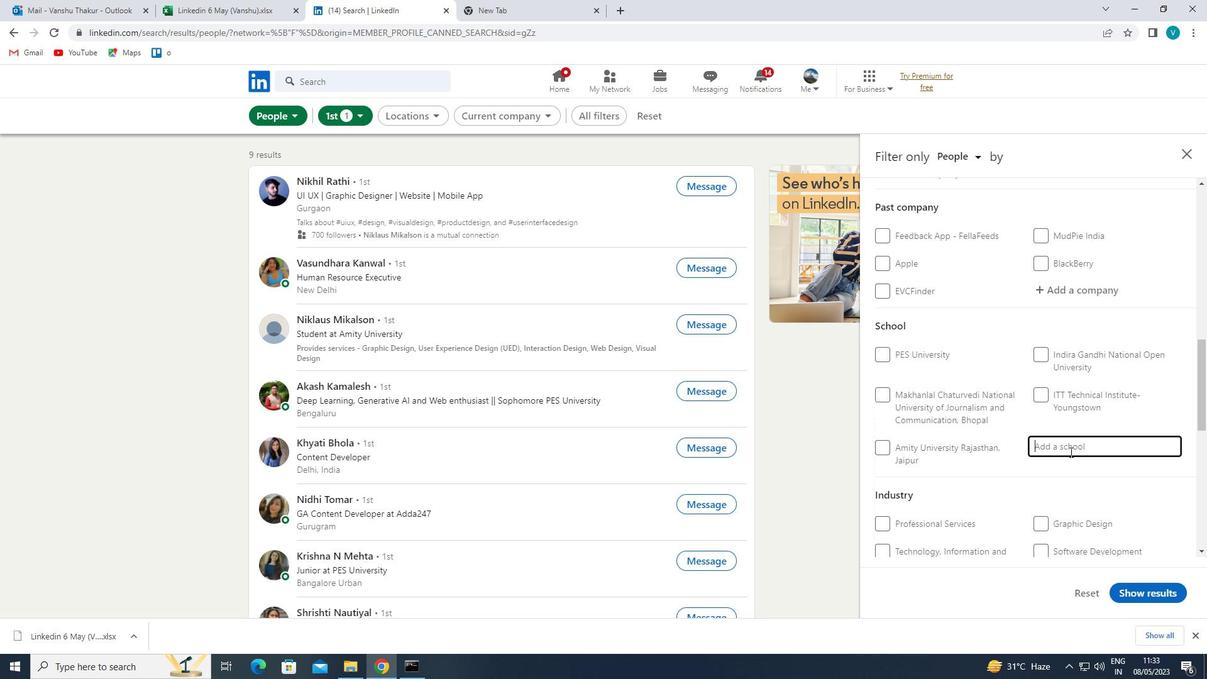 
Action: Mouse moved to (1036, 476)
Screenshot: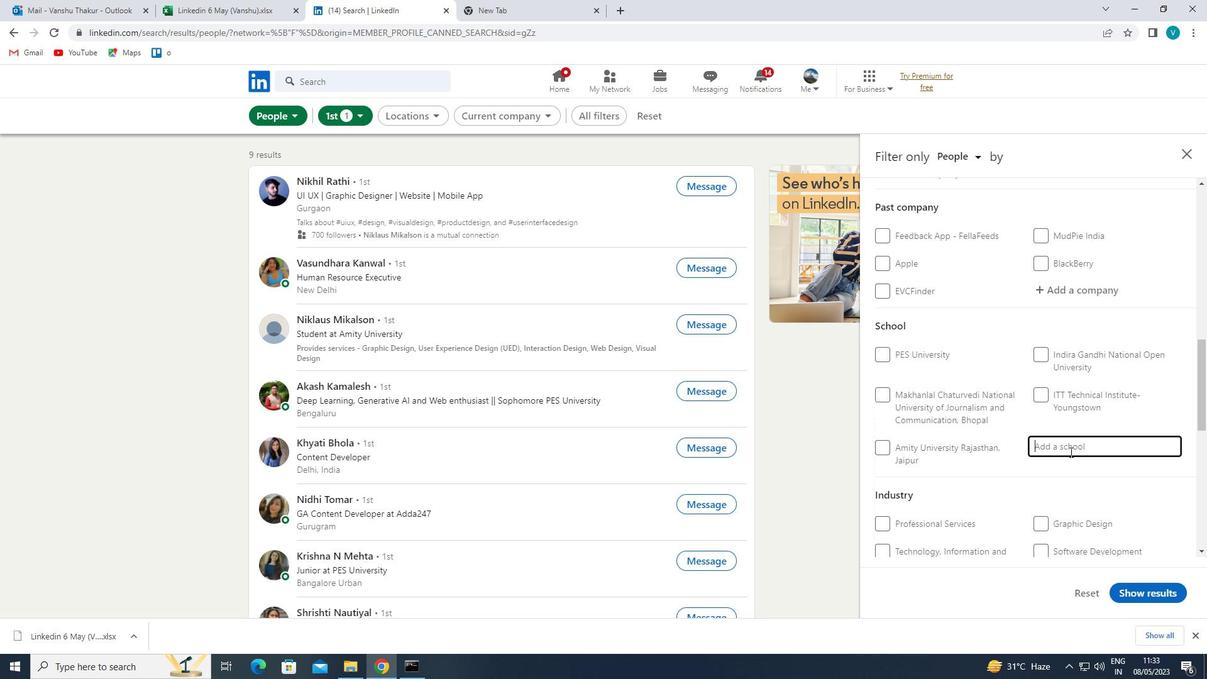 
Action: Key pressed <Key.shift>P
Screenshot: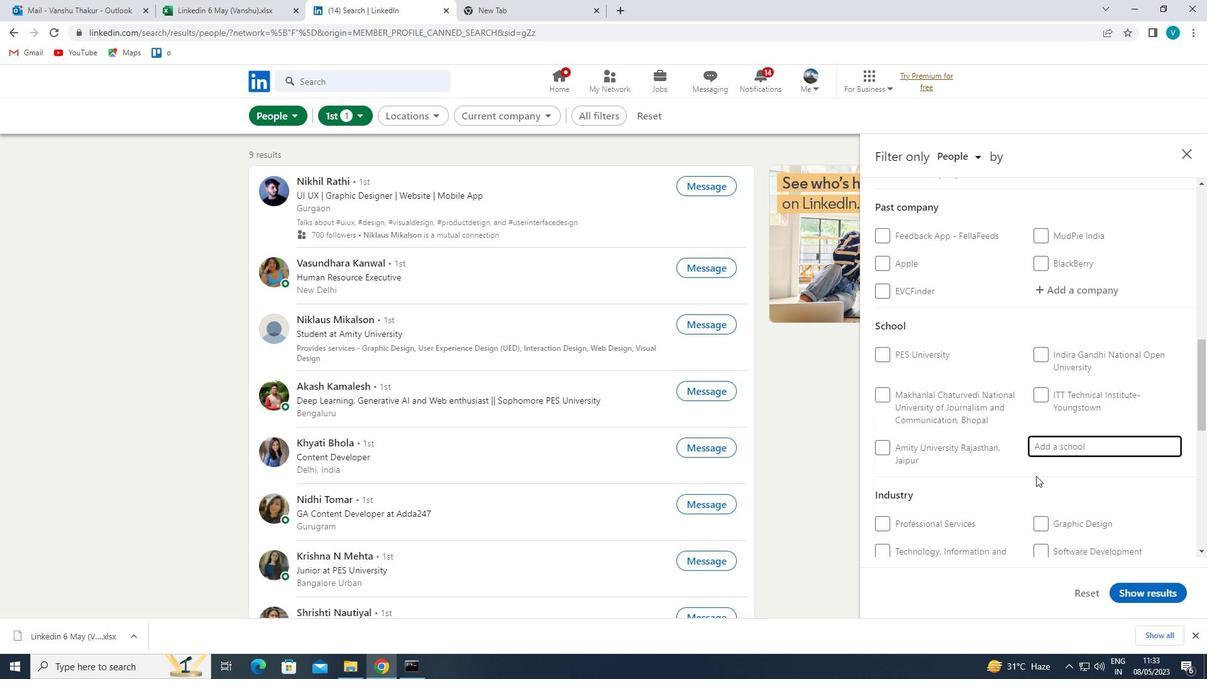 
Action: Mouse moved to (1035, 476)
Screenshot: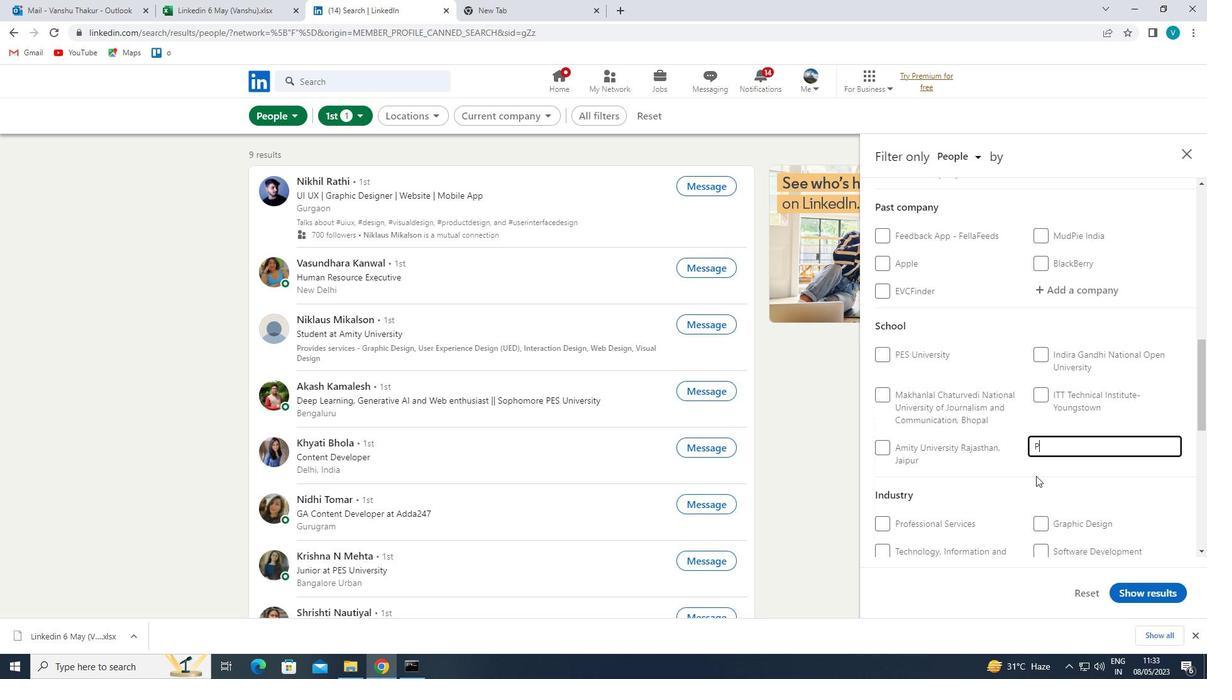 
Action: Key pressed R
Screenshot: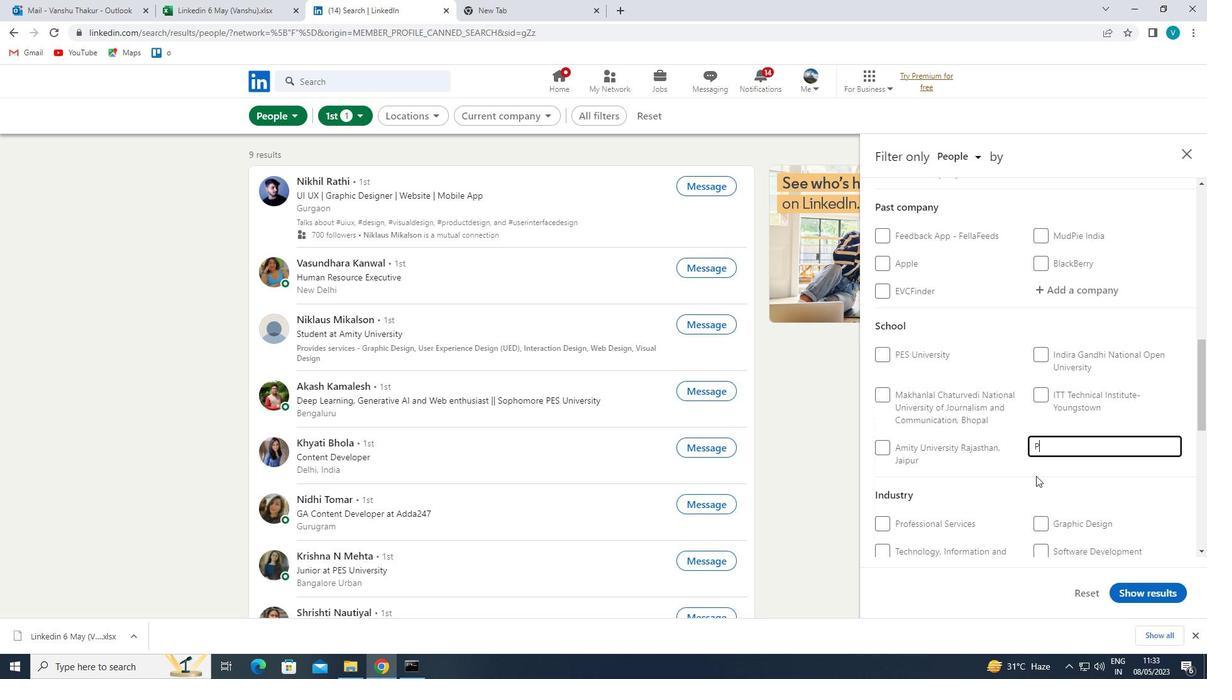 
Action: Mouse moved to (1033, 477)
Screenshot: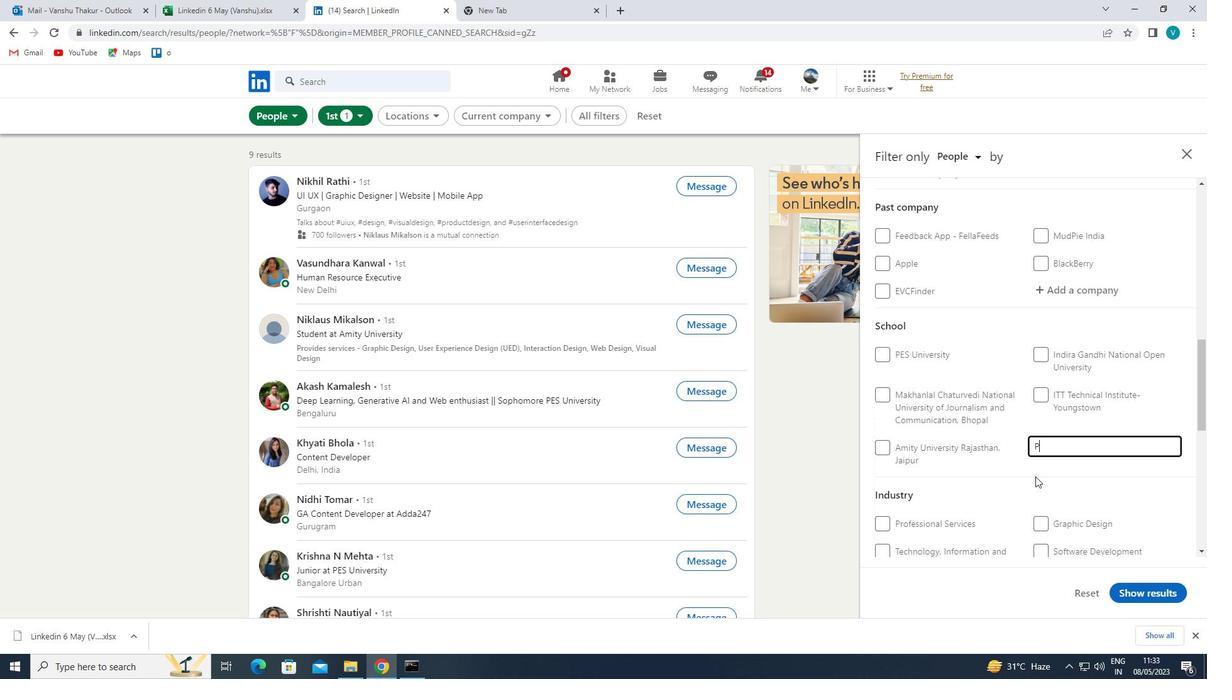 
Action: Key pressed ESTIGE
Screenshot: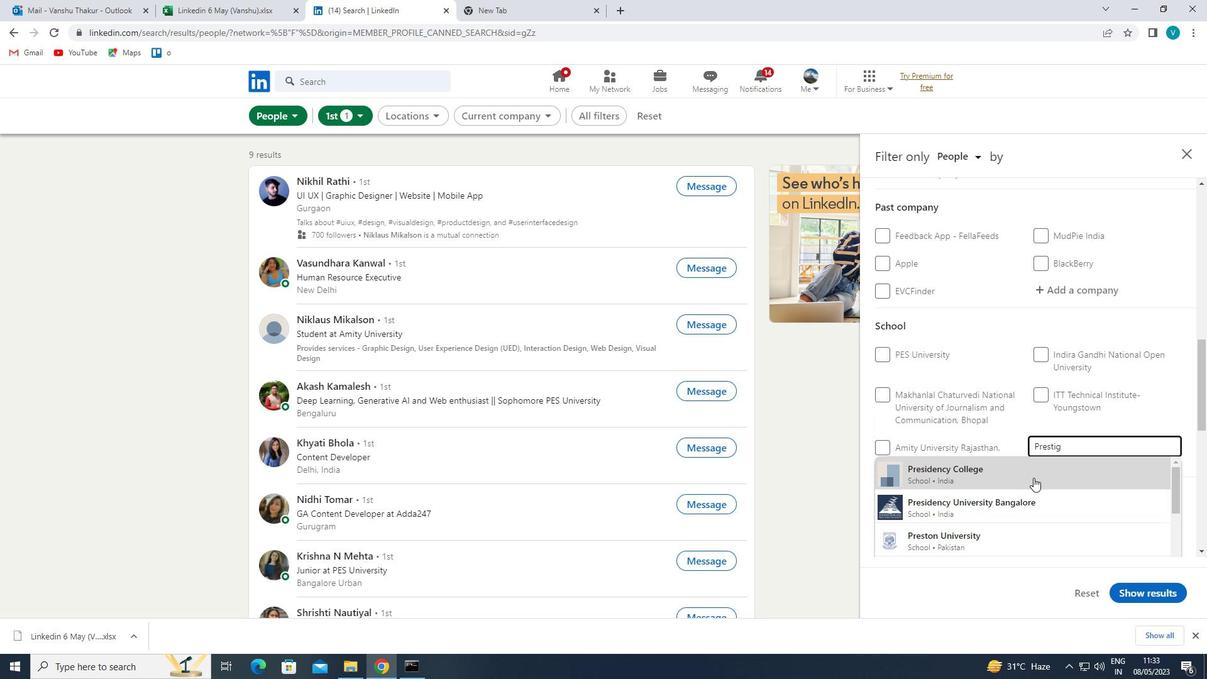 
Action: Mouse moved to (1024, 483)
Screenshot: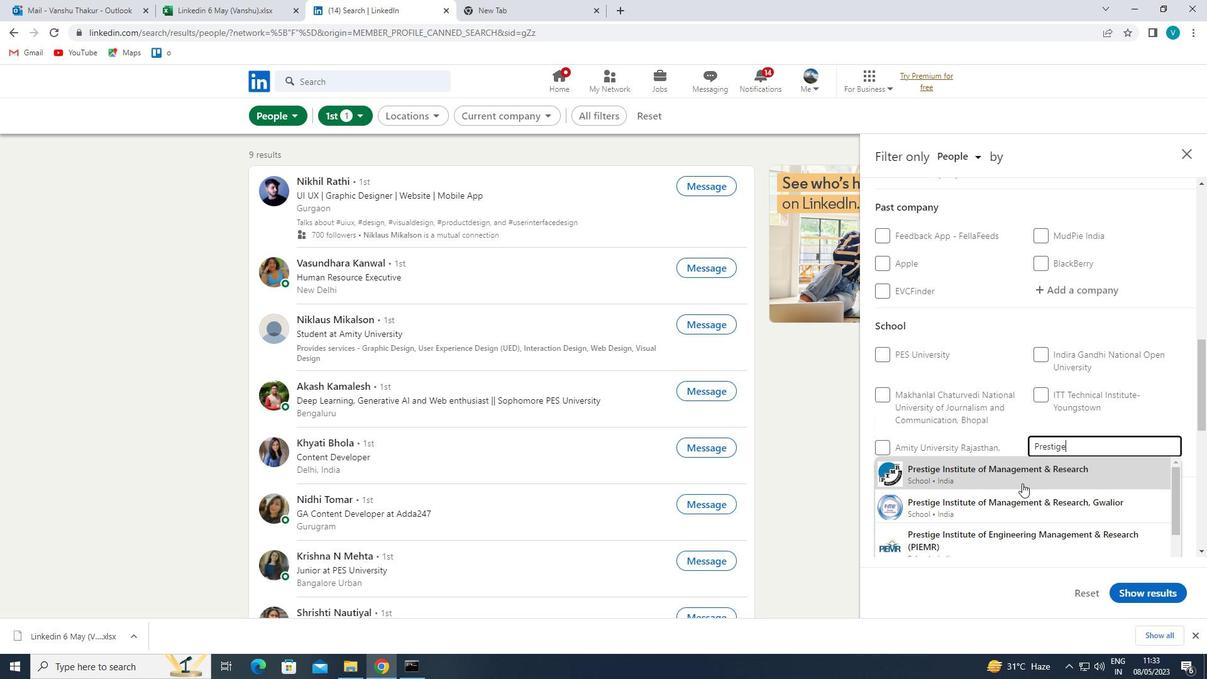 
Action: Mouse pressed left at (1024, 483)
Screenshot: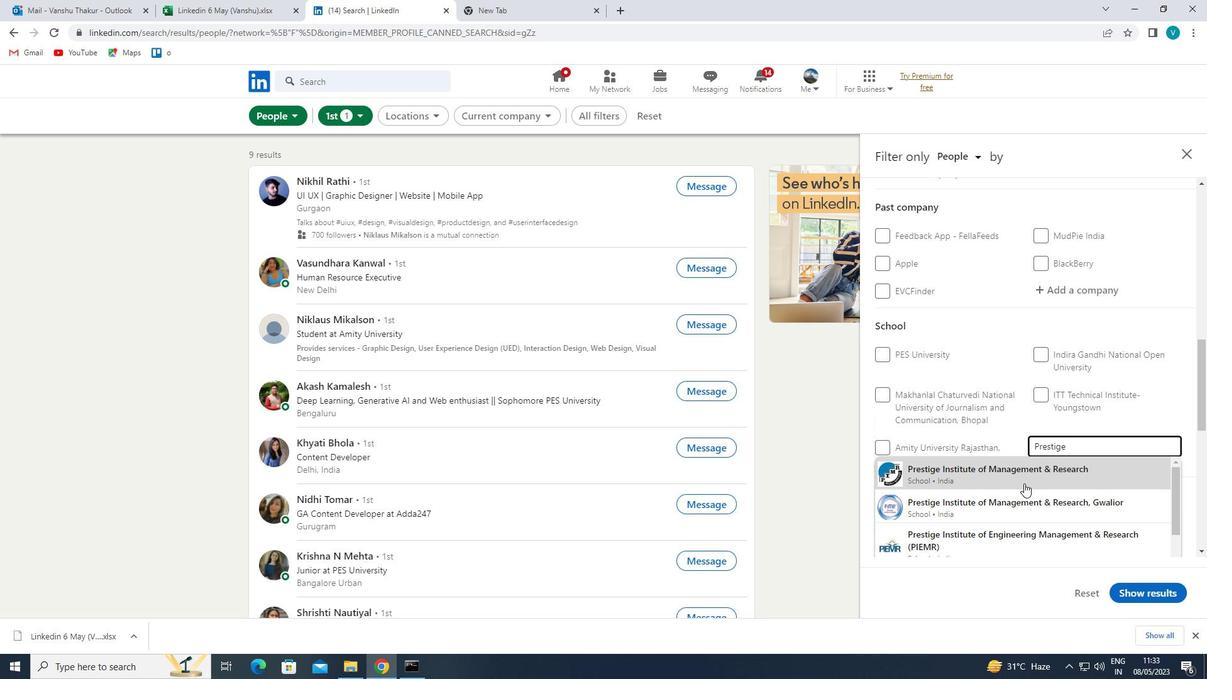 
Action: Mouse moved to (1028, 481)
Screenshot: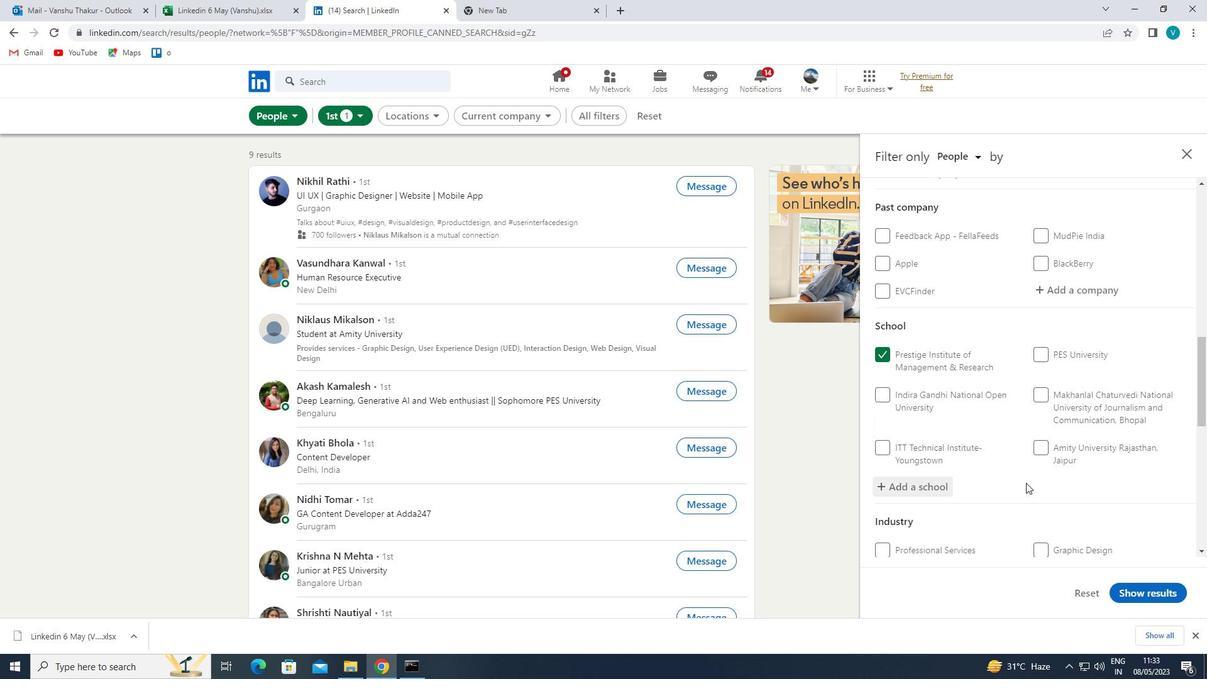 
Action: Mouse scrolled (1028, 481) with delta (0, 0)
Screenshot: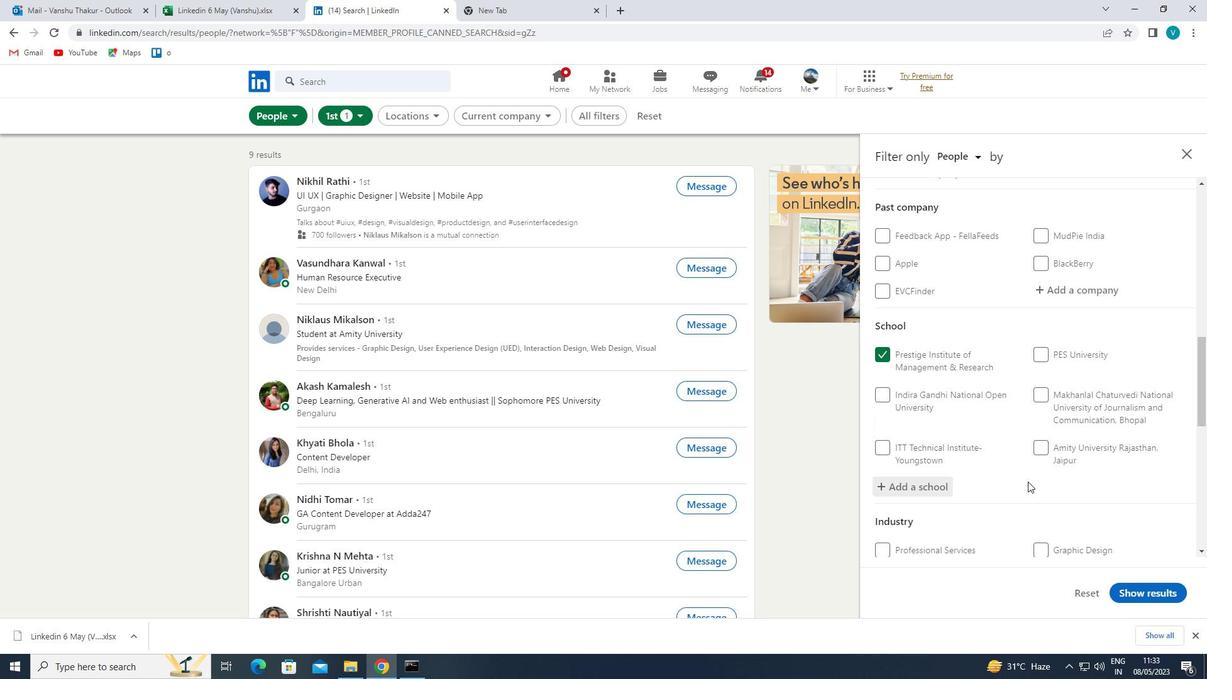 
Action: Mouse moved to (1028, 482)
Screenshot: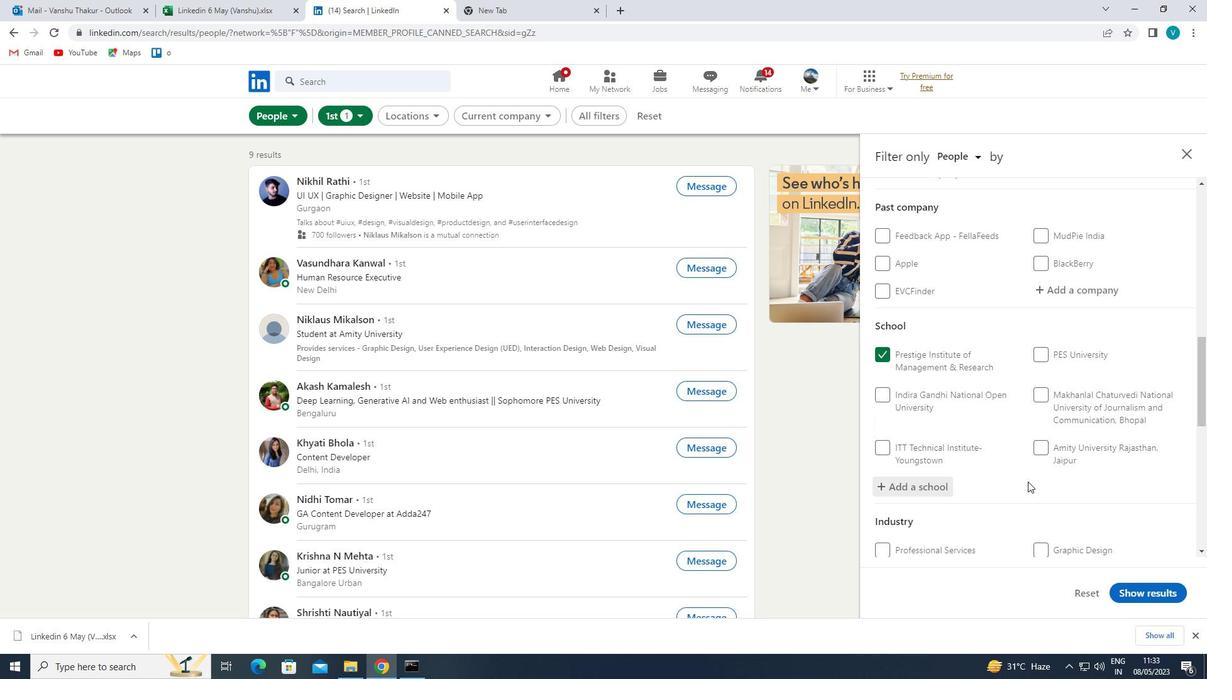 
Action: Mouse scrolled (1028, 482) with delta (0, 0)
Screenshot: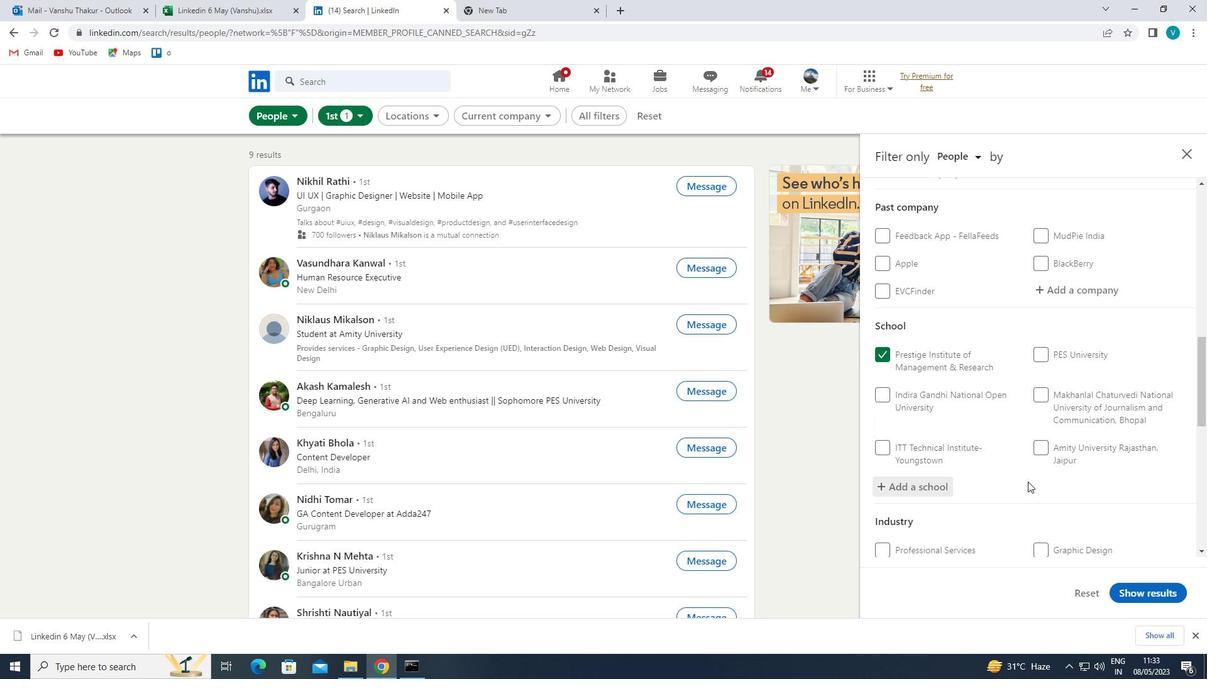 
Action: Mouse moved to (1029, 483)
Screenshot: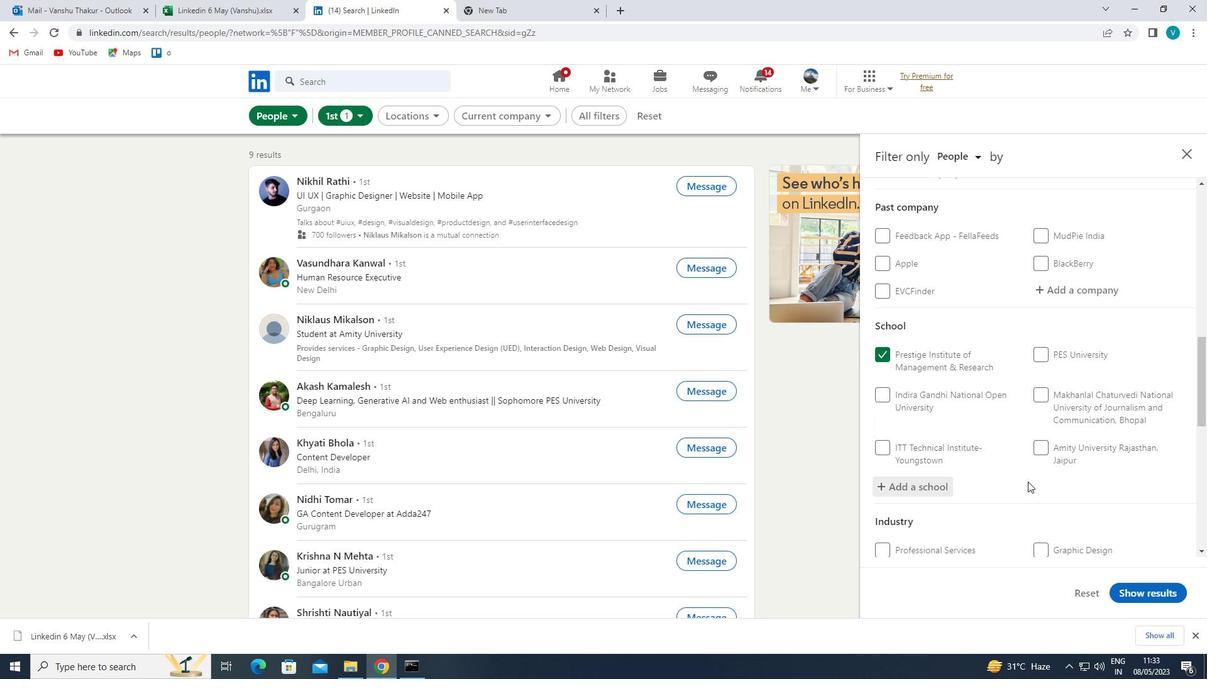 
Action: Mouse scrolled (1029, 482) with delta (0, 0)
Screenshot: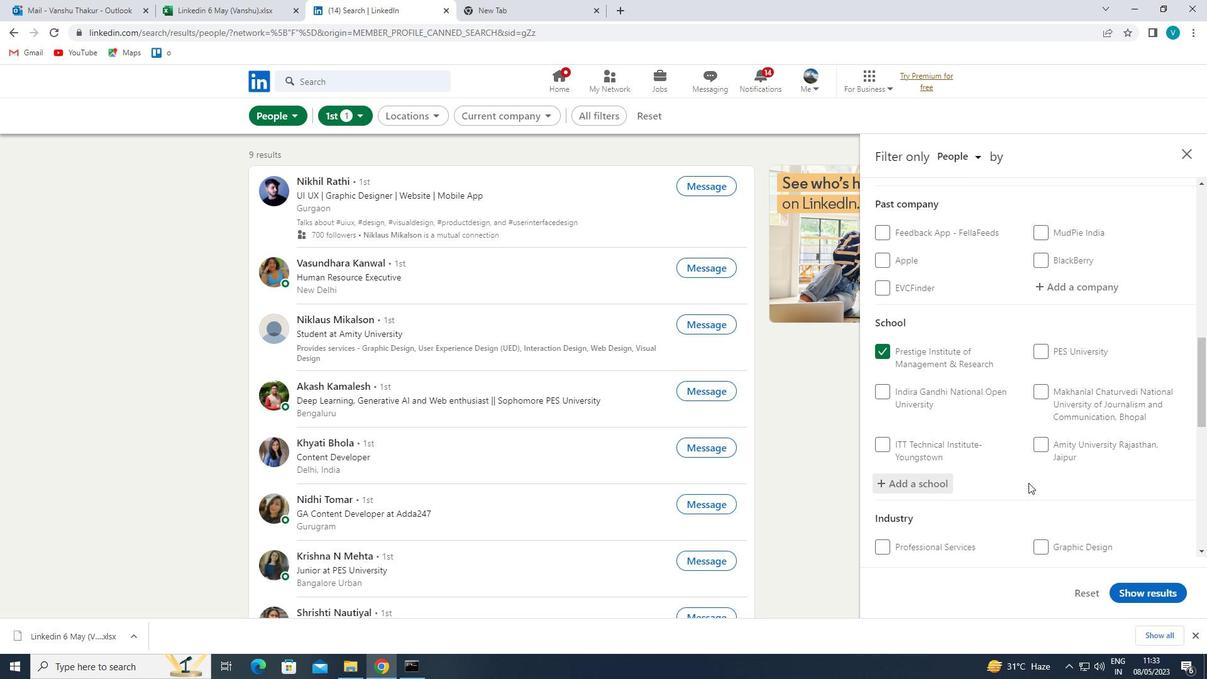 
Action: Mouse moved to (1090, 428)
Screenshot: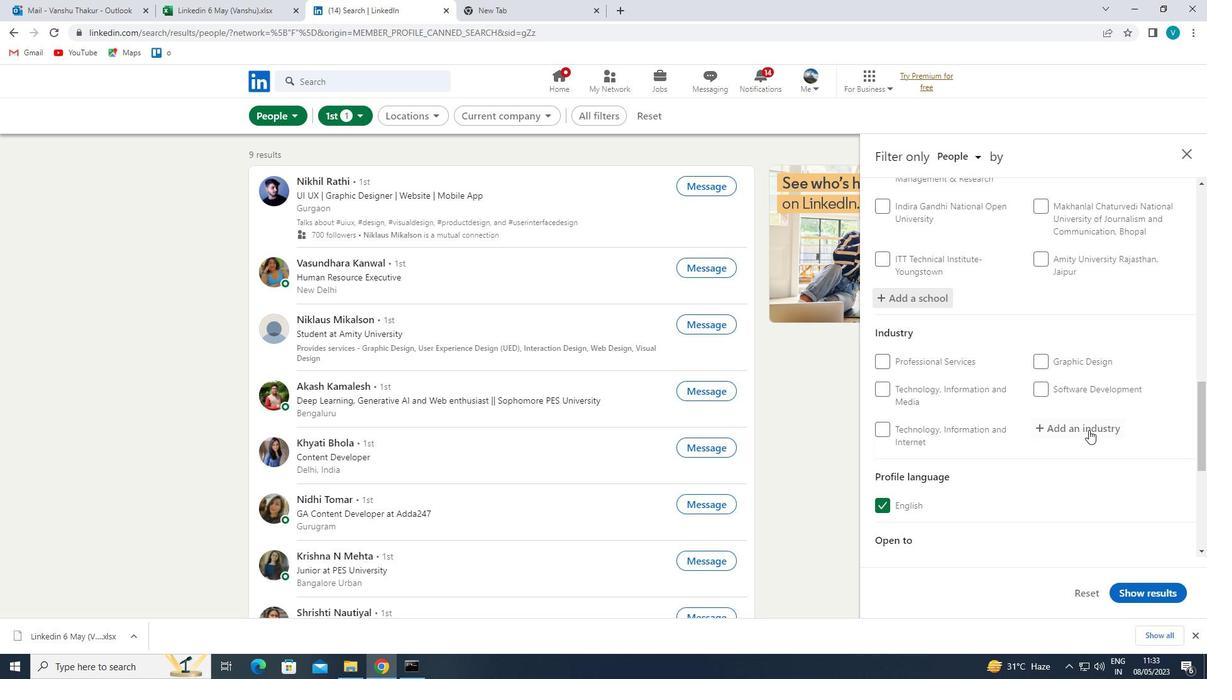 
Action: Mouse pressed left at (1090, 428)
Screenshot: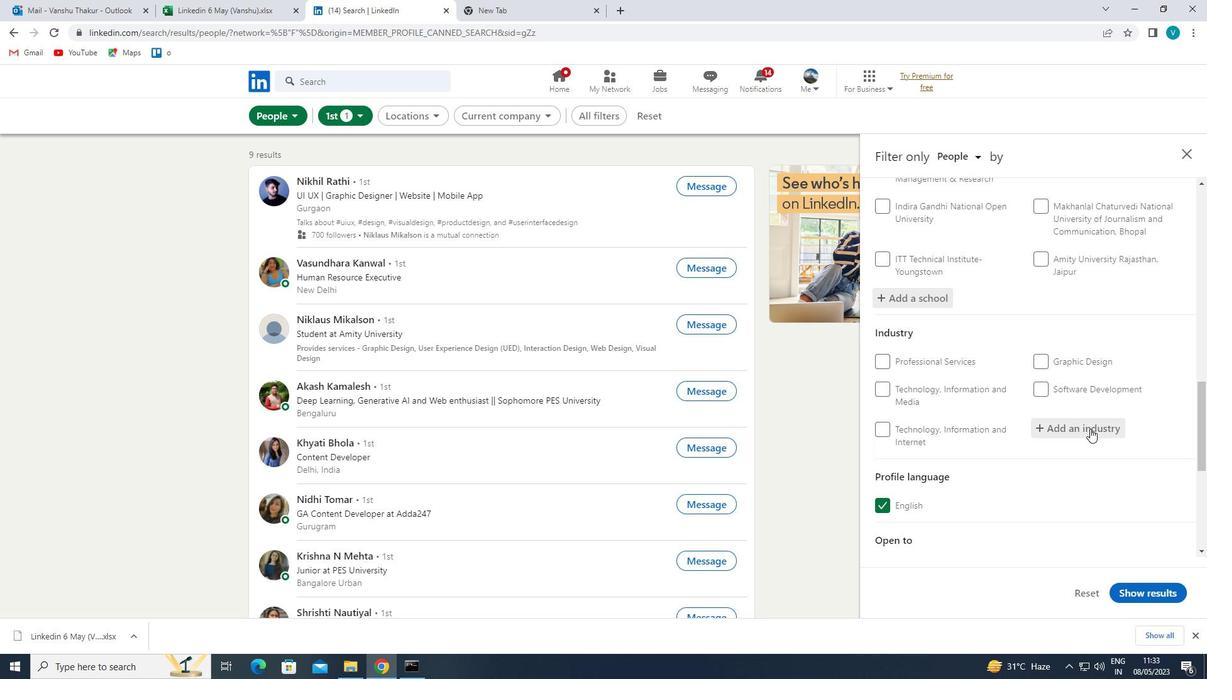 
Action: Mouse moved to (1103, 420)
Screenshot: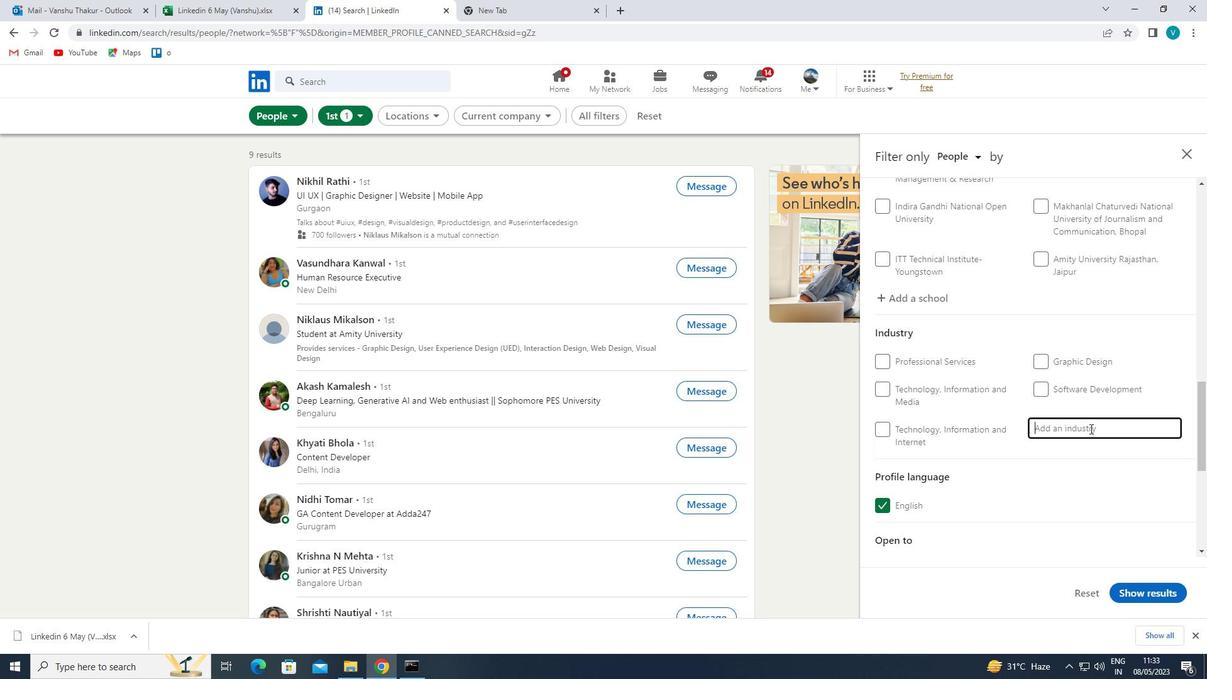 
Action: Key pressed <Key.shift>
Screenshot: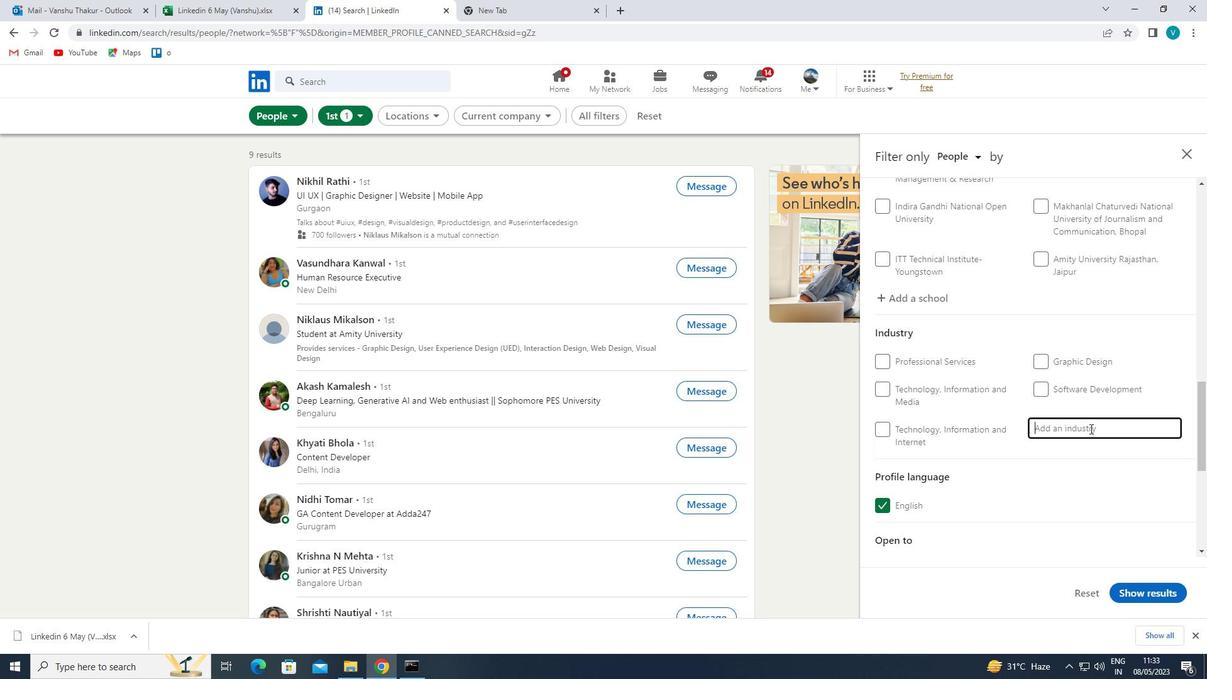 
Action: Mouse moved to (1086, 431)
Screenshot: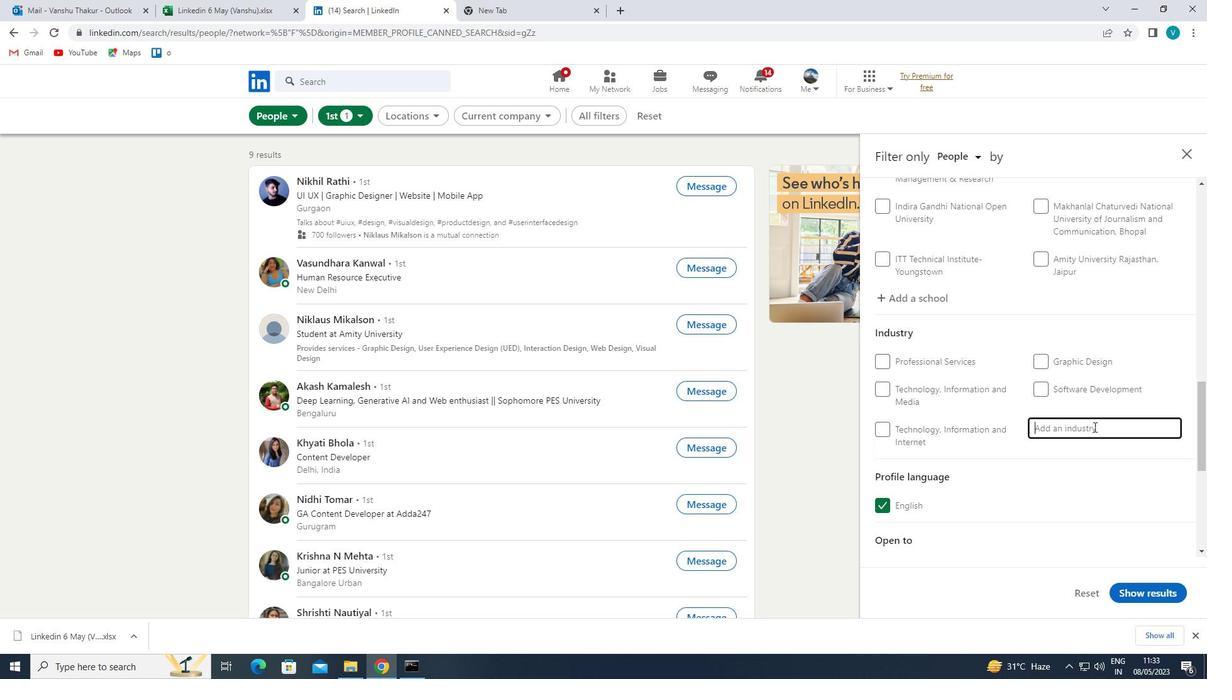 
Action: Key pressed TRAV
Screenshot: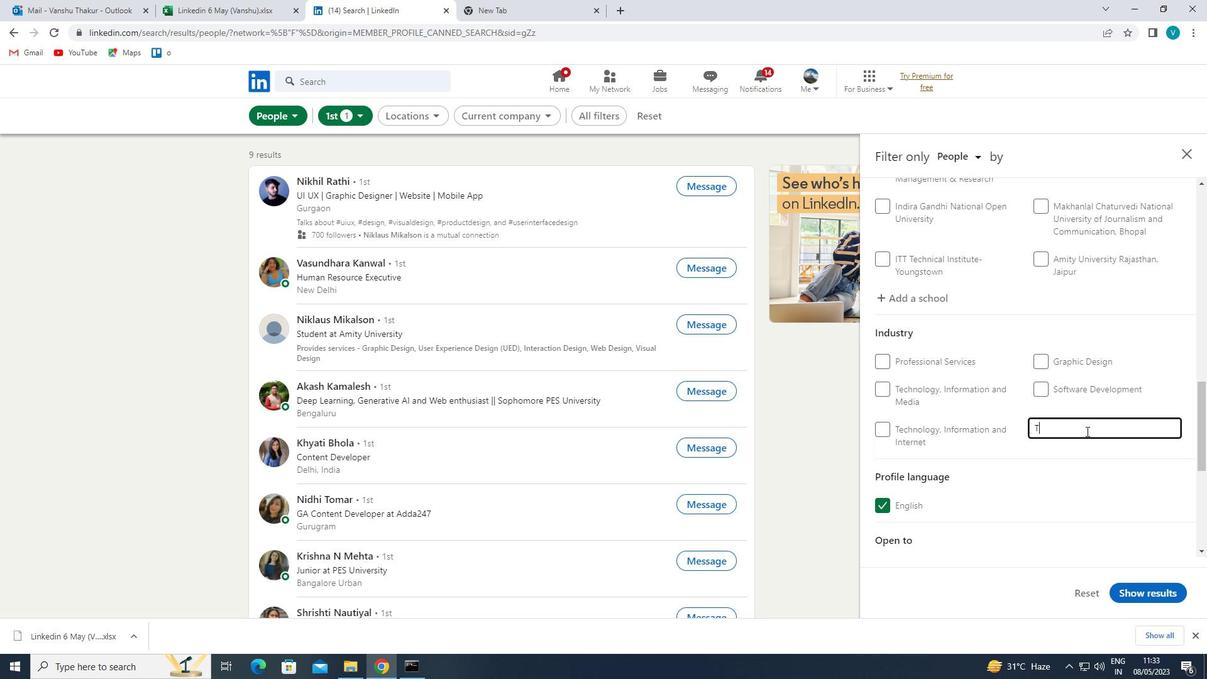 
Action: Mouse moved to (1086, 431)
Screenshot: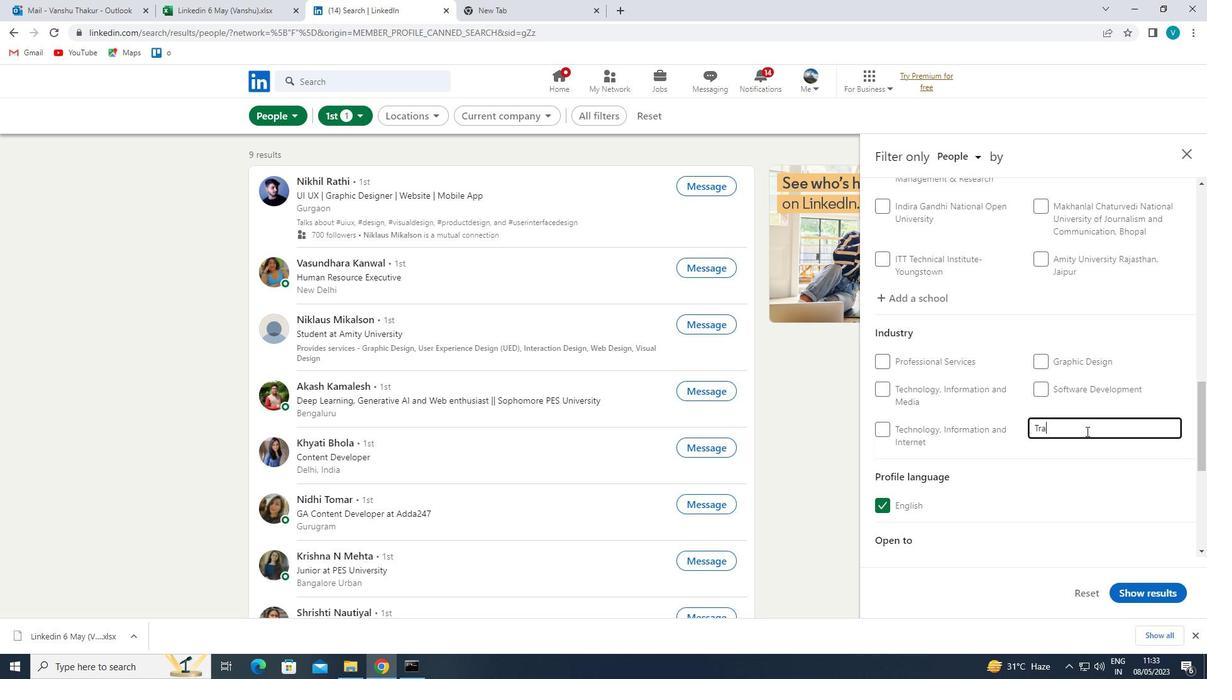 
Action: Key pressed EL<Key.space>
Screenshot: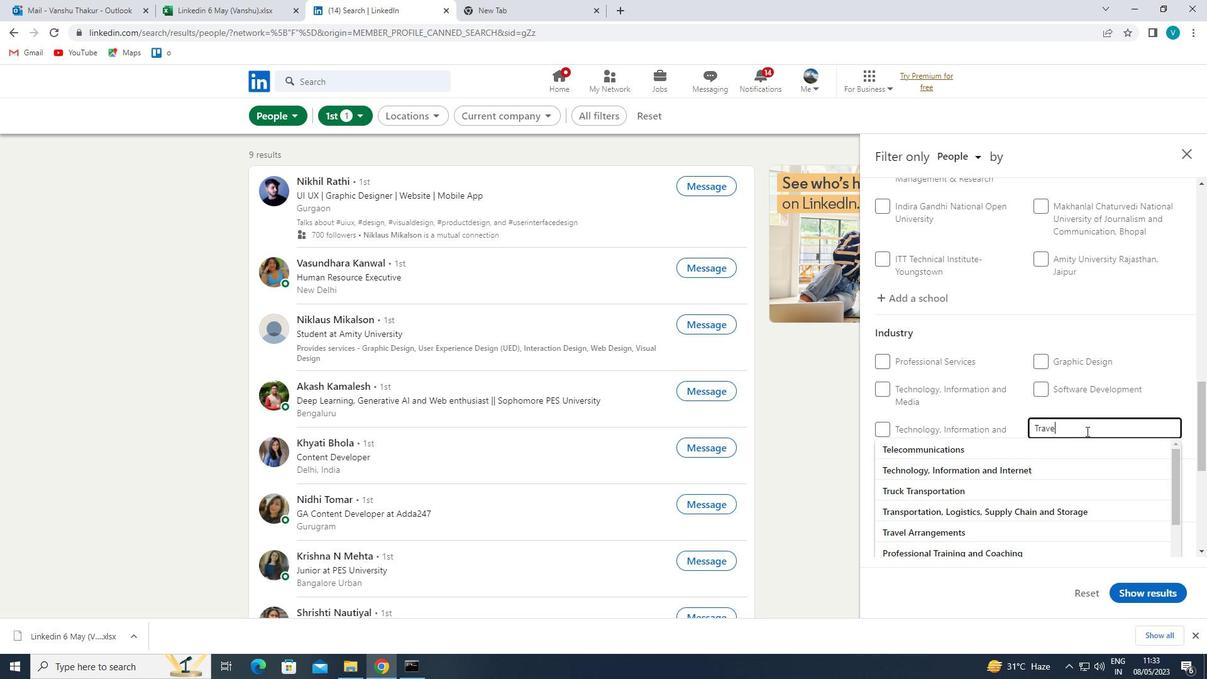 
Action: Mouse moved to (1060, 449)
Screenshot: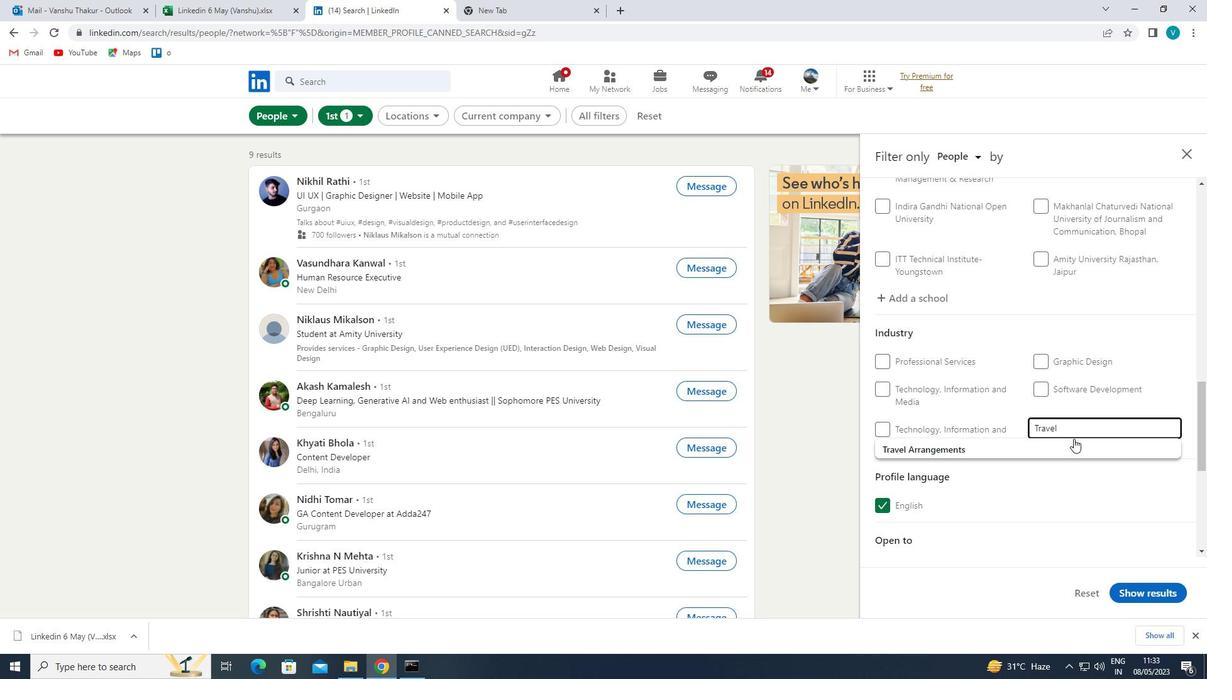 
Action: Mouse pressed left at (1060, 449)
Screenshot: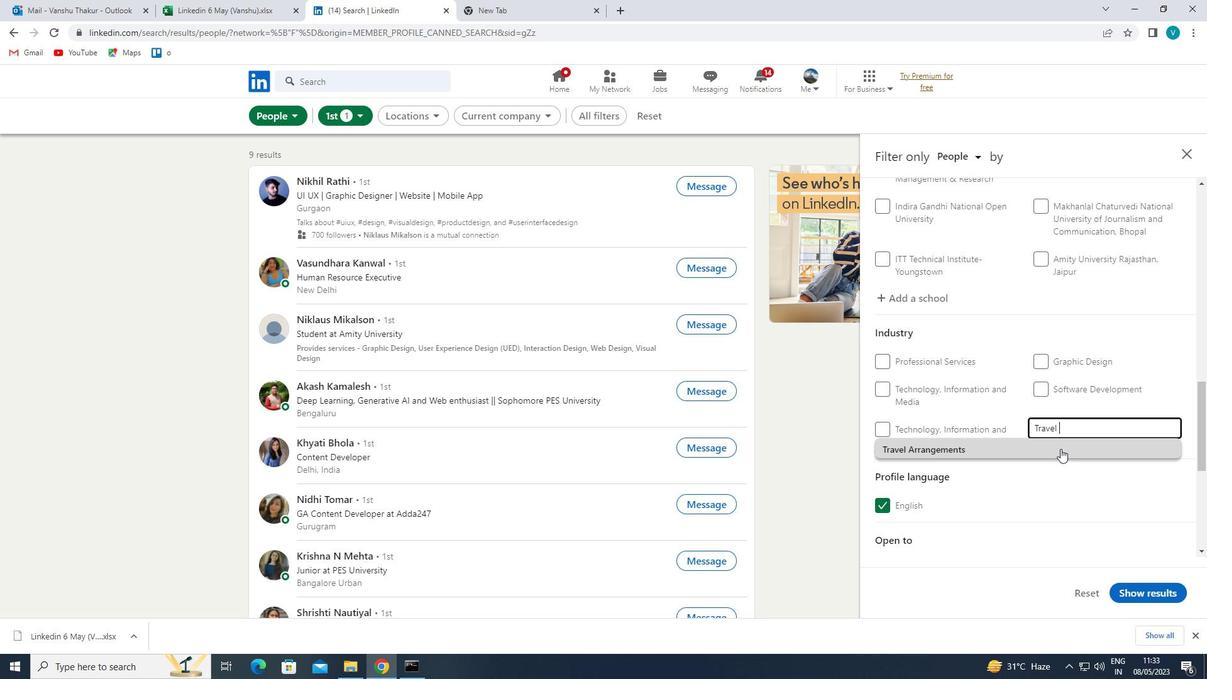
Action: Mouse scrolled (1060, 448) with delta (0, 0)
Screenshot: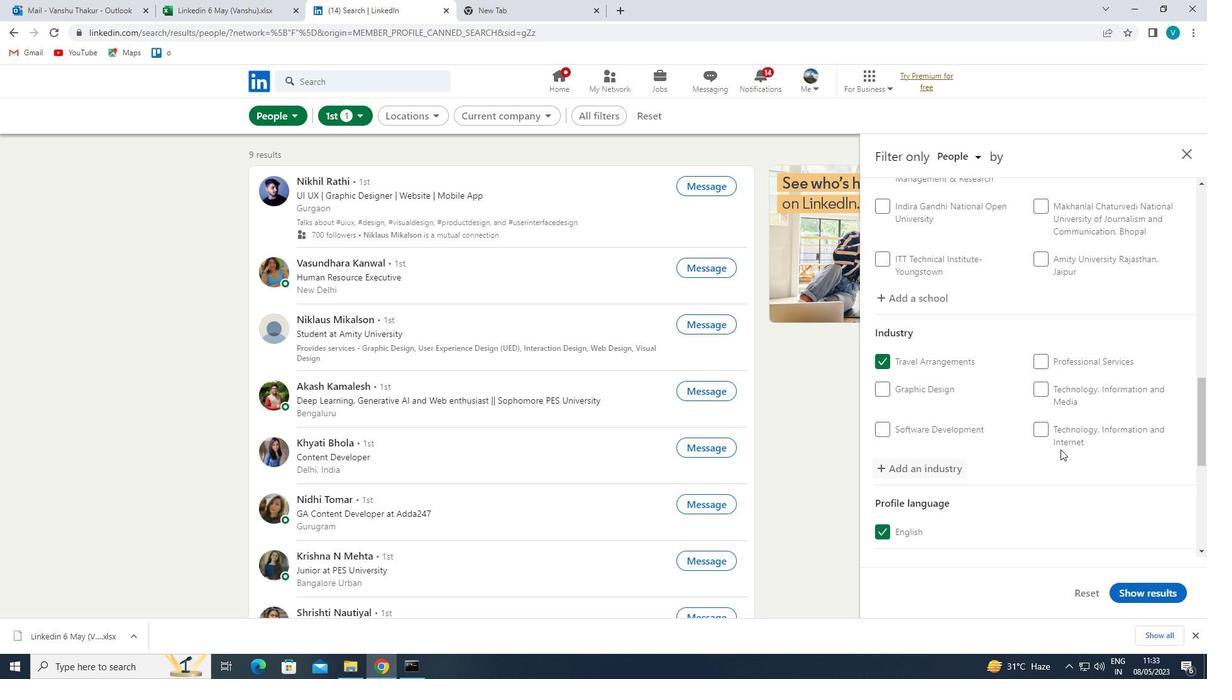 
Action: Mouse moved to (1059, 450)
Screenshot: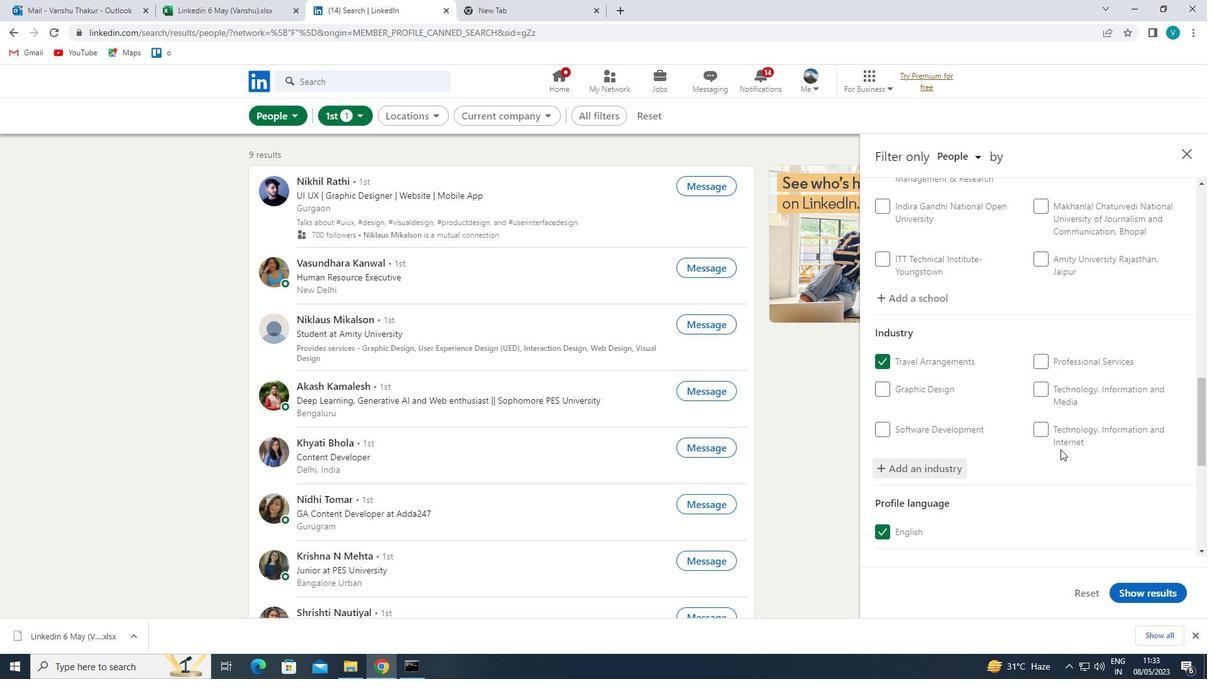 
Action: Mouse scrolled (1059, 450) with delta (0, 0)
Screenshot: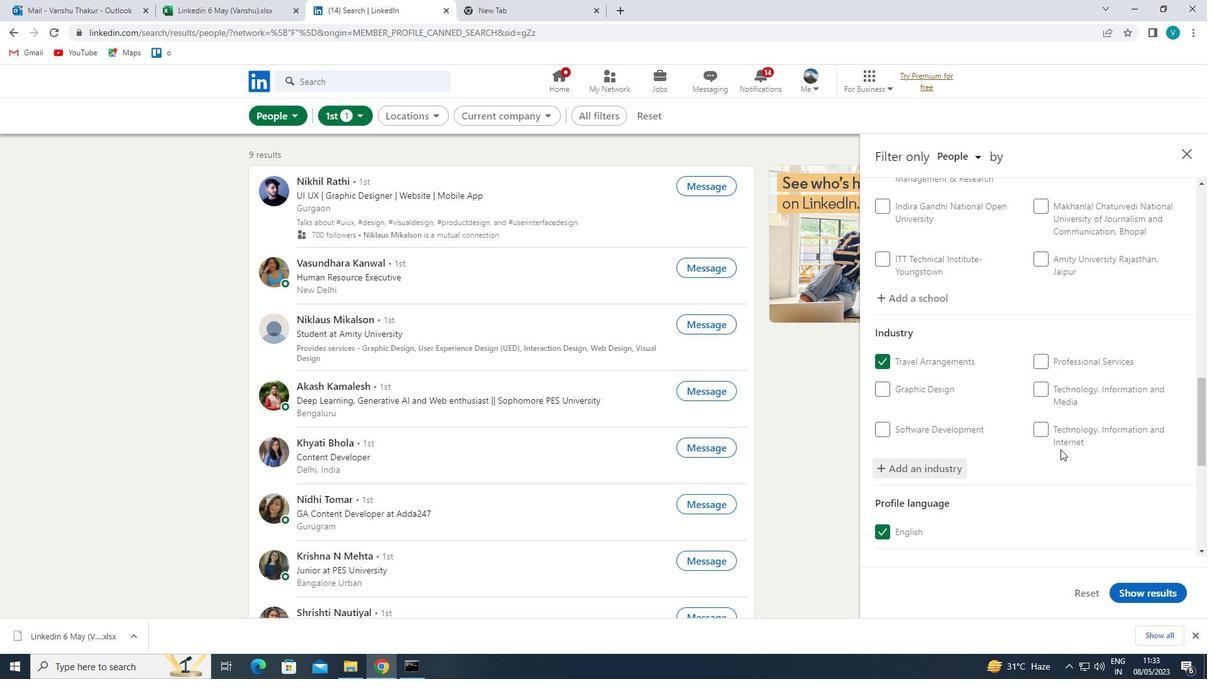 
Action: Mouse moved to (1059, 454)
Screenshot: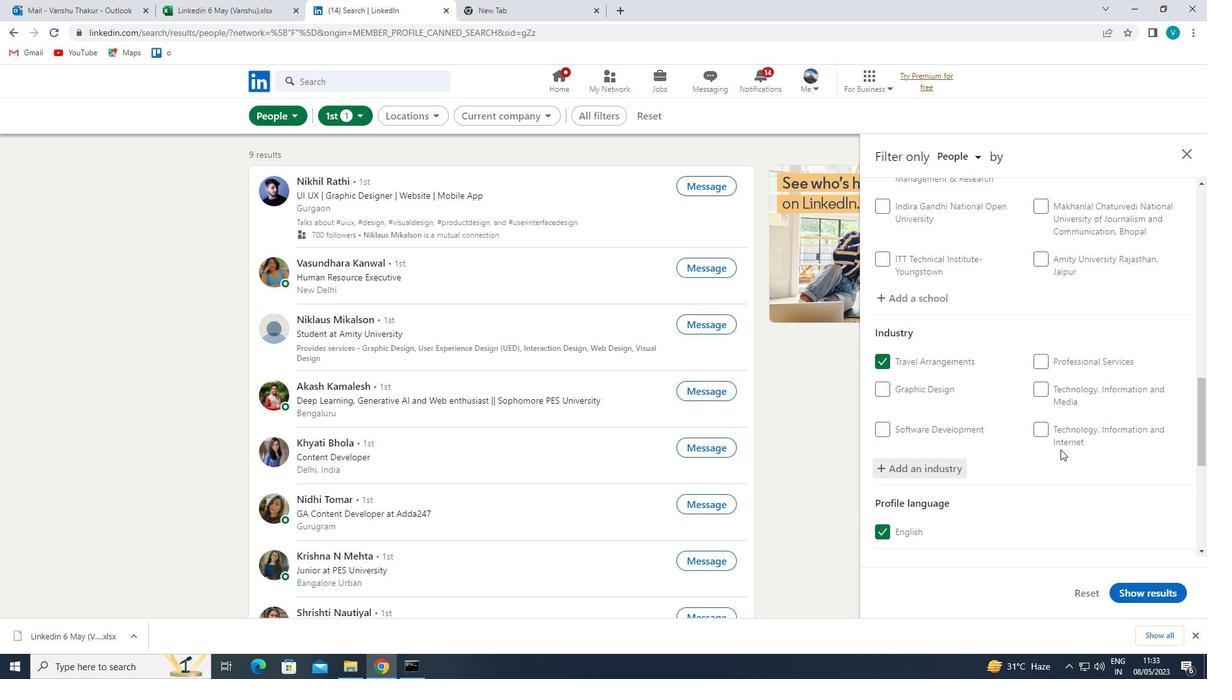 
Action: Mouse scrolled (1059, 454) with delta (0, 0)
Screenshot: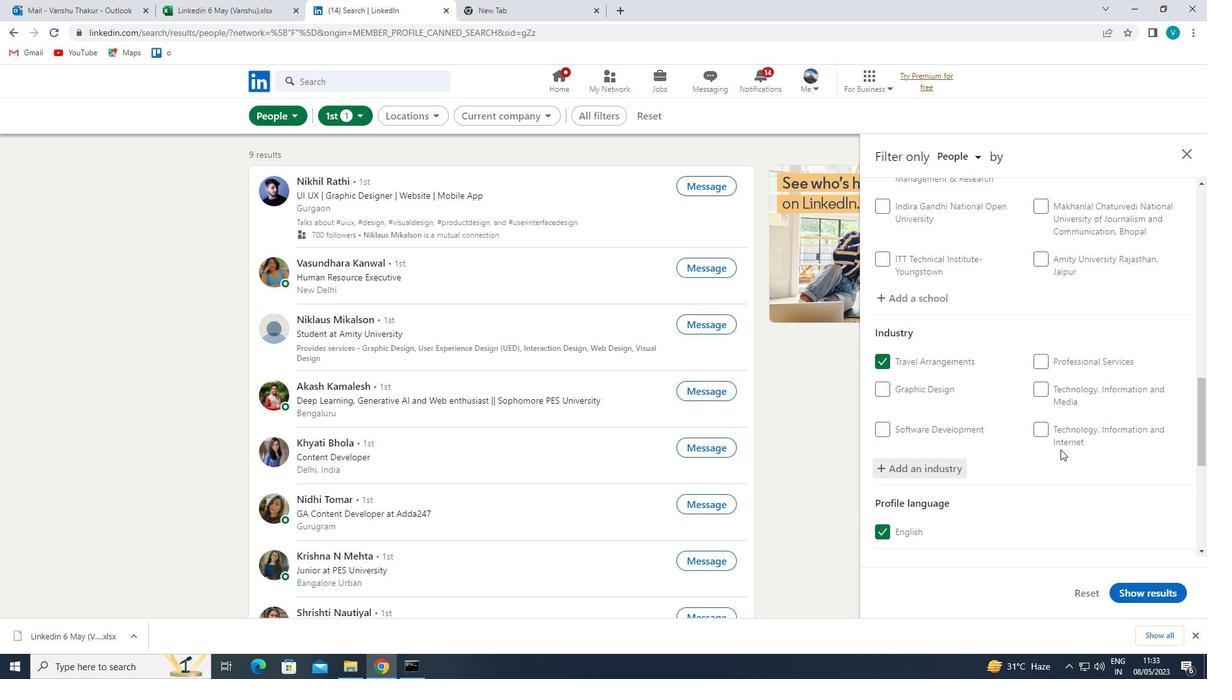 
Action: Mouse moved to (1059, 457)
Screenshot: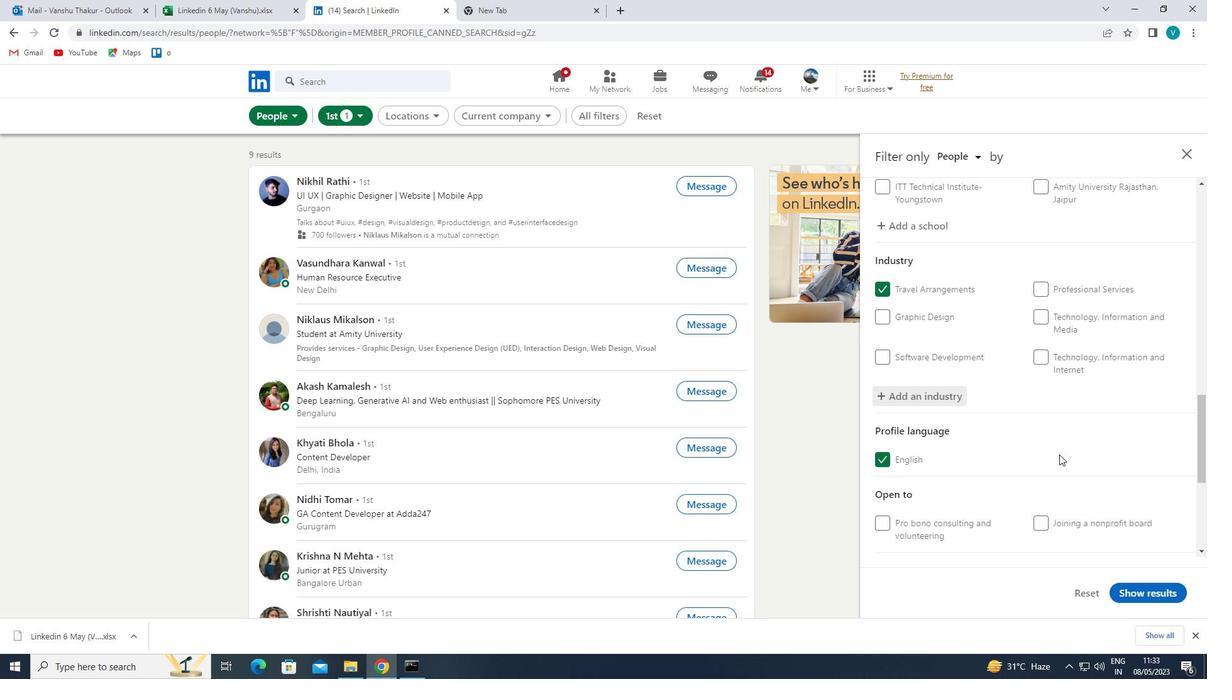 
Action: Mouse scrolled (1059, 457) with delta (0, 0)
Screenshot: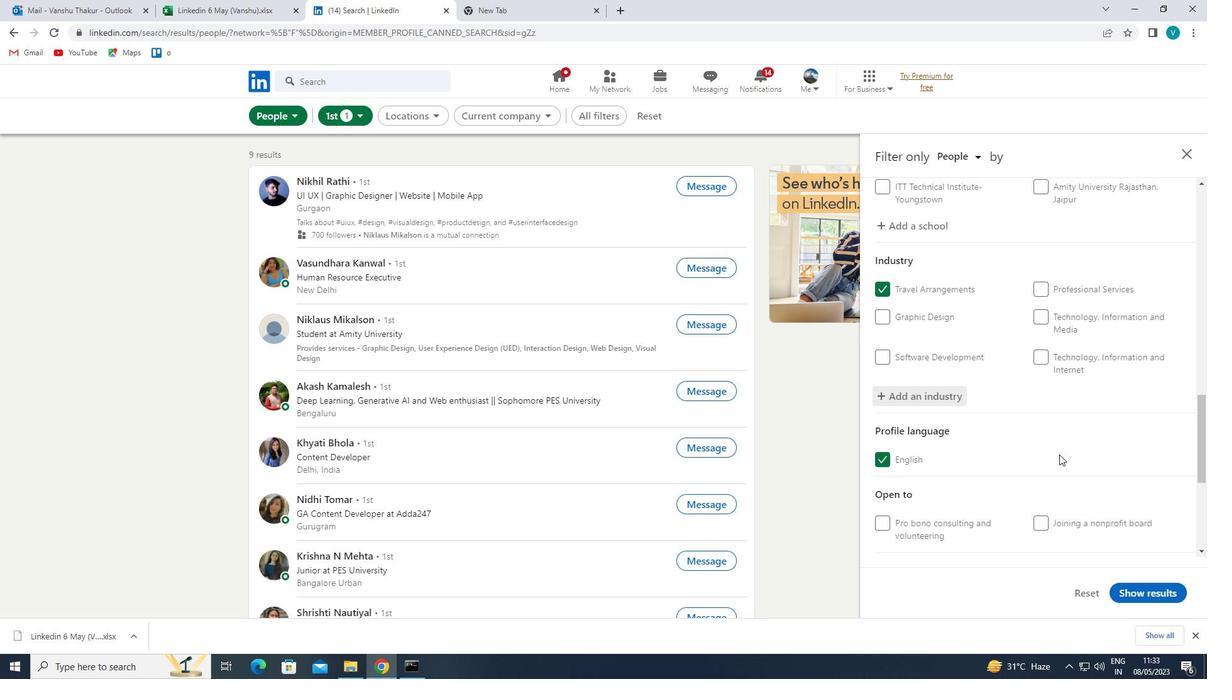 
Action: Mouse moved to (1059, 459)
Screenshot: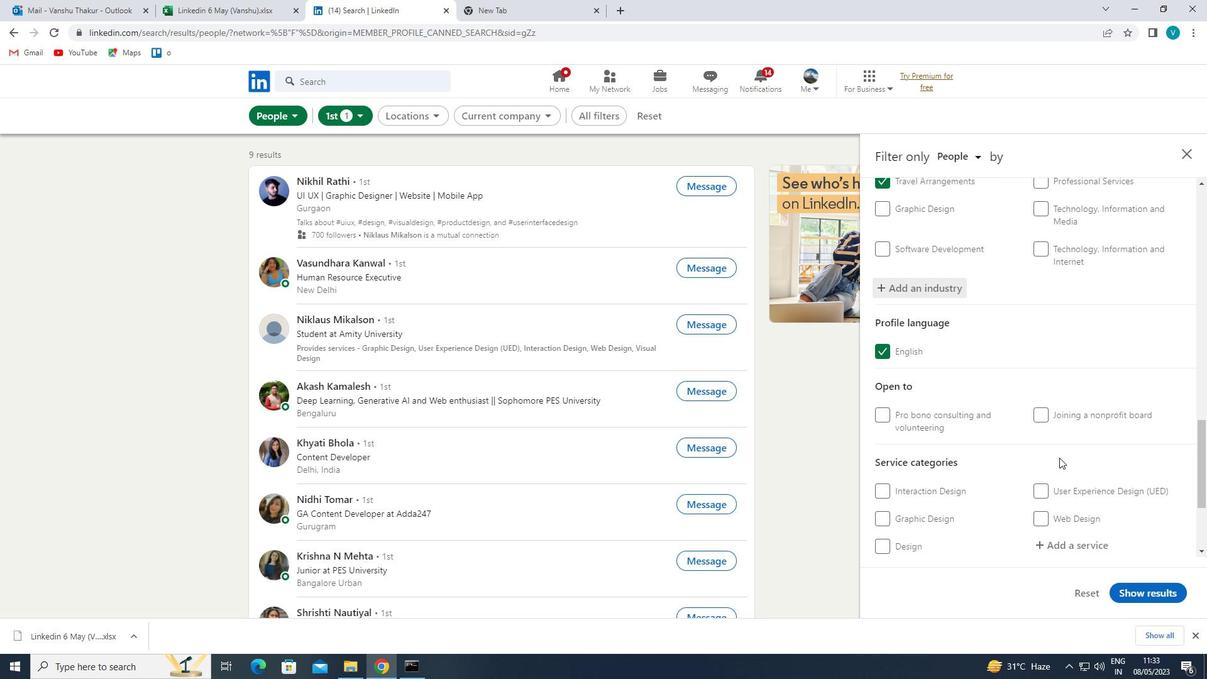 
Action: Mouse scrolled (1059, 459) with delta (0, 0)
Screenshot: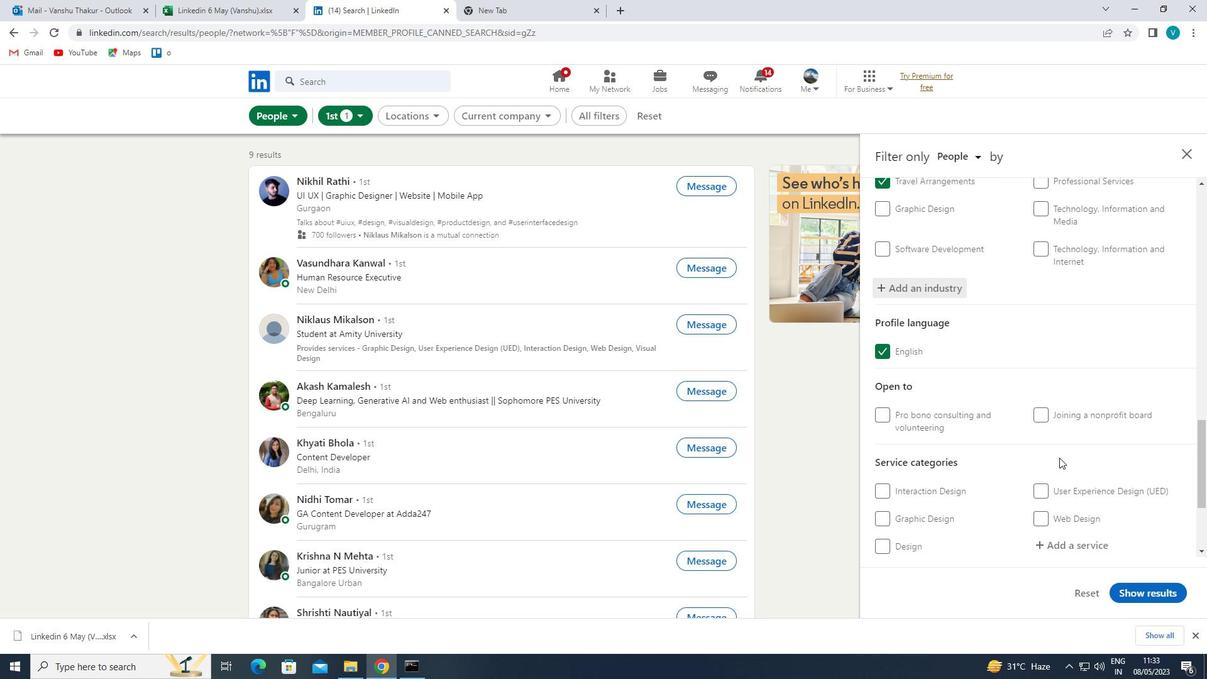
Action: Mouse moved to (1079, 411)
Screenshot: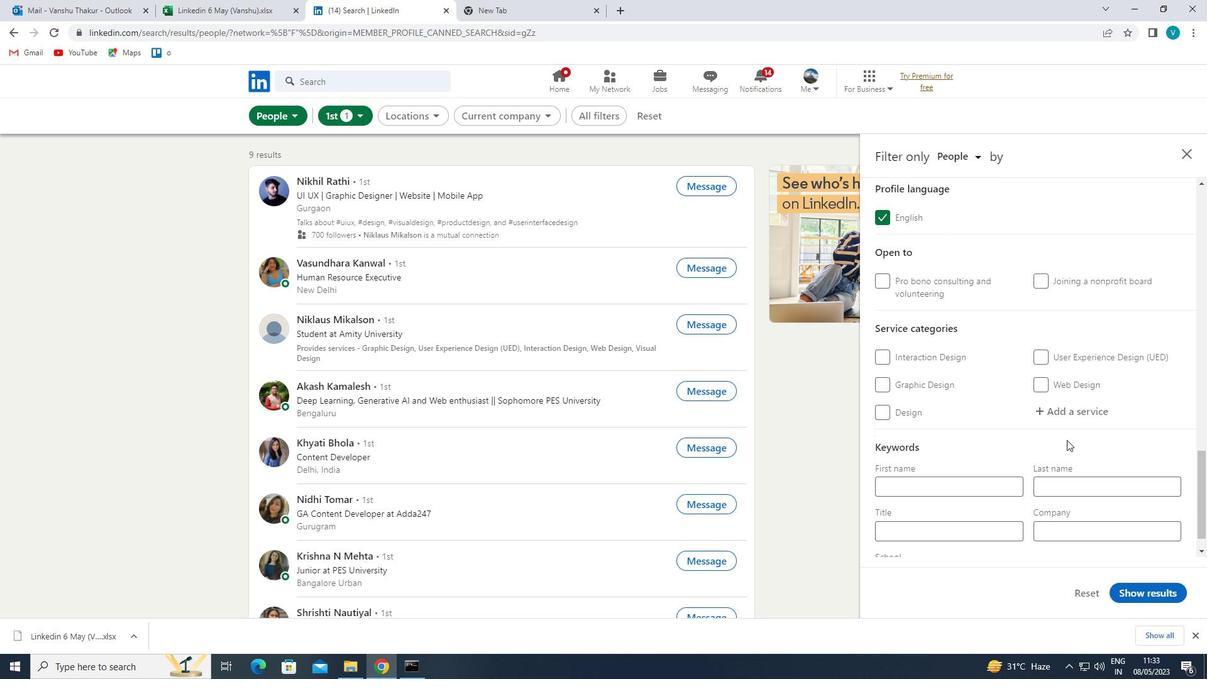 
Action: Mouse pressed left at (1079, 411)
Screenshot: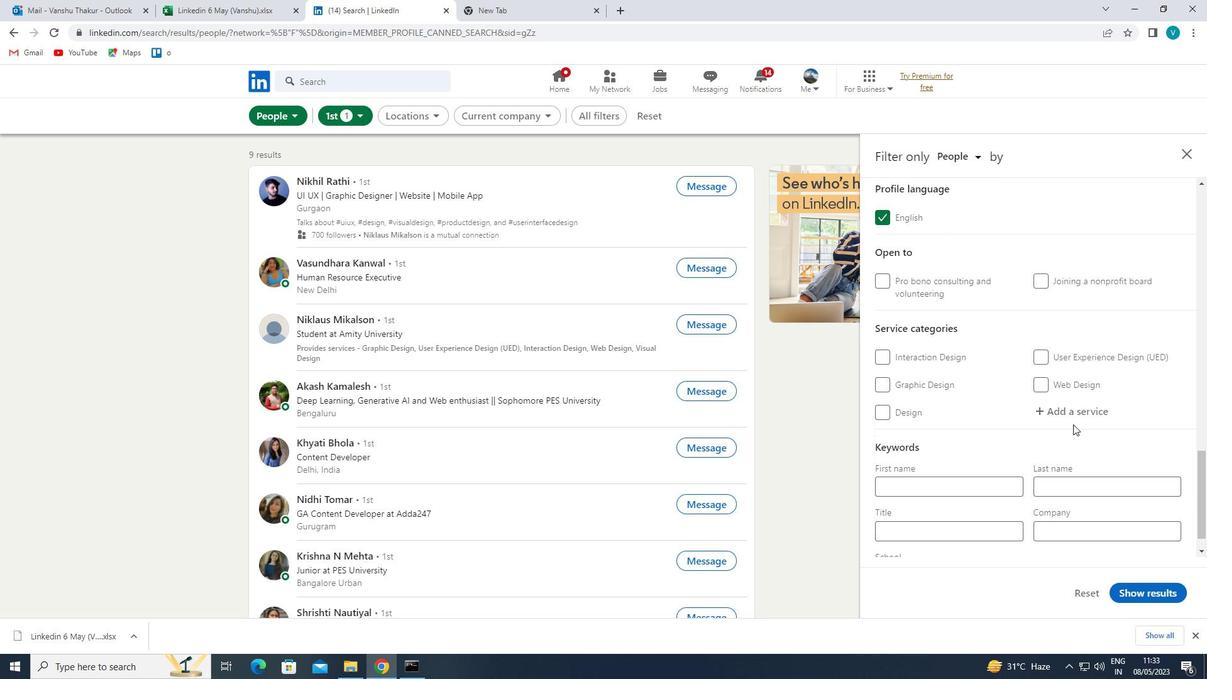 
Action: Key pressed <Key.shift>FINANCIAL<Key.space>
Screenshot: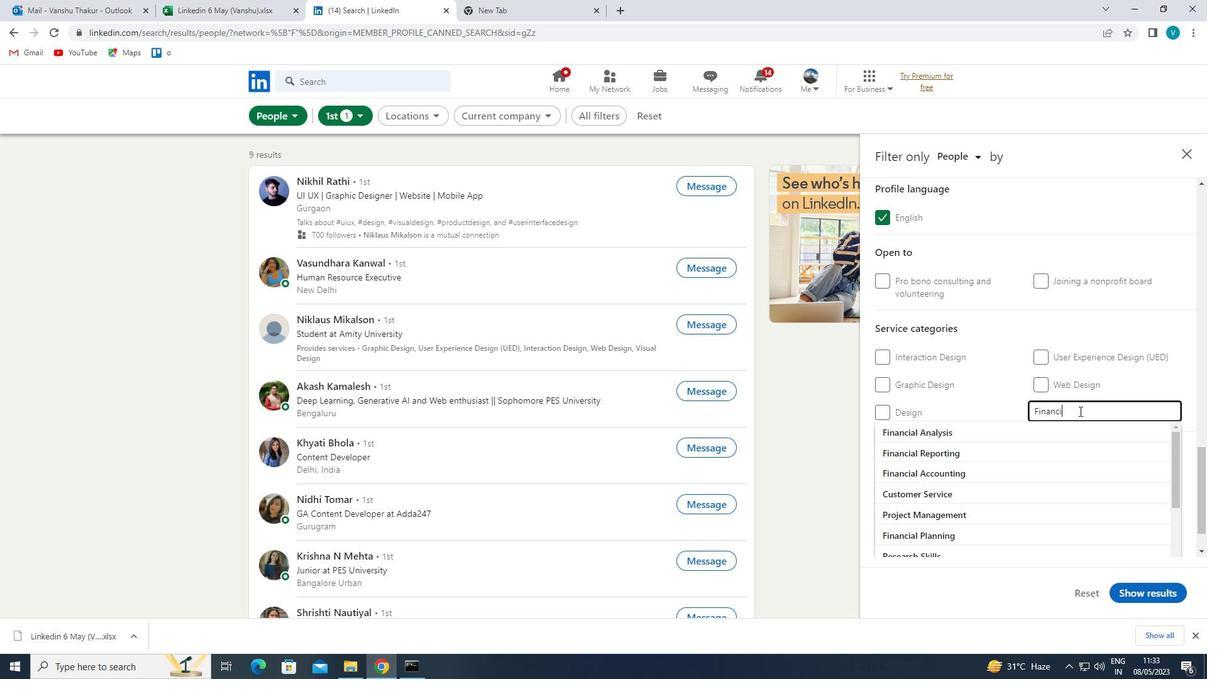 
Action: Mouse moved to (1013, 466)
Screenshot: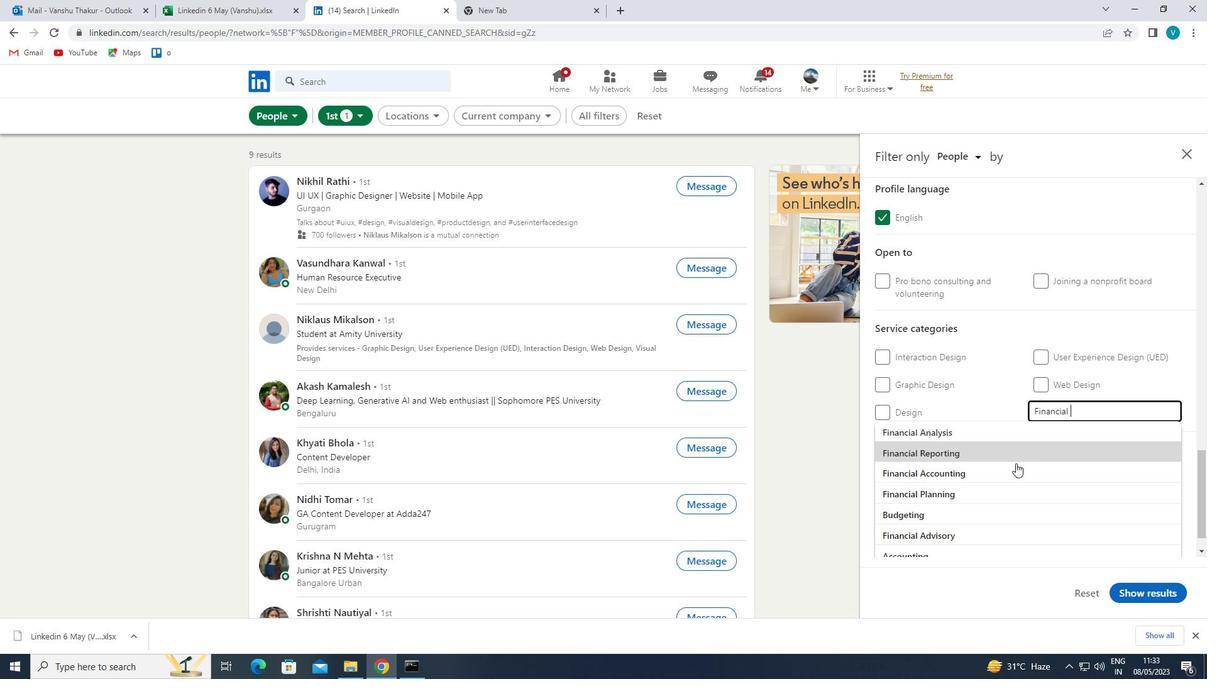 
Action: Mouse pressed left at (1013, 466)
Screenshot: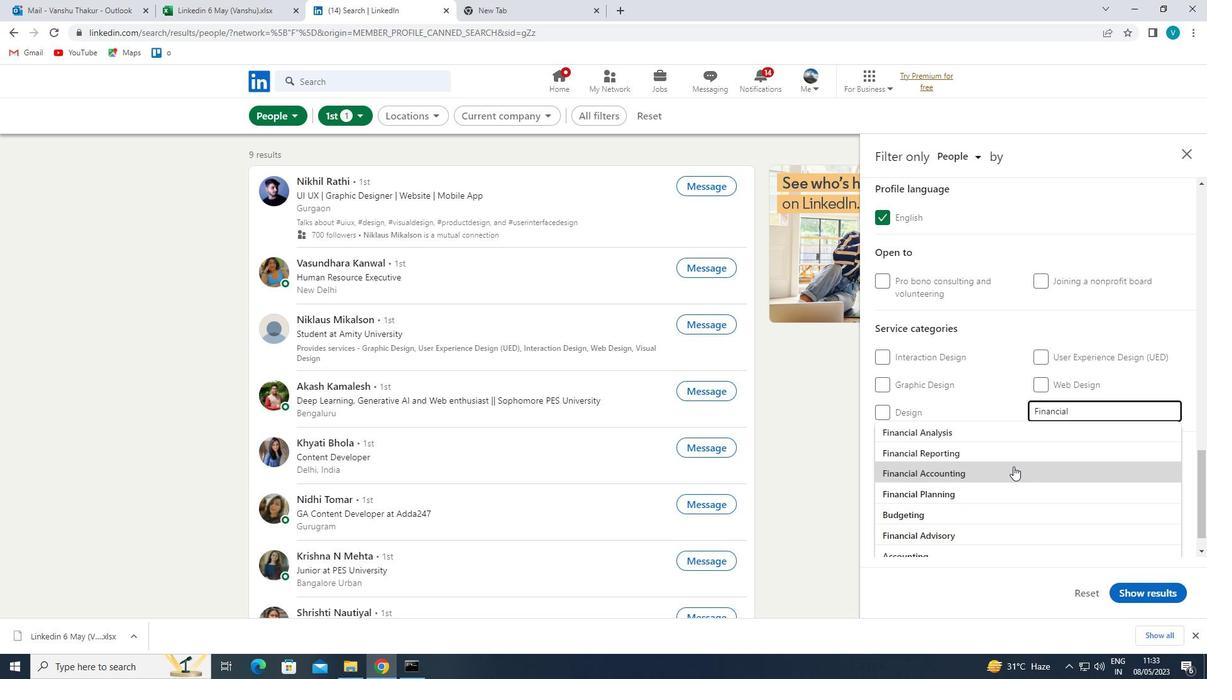 
Action: Mouse moved to (1014, 465)
Screenshot: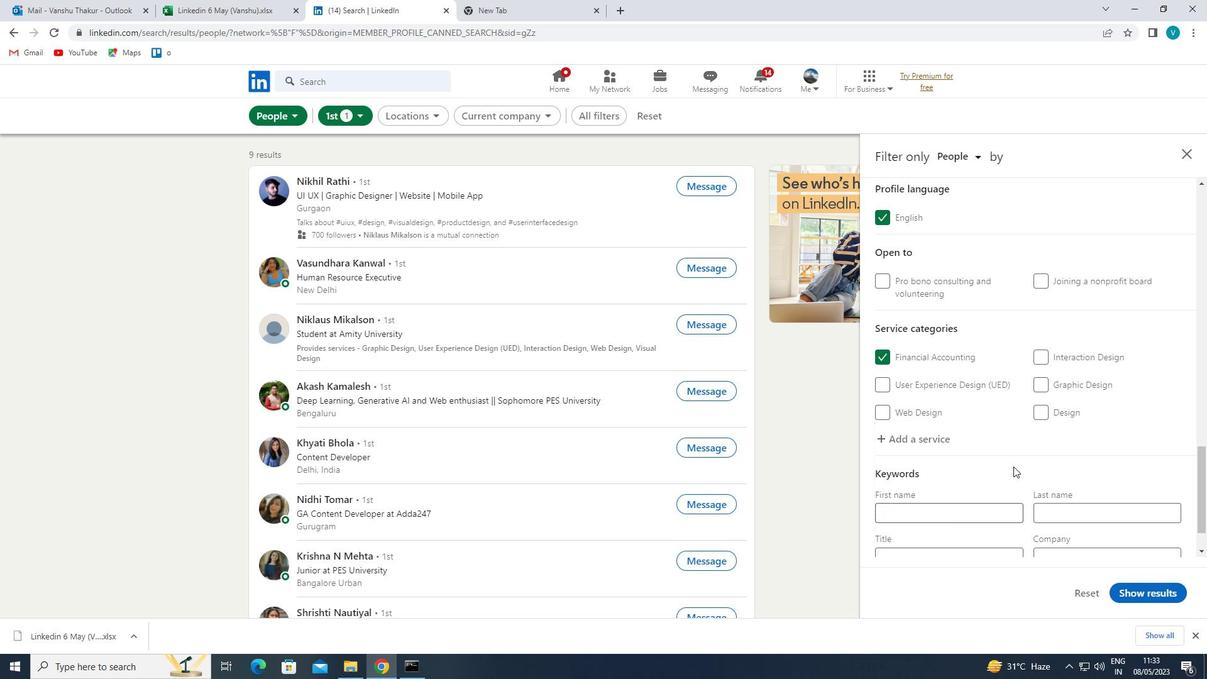
Action: Mouse scrolled (1014, 465) with delta (0, 0)
Screenshot: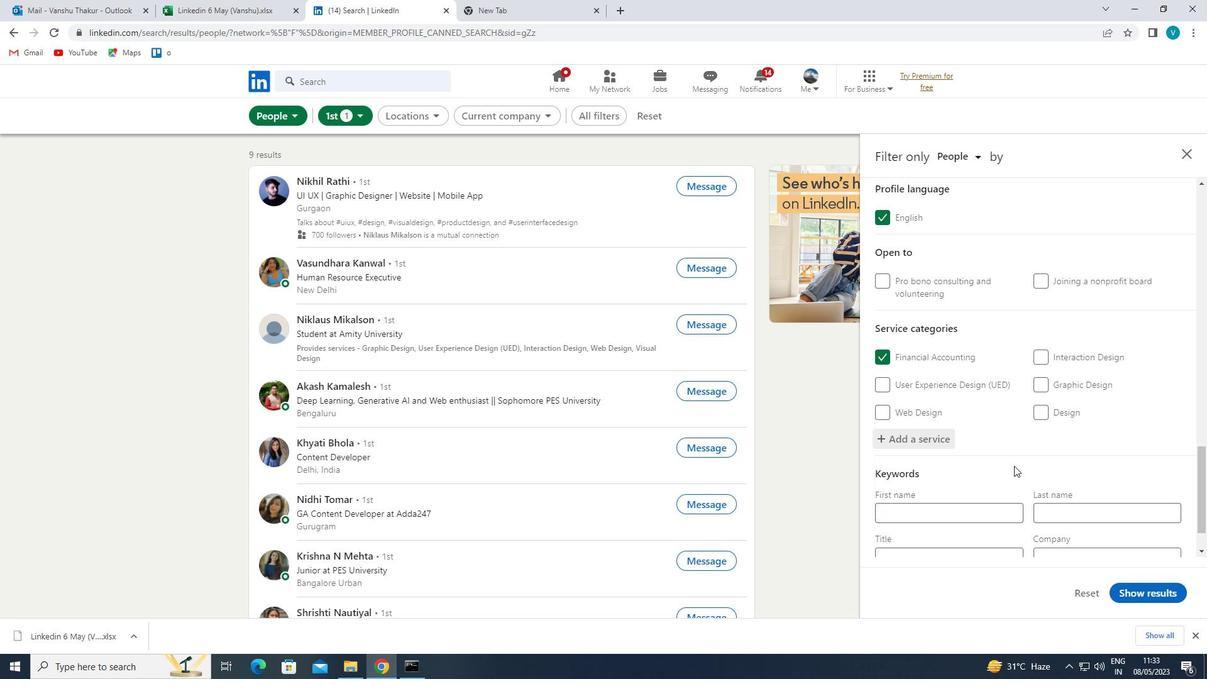 
Action: Mouse scrolled (1014, 465) with delta (0, 0)
Screenshot: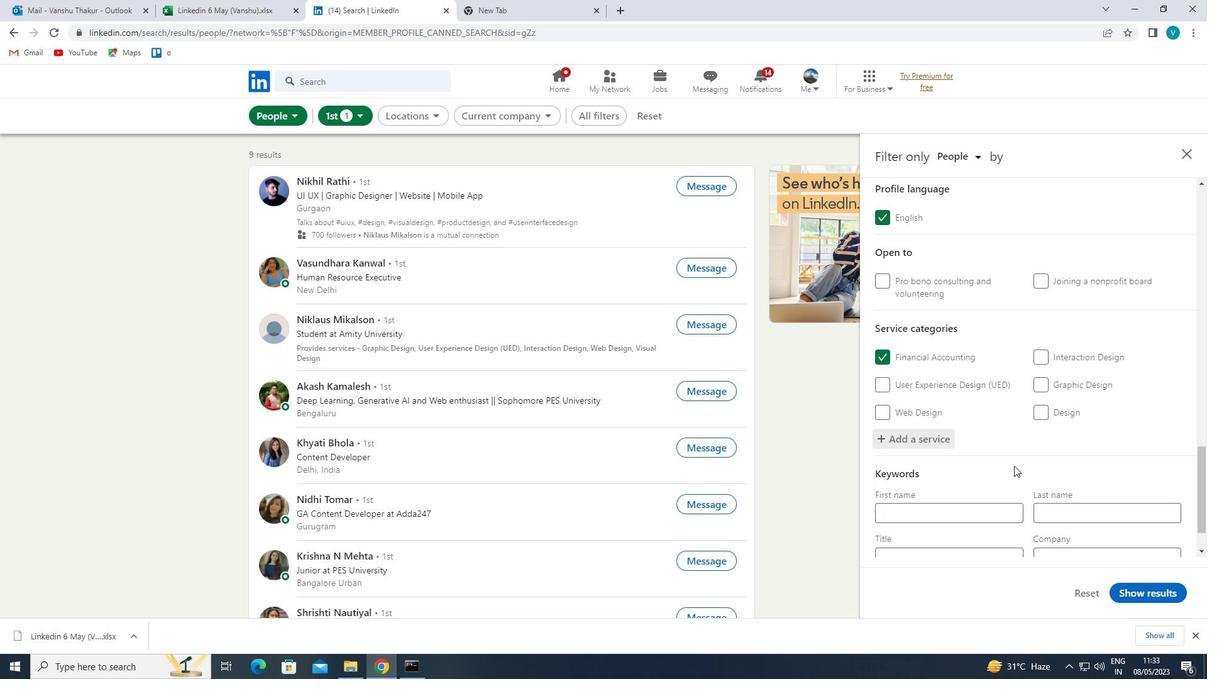 
Action: Mouse scrolled (1014, 465) with delta (0, 0)
Screenshot: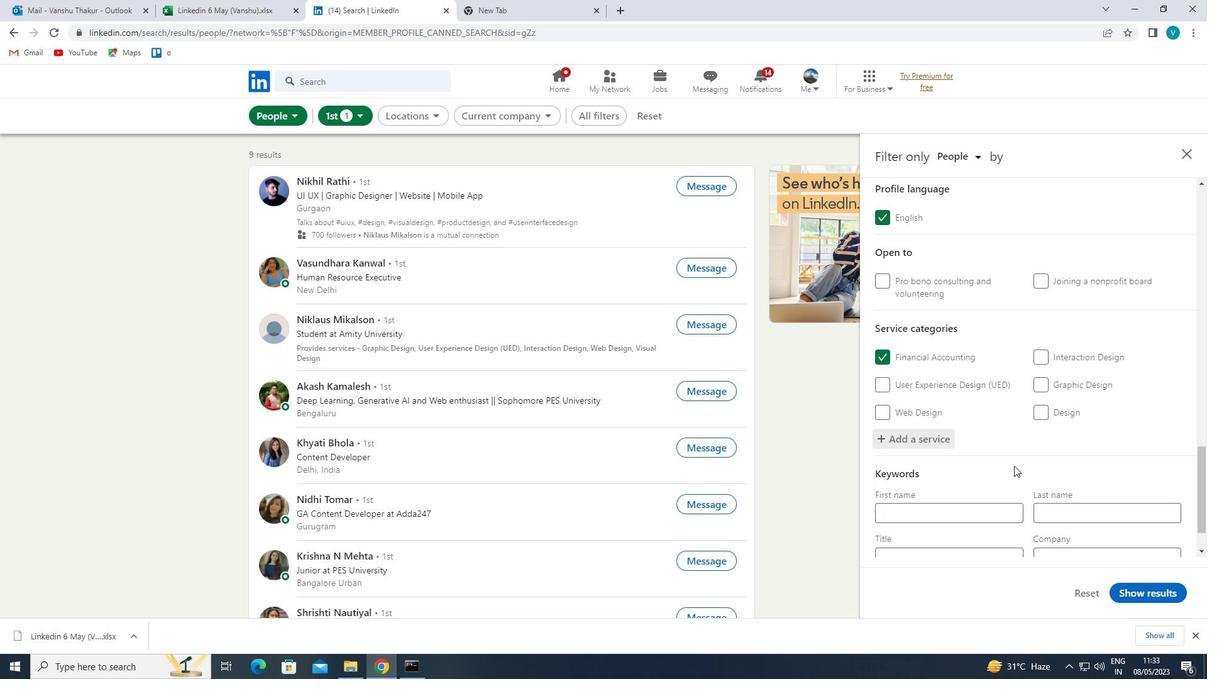 
Action: Mouse moved to (978, 494)
Screenshot: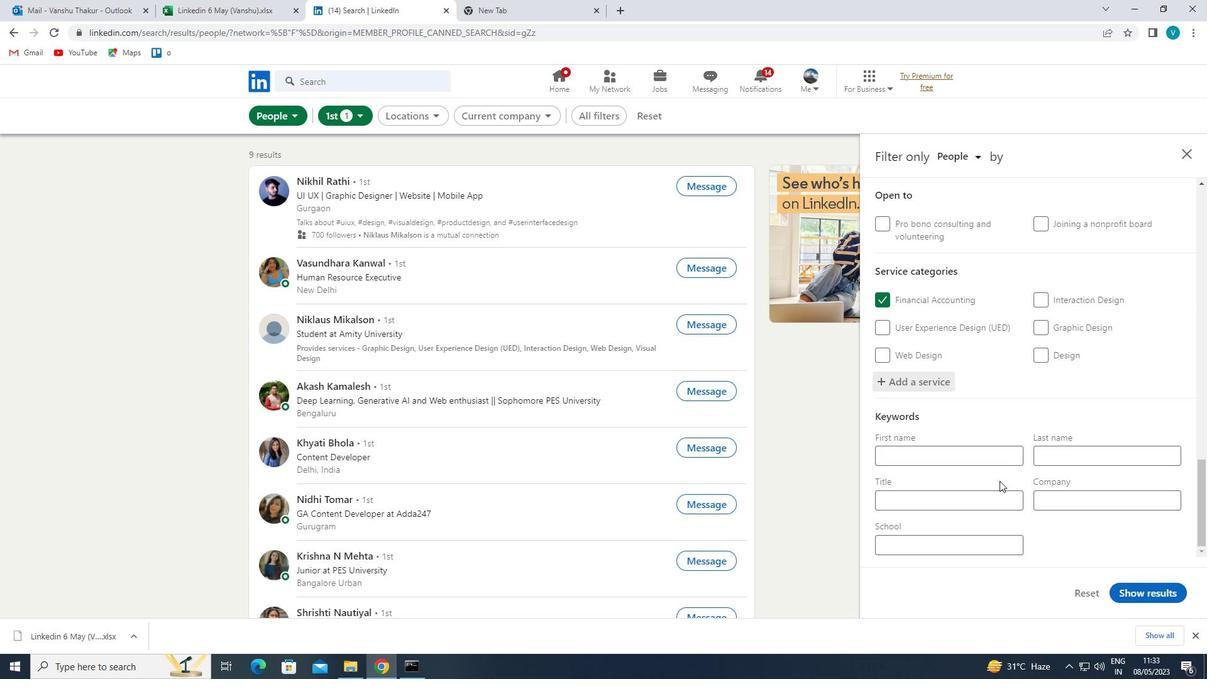 
Action: Mouse pressed left at (978, 494)
Screenshot: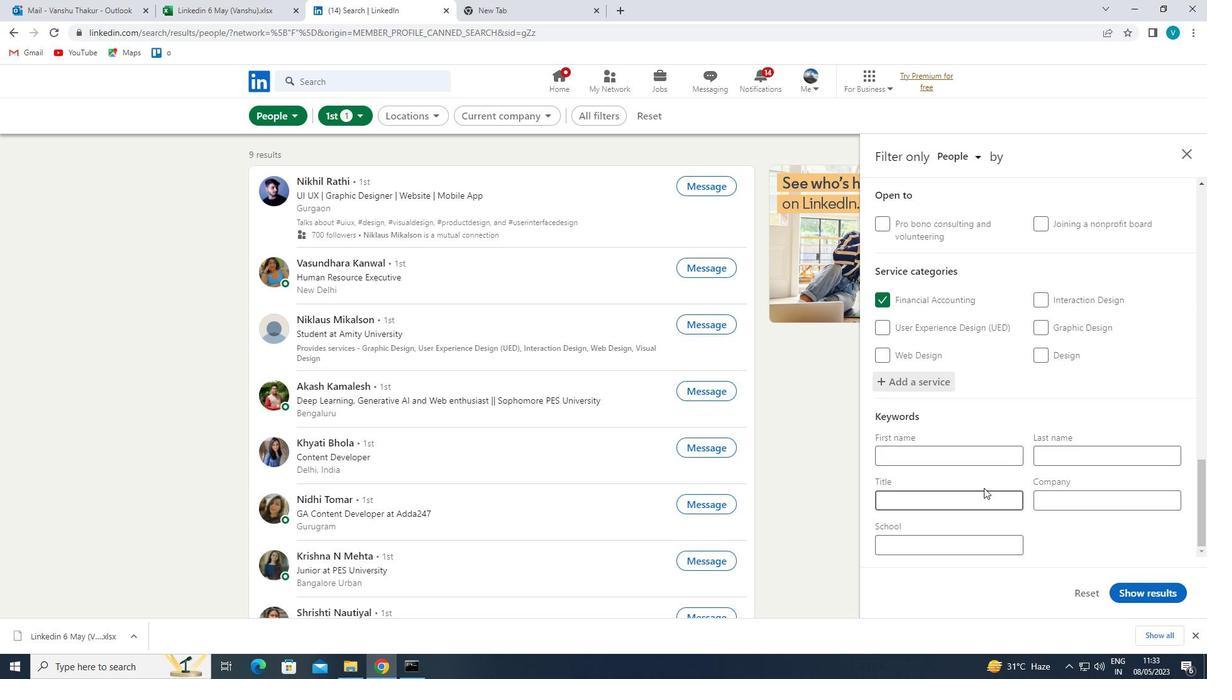 
Action: Key pressed <Key.shift>MEDIA<Key.space><Key.shift>BUYER<Key.space>
Screenshot: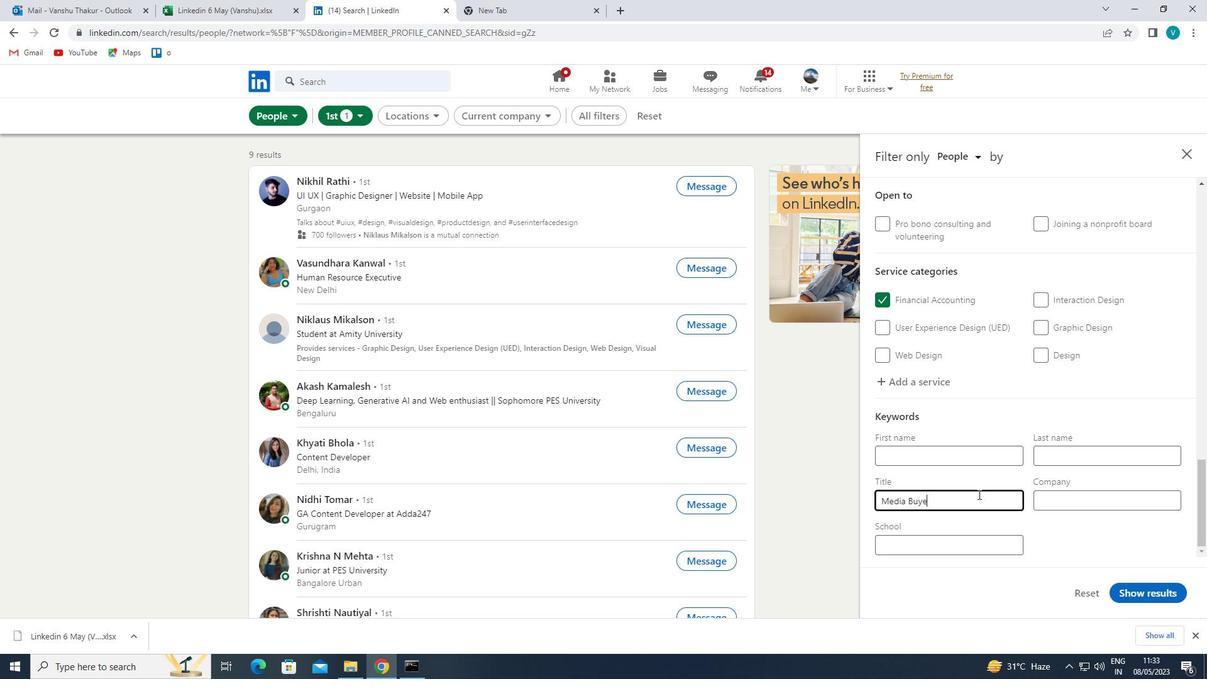 
Action: Mouse moved to (1133, 585)
Screenshot: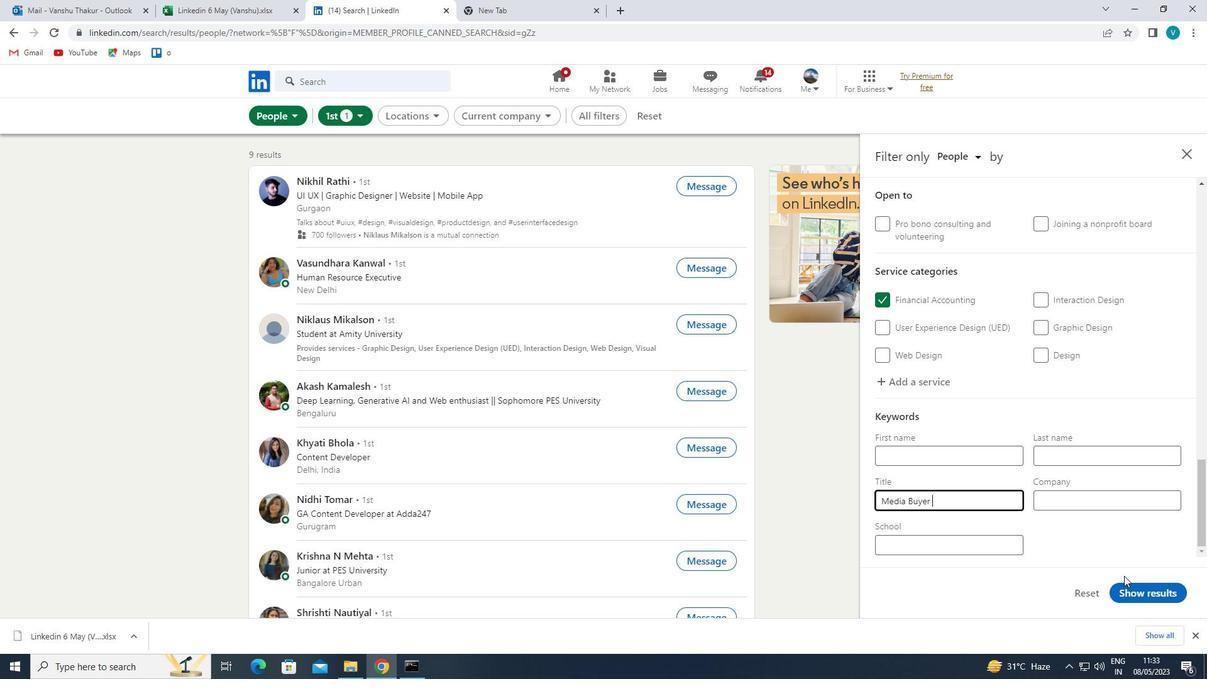 
Action: Mouse pressed left at (1133, 585)
Screenshot: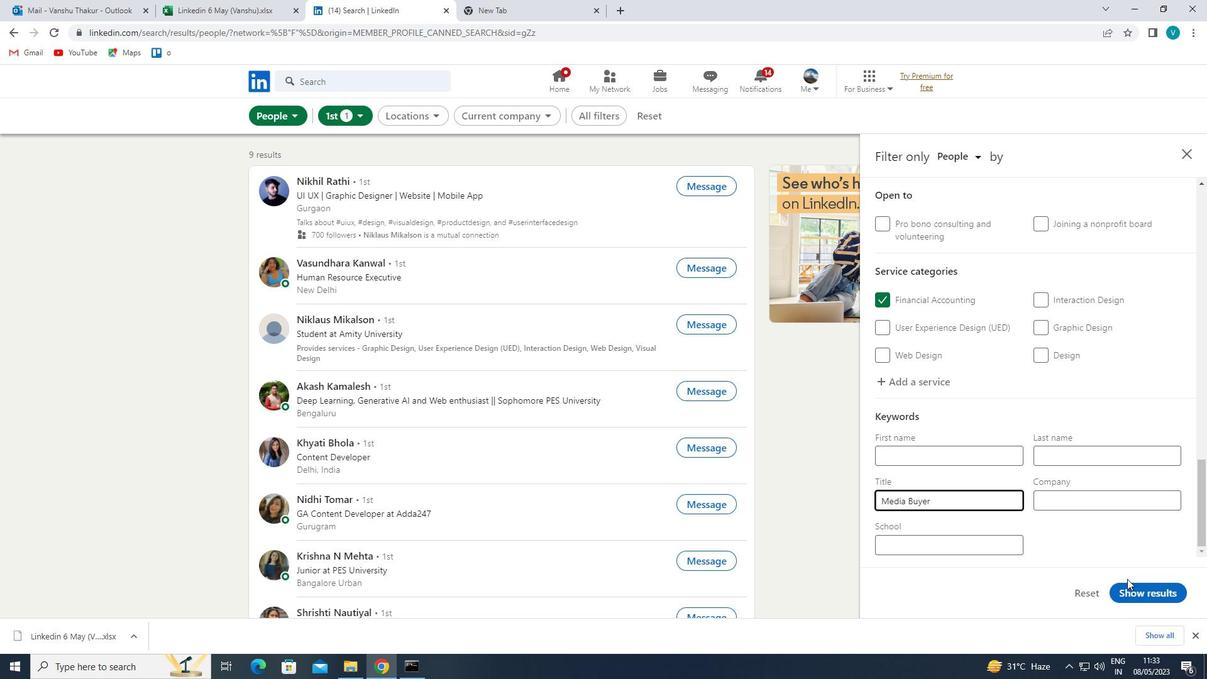 
Action: Mouse moved to (1131, 588)
Screenshot: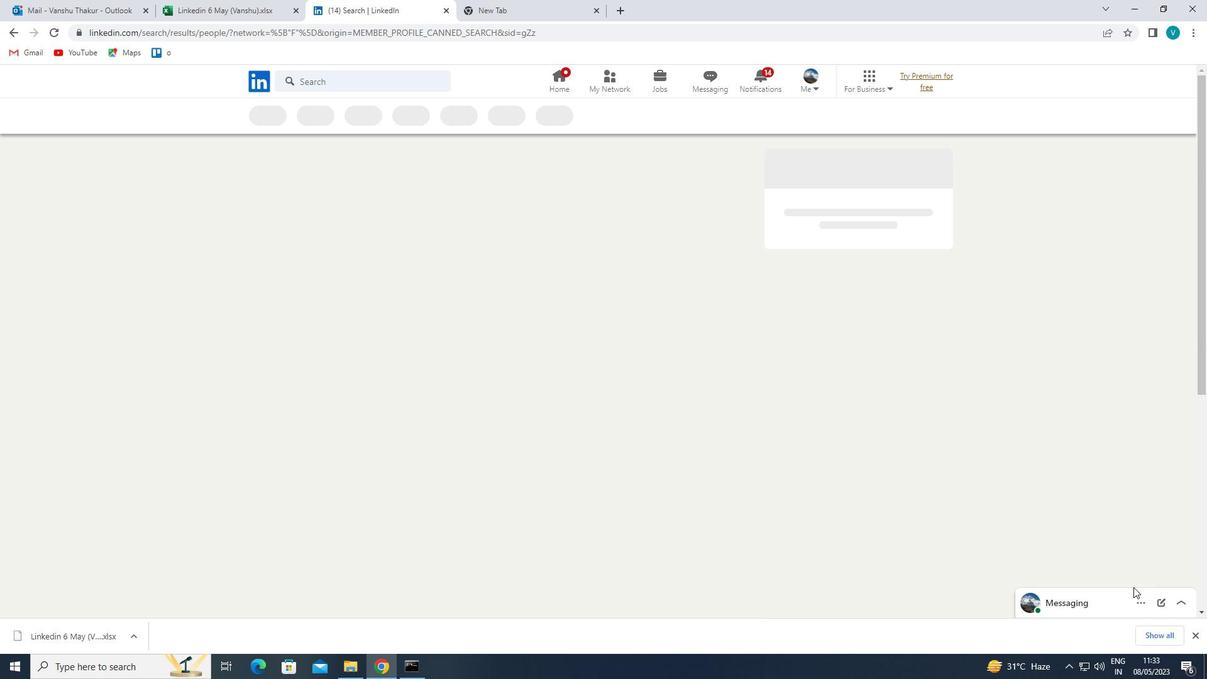 
